 Task: Look for space in 'Amrān, Yemen from 6th September, 2023 to 12th September, 2023 for 4 adults in price range Rs.10000 to Rs.14000. Place can be private room with 4 bedrooms having 4 beds and 4 bathrooms. Property type can be house, flat, guest house. Amenities needed are: wifi, TV, free parkinig on premises, gym, breakfast. Booking option can be shelf check-in. Required host language is English.
Action: Mouse moved to (503, 102)
Screenshot: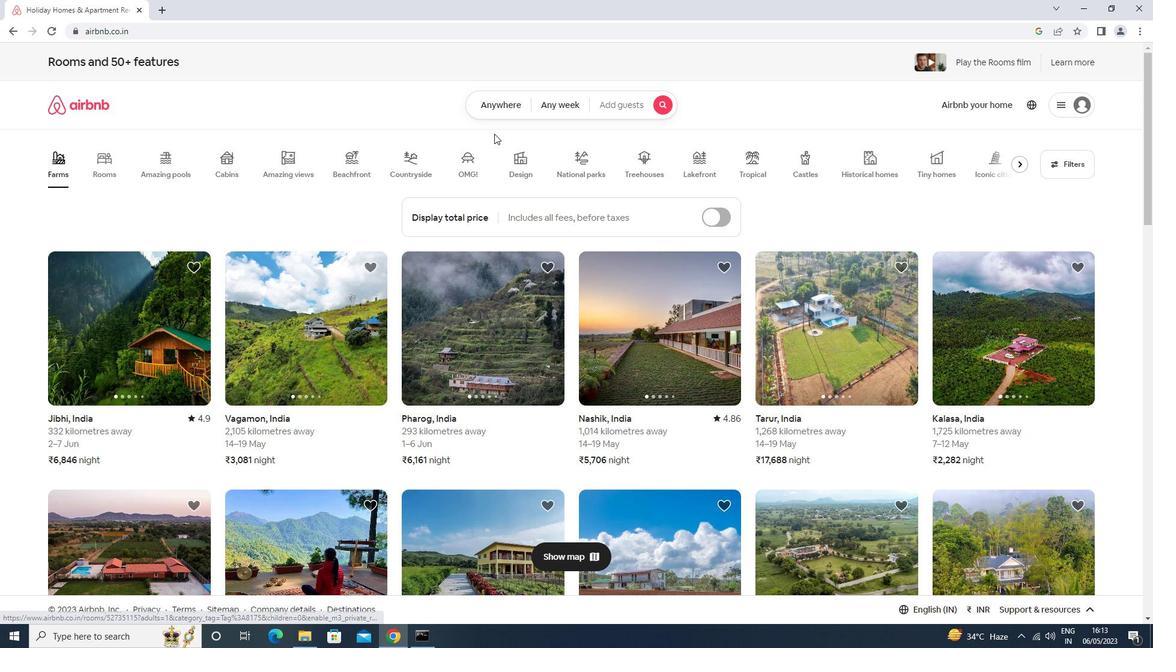 
Action: Mouse pressed left at (503, 102)
Screenshot: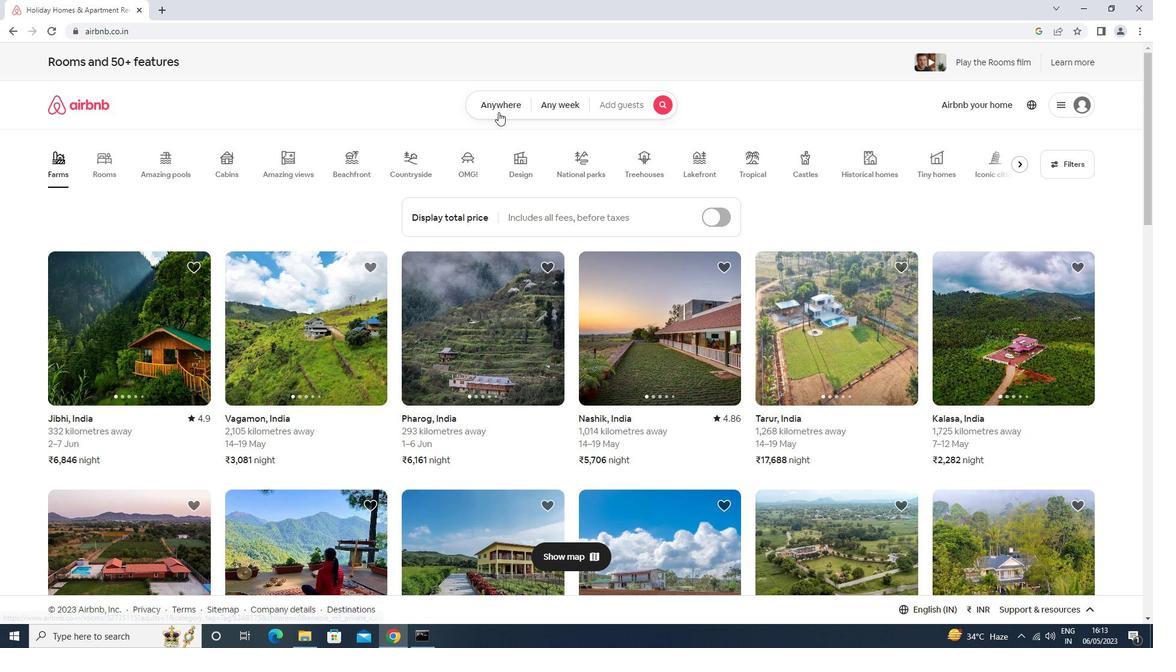 
Action: Mouse moved to (454, 150)
Screenshot: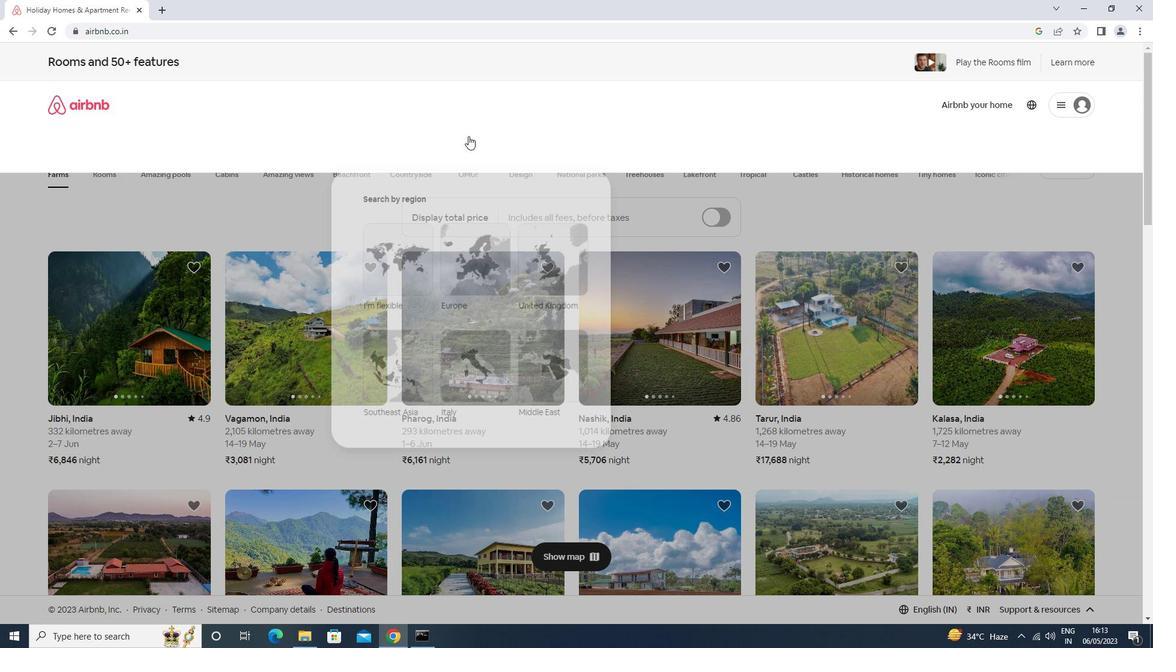 
Action: Mouse pressed left at (454, 150)
Screenshot: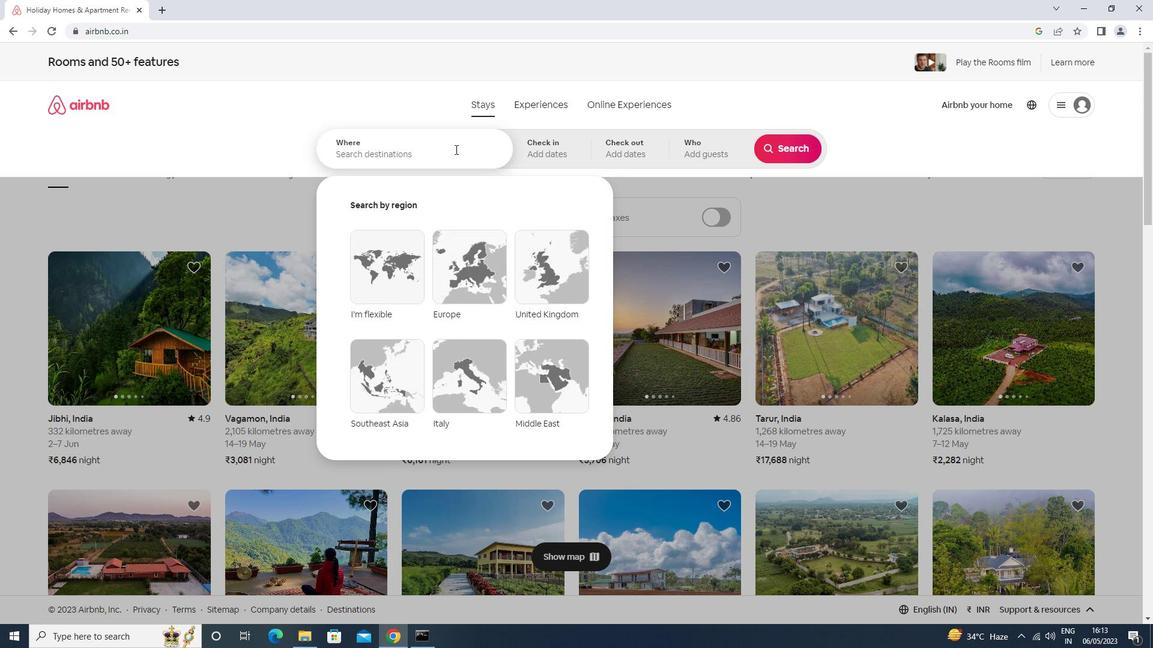 
Action: Mouse moved to (446, 156)
Screenshot: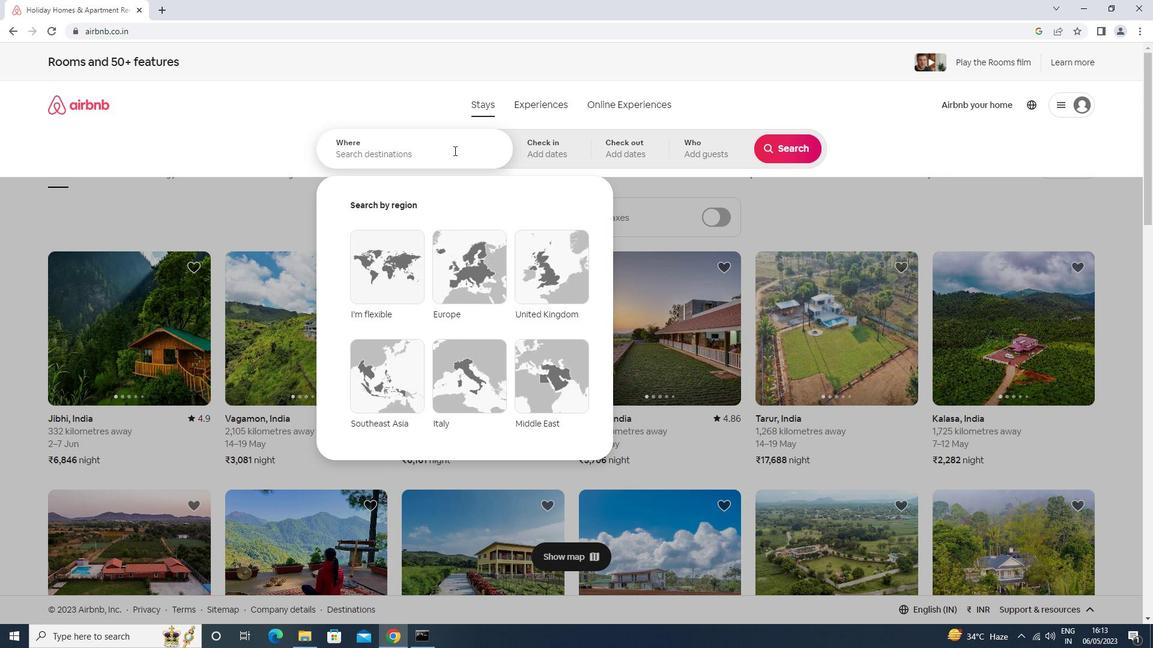 
Action: Key pressed <Key.shift>ARMAN,<Key.space><Key.shift>YEMEN<Key.down><Key.enter>
Screenshot: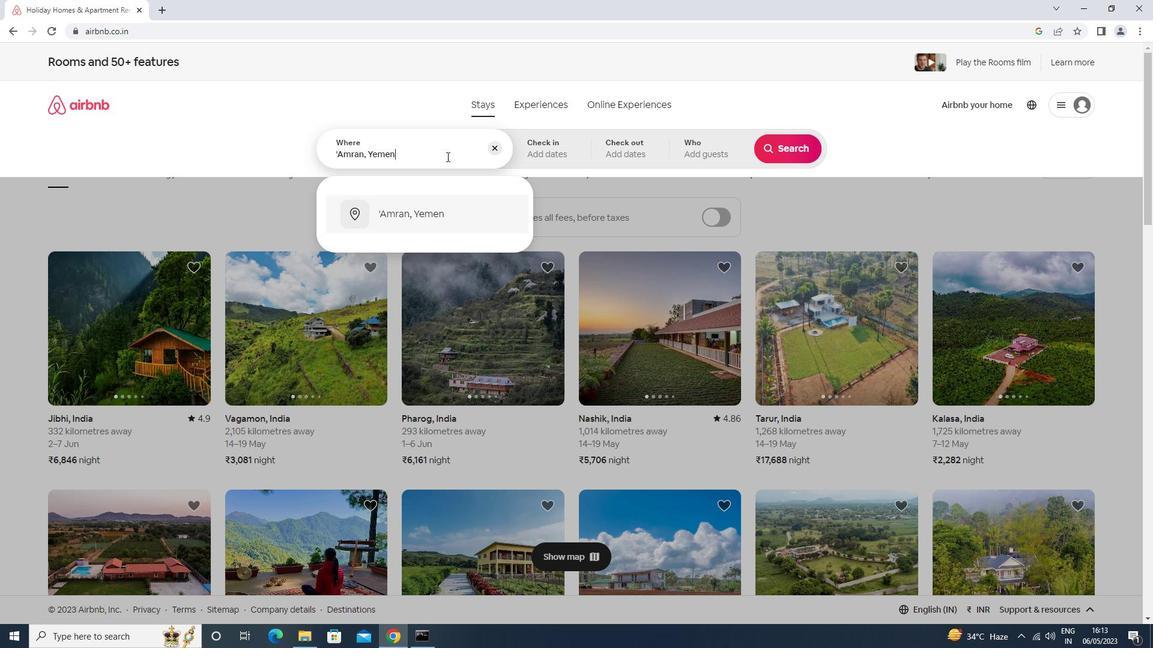 
Action: Mouse moved to (783, 244)
Screenshot: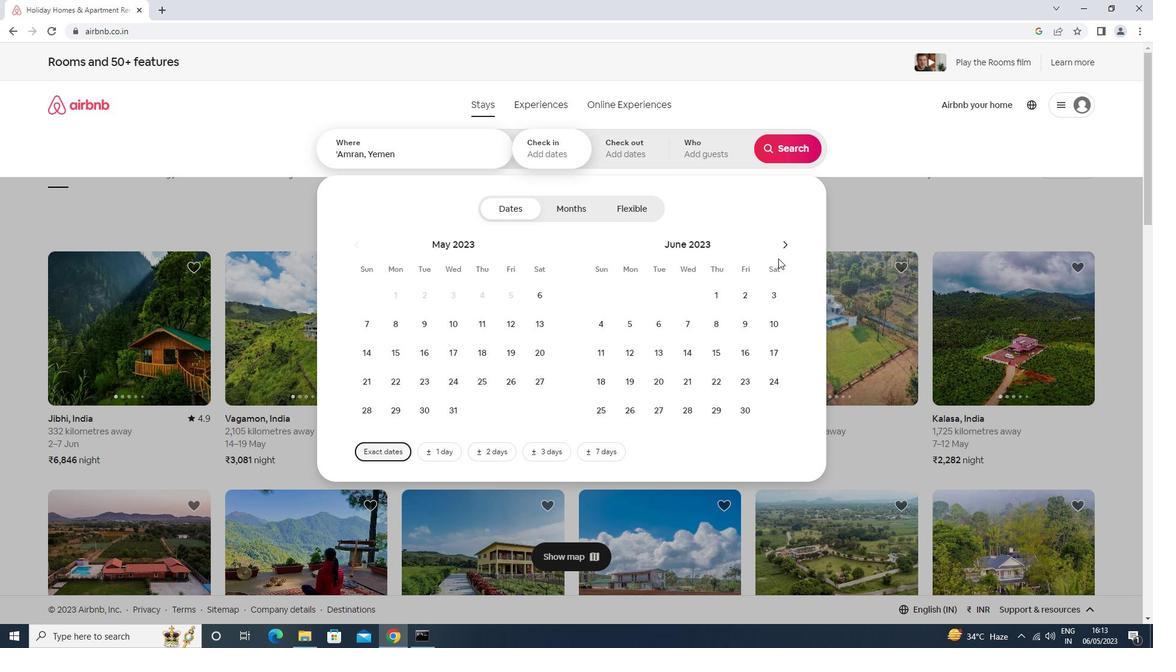 
Action: Mouse pressed left at (783, 244)
Screenshot: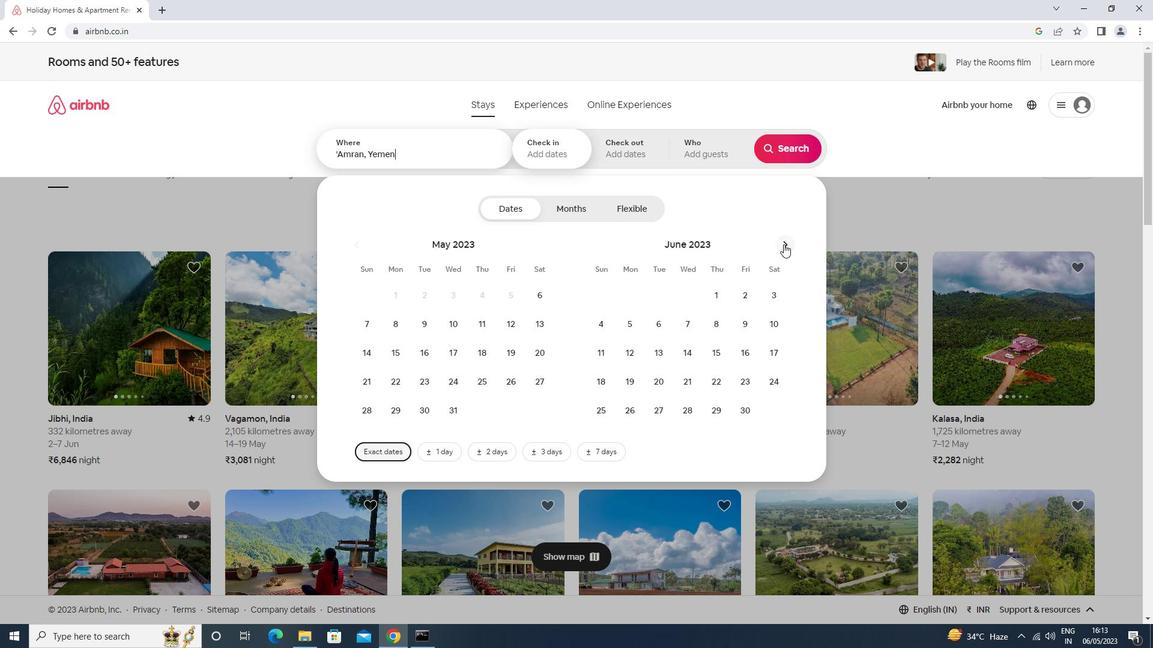 
Action: Mouse moved to (783, 244)
Screenshot: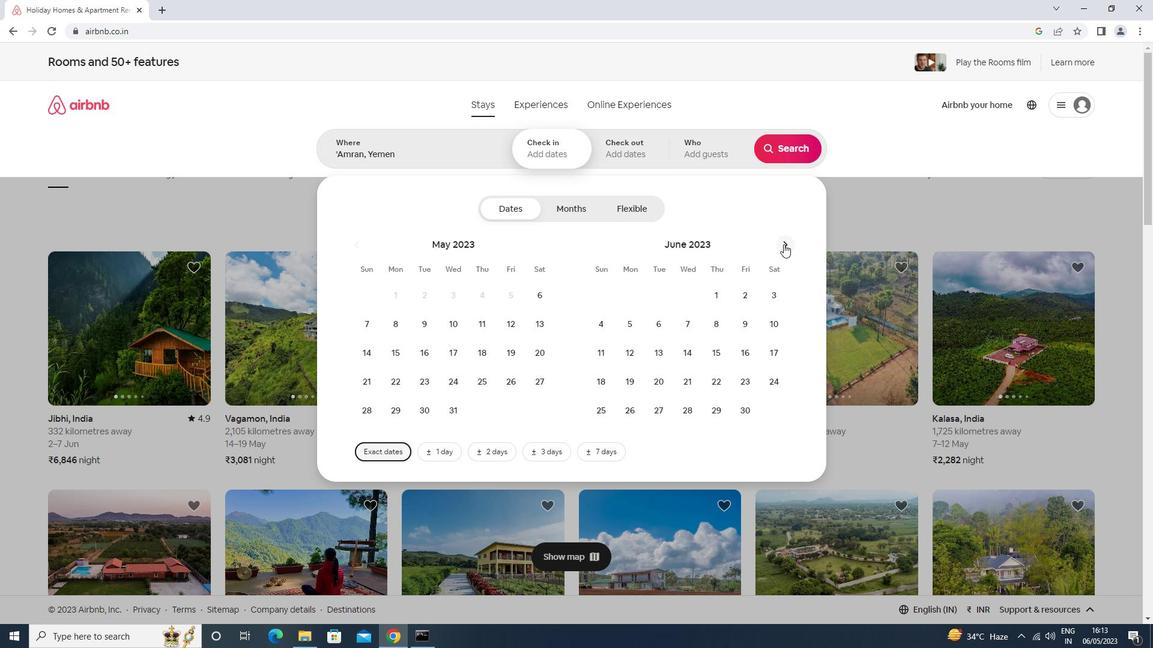 
Action: Mouse pressed left at (783, 244)
Screenshot: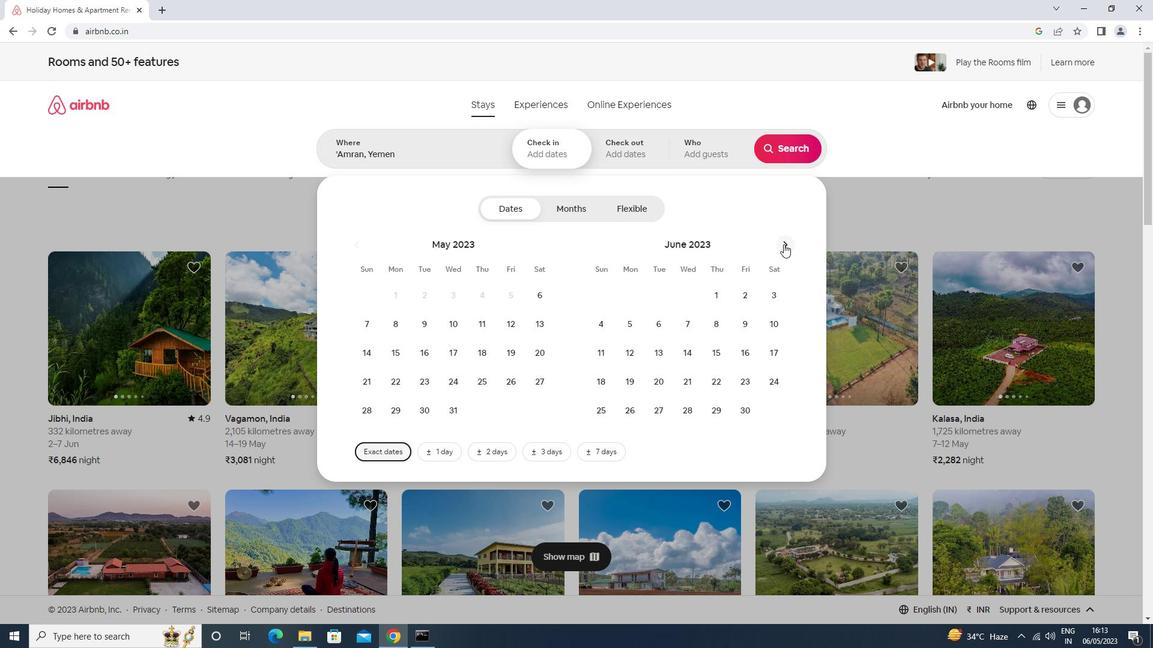
Action: Mouse pressed left at (783, 244)
Screenshot: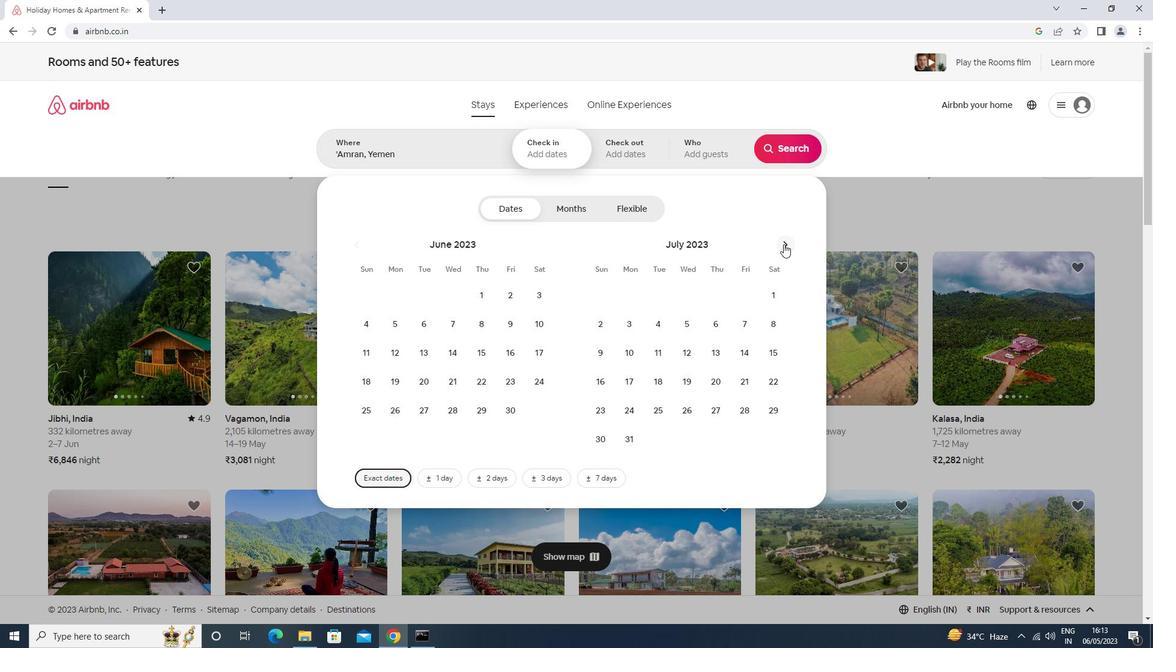 
Action: Mouse moved to (696, 314)
Screenshot: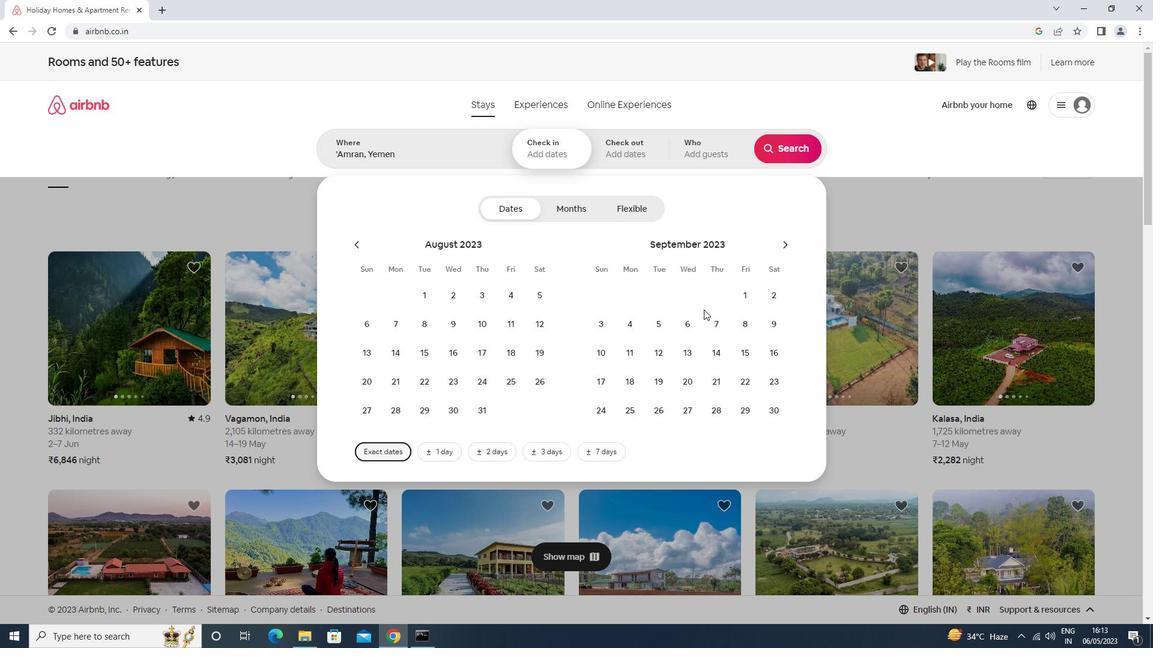 
Action: Mouse pressed left at (696, 314)
Screenshot: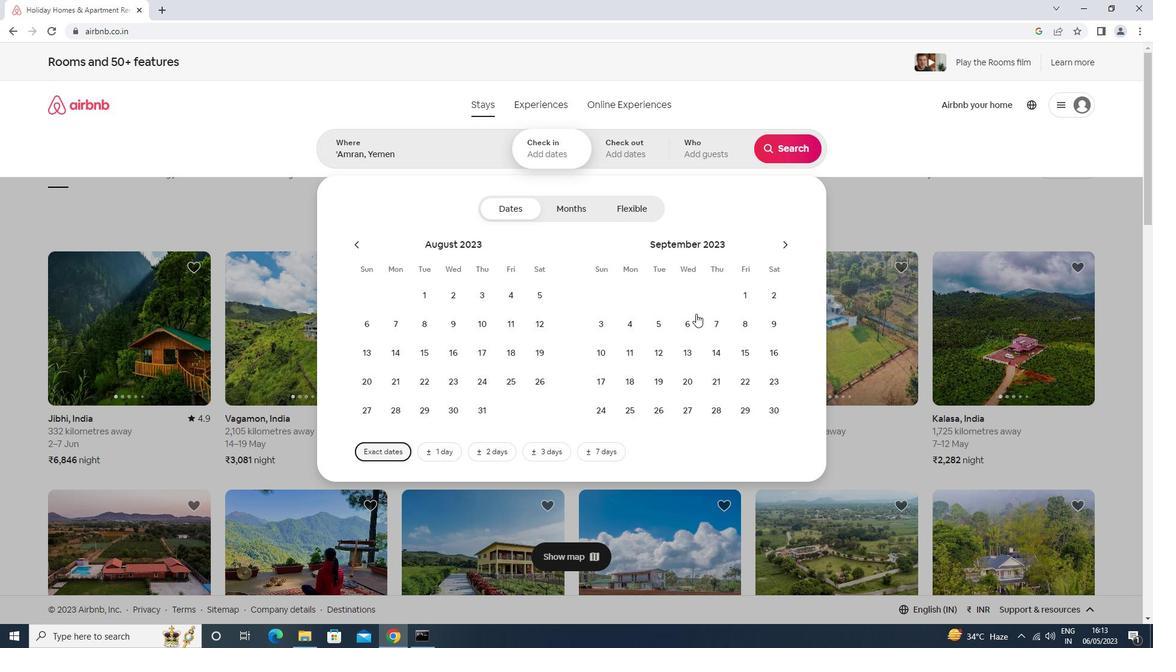 
Action: Mouse moved to (652, 357)
Screenshot: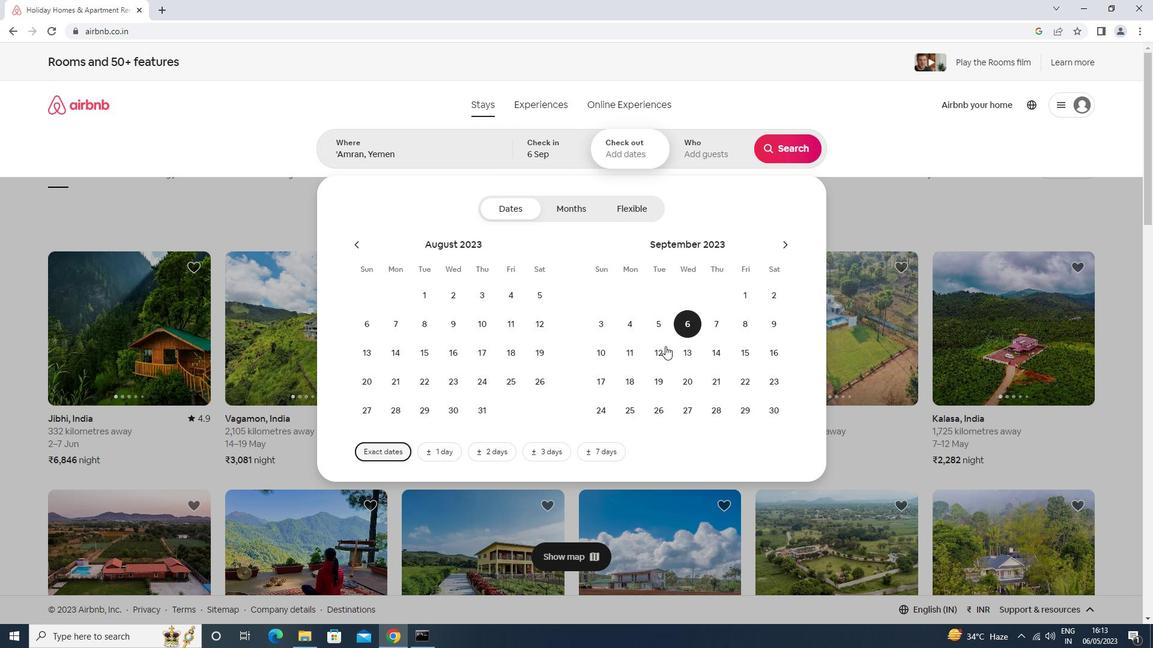 
Action: Mouse pressed left at (652, 357)
Screenshot: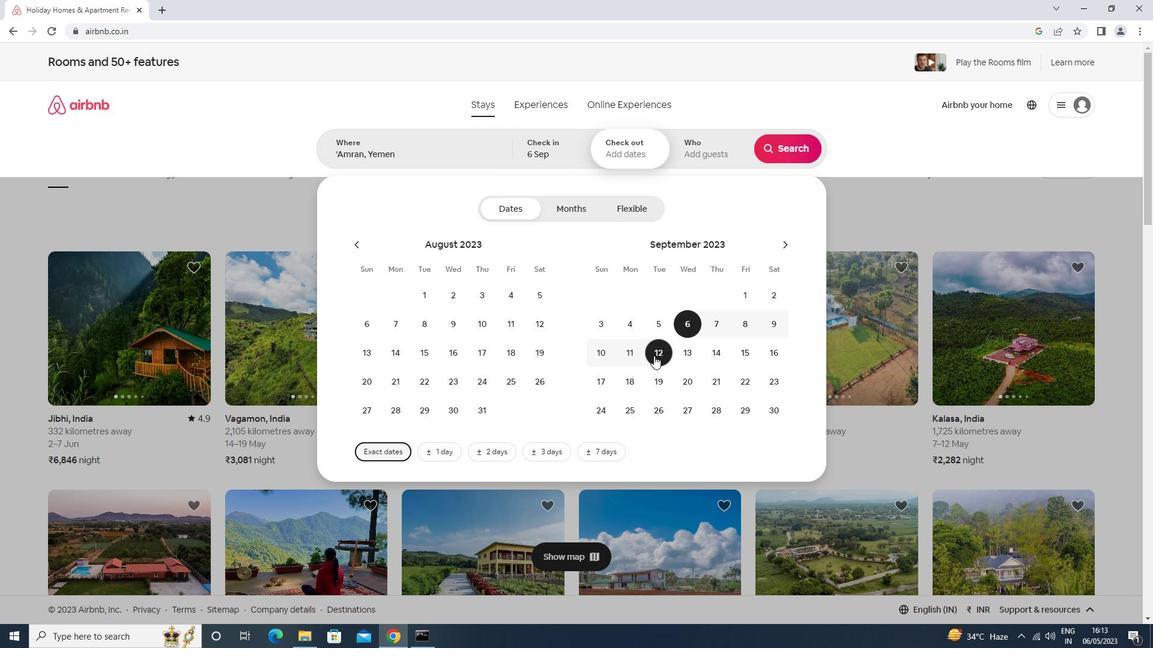 
Action: Mouse moved to (689, 154)
Screenshot: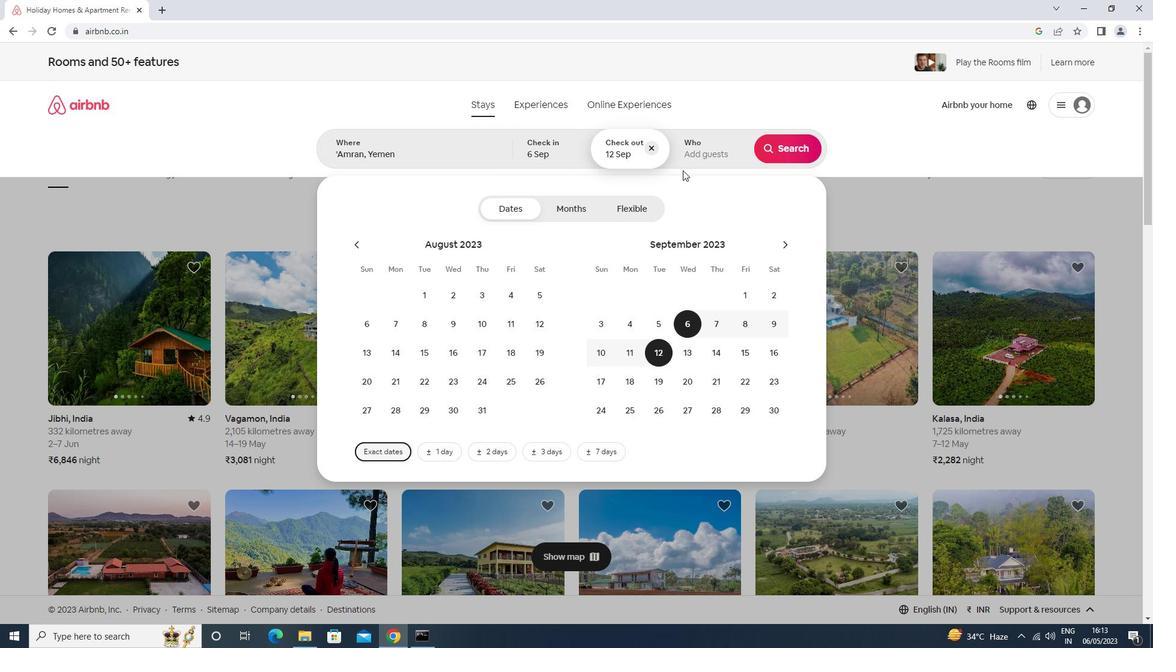 
Action: Mouse pressed left at (689, 154)
Screenshot: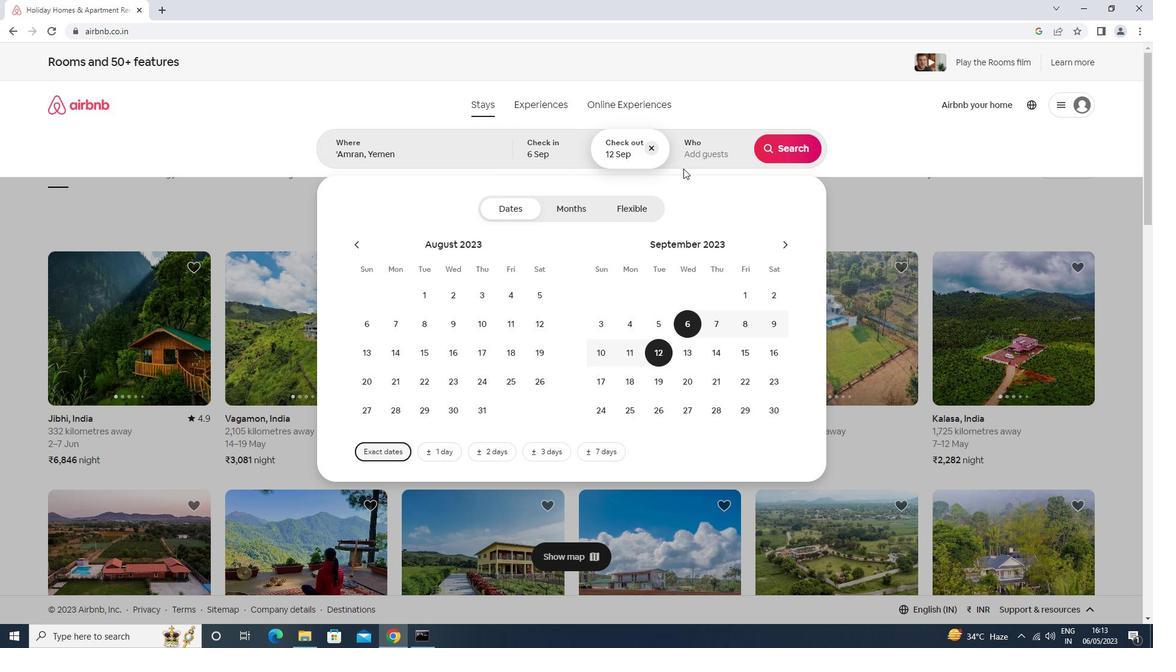 
Action: Mouse moved to (792, 207)
Screenshot: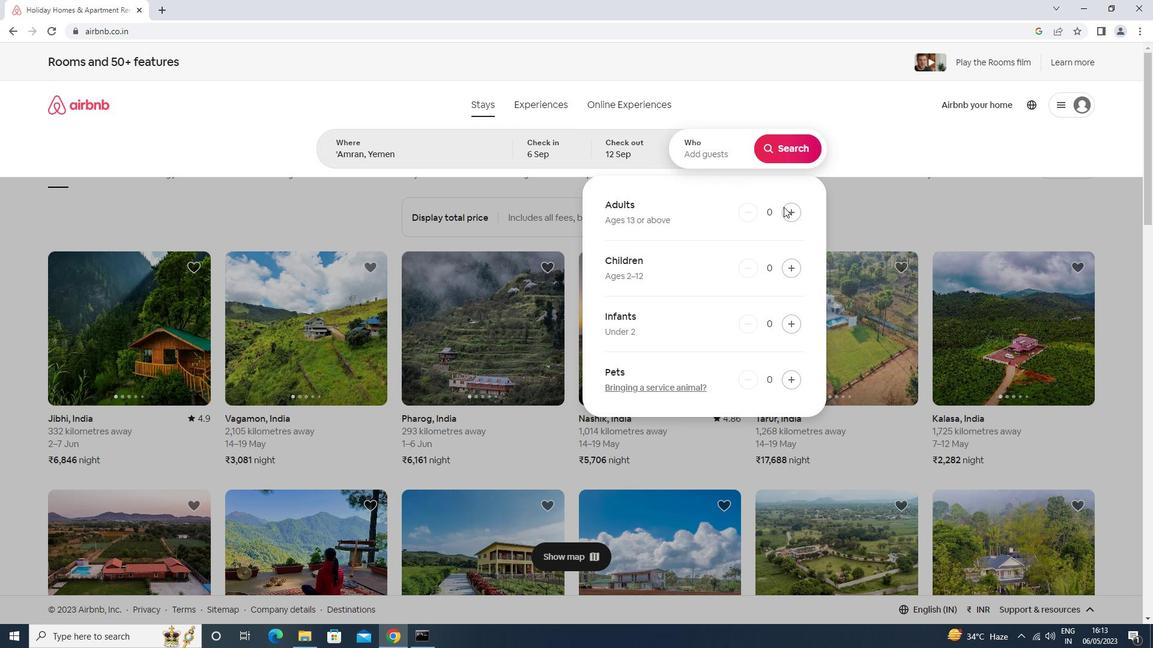 
Action: Mouse pressed left at (792, 207)
Screenshot: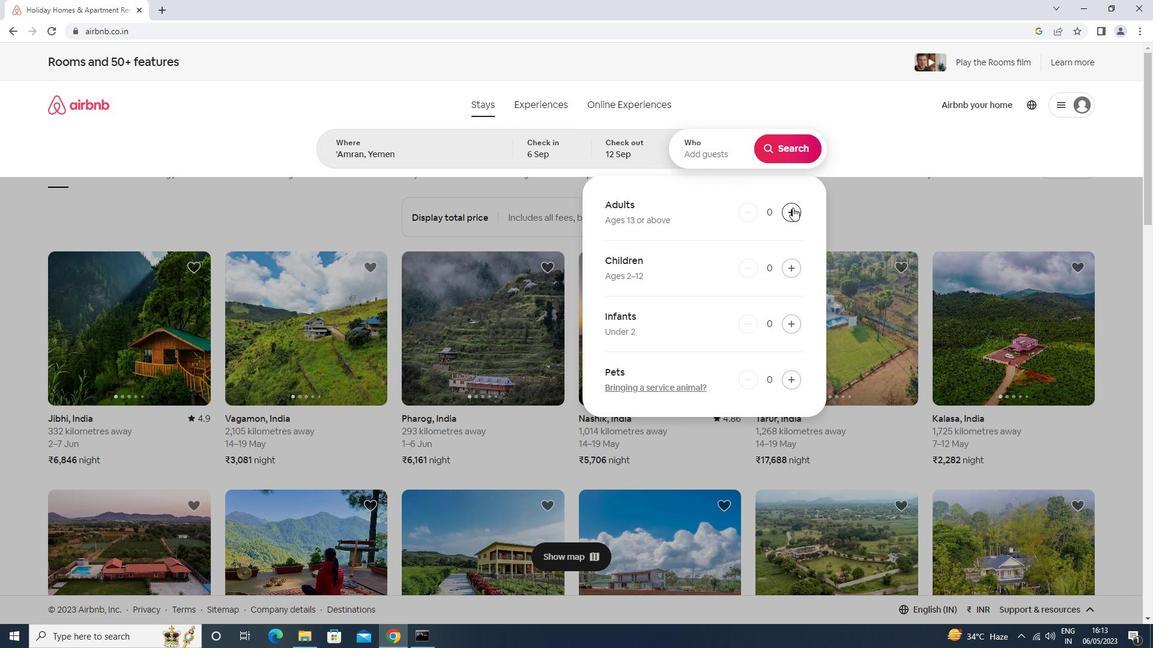 
Action: Mouse pressed left at (792, 207)
Screenshot: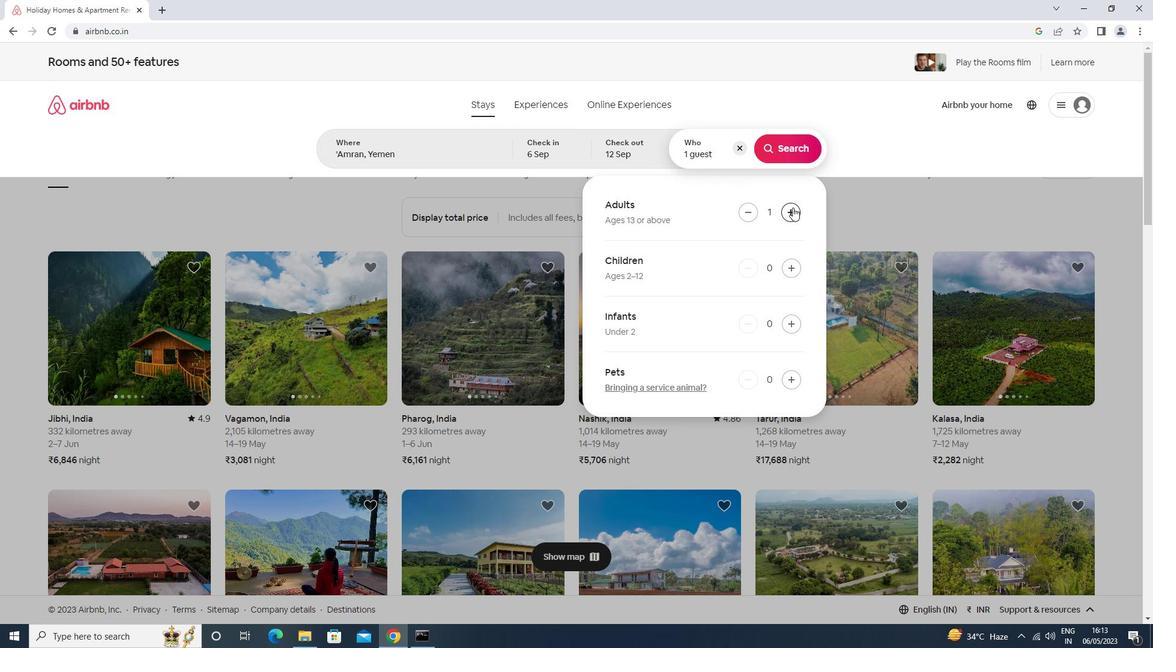 
Action: Mouse pressed left at (792, 207)
Screenshot: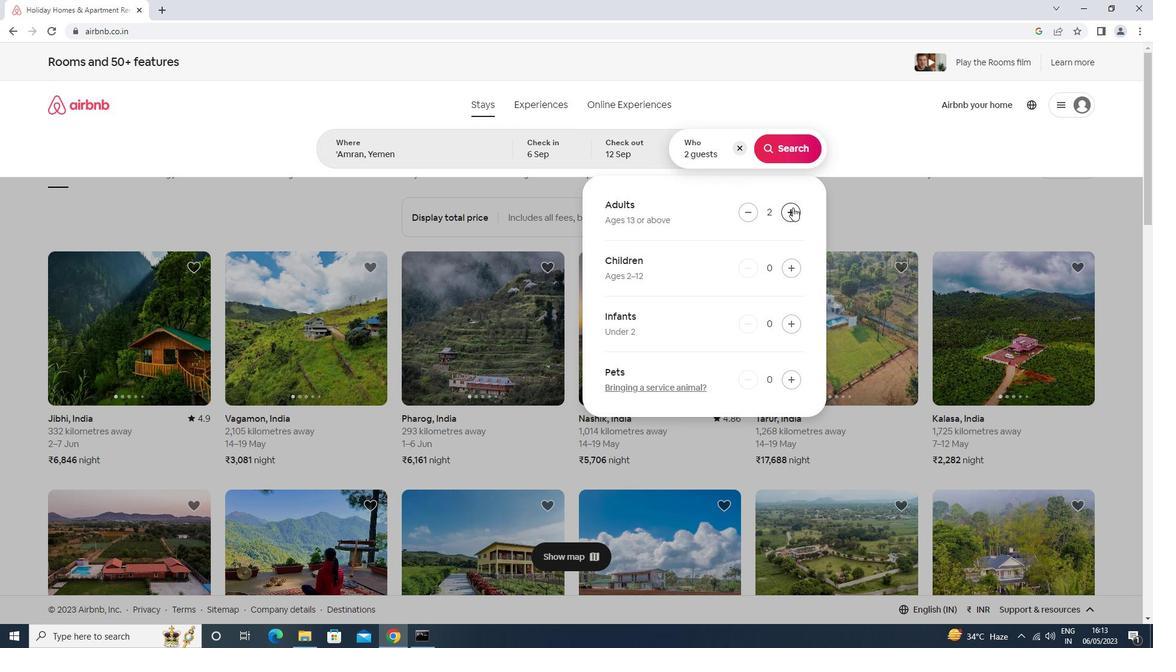 
Action: Mouse pressed left at (792, 207)
Screenshot: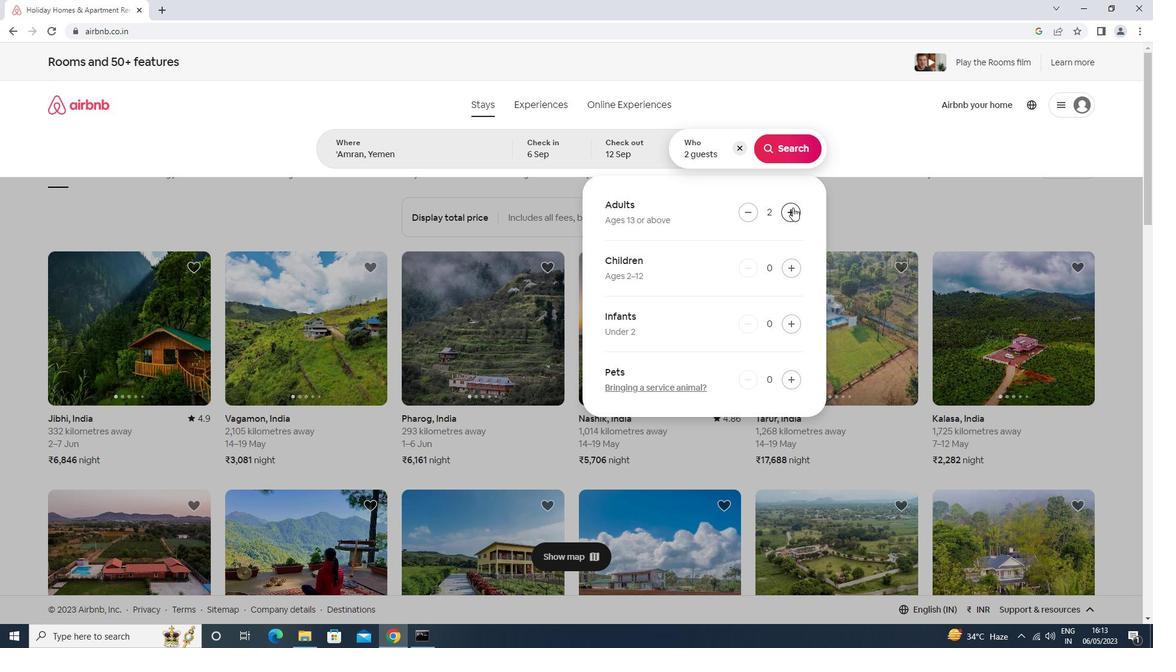 
Action: Mouse moved to (794, 133)
Screenshot: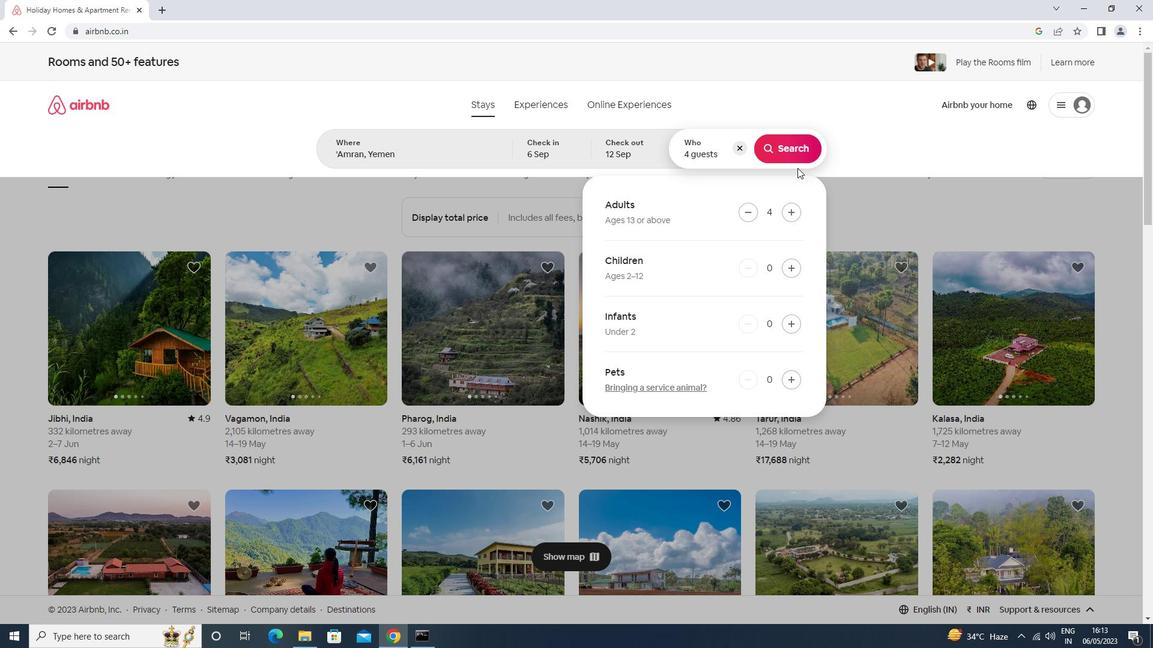 
Action: Mouse pressed left at (794, 133)
Screenshot: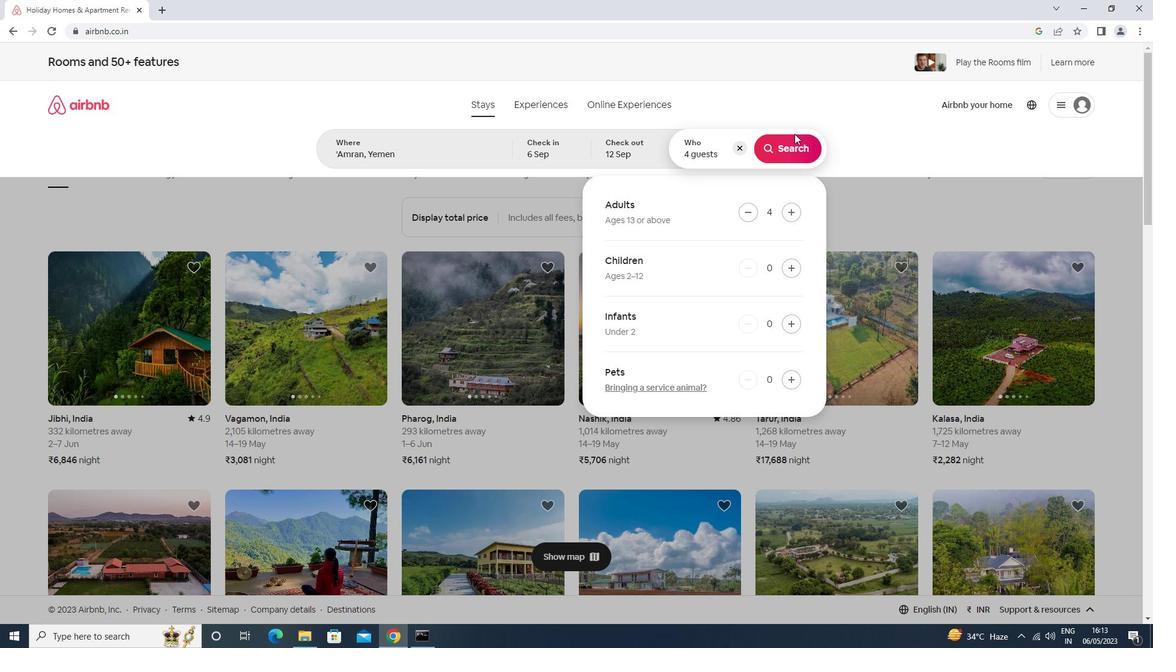 
Action: Mouse moved to (790, 141)
Screenshot: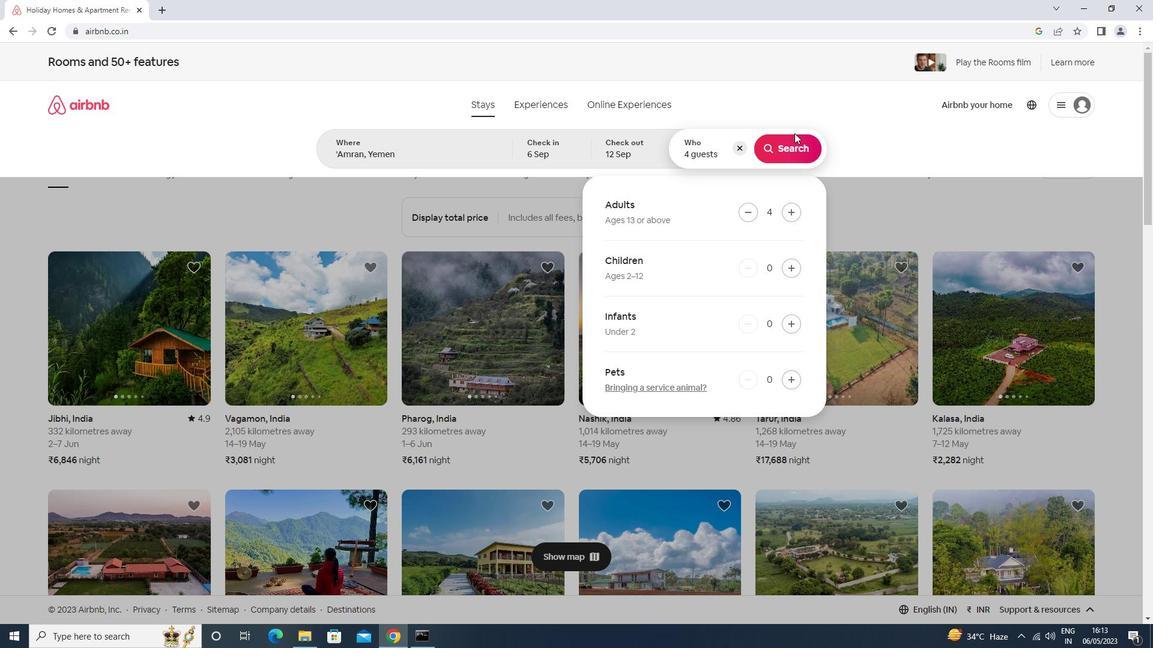 
Action: Mouse pressed left at (790, 141)
Screenshot: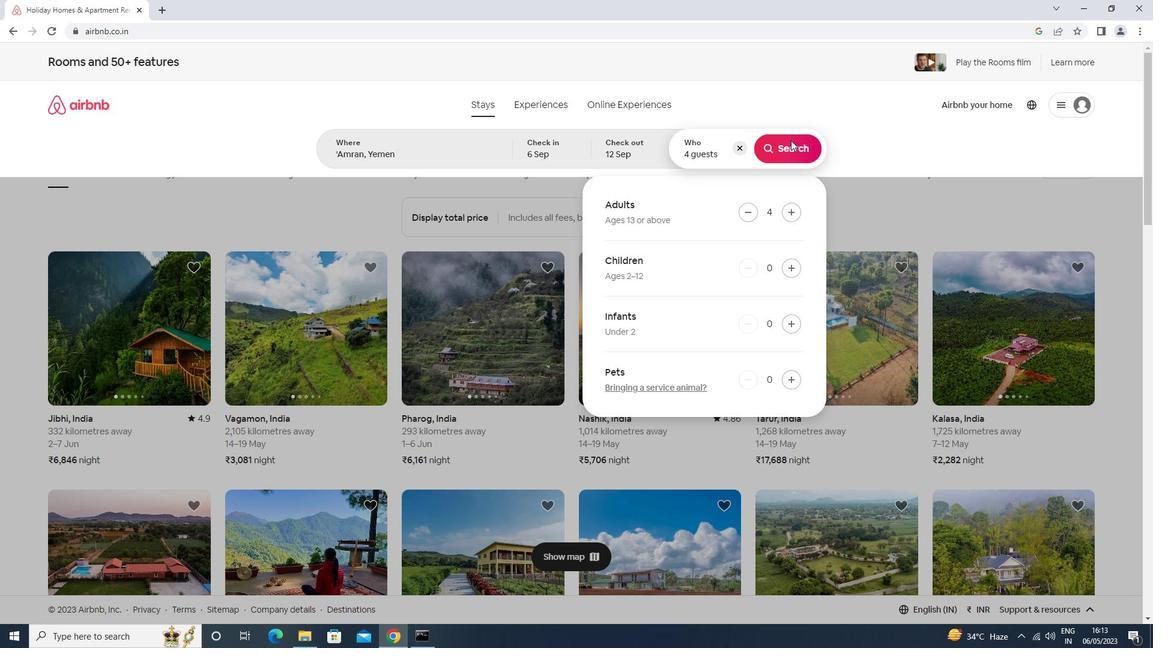 
Action: Mouse moved to (1101, 114)
Screenshot: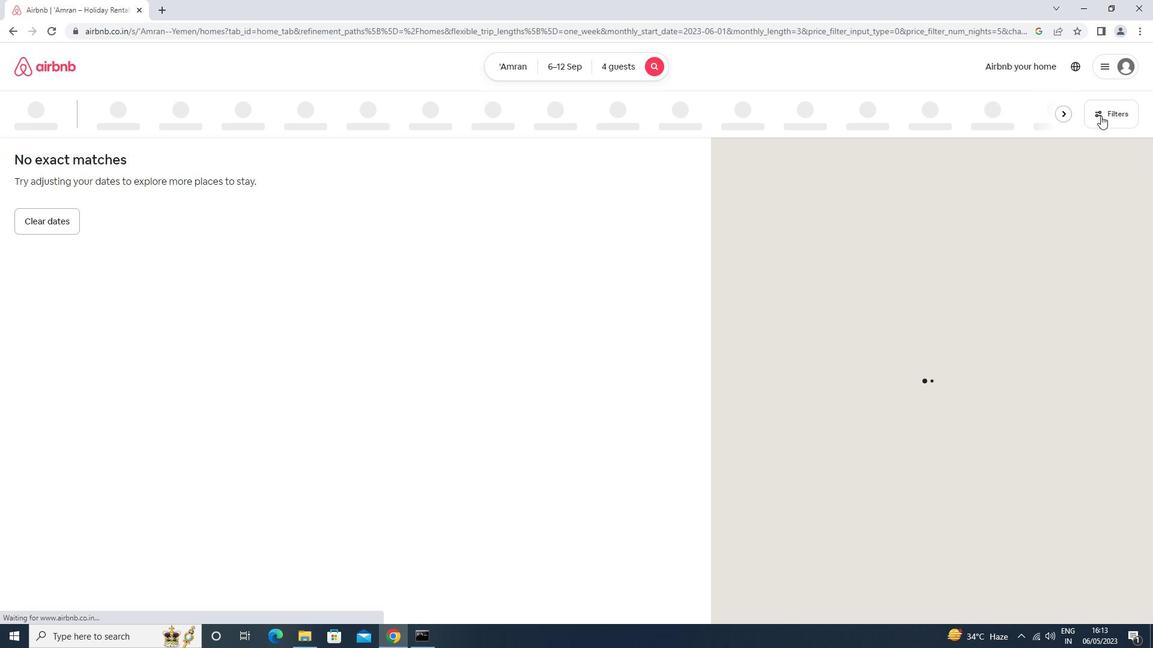 
Action: Mouse pressed left at (1101, 114)
Screenshot: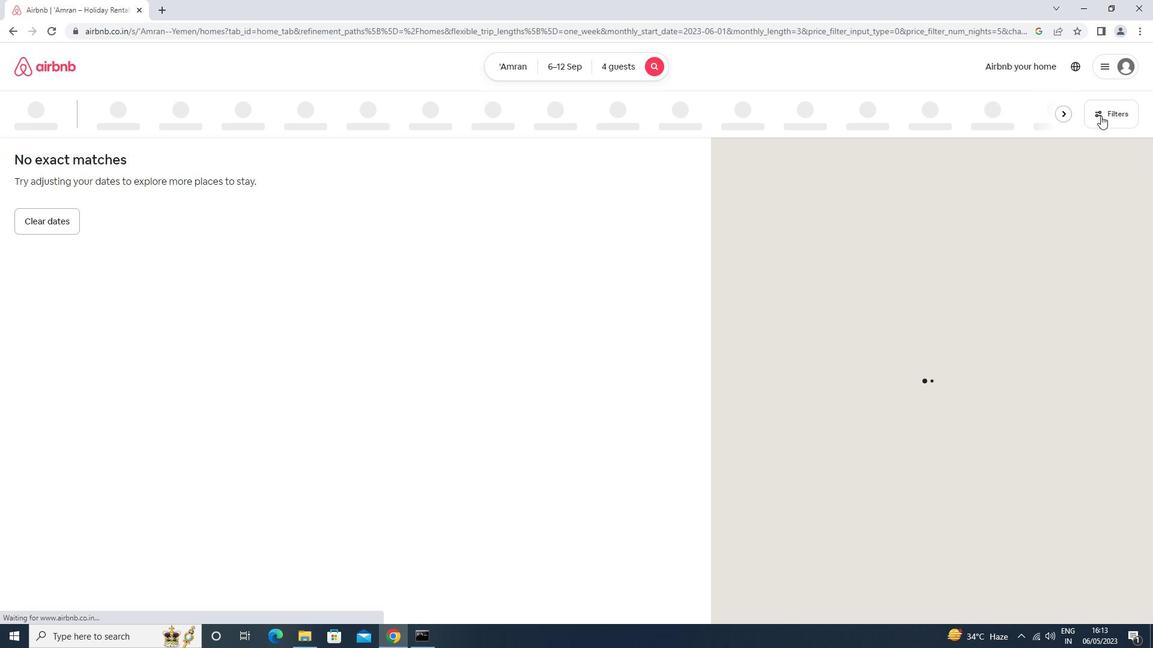 
Action: Mouse moved to (455, 405)
Screenshot: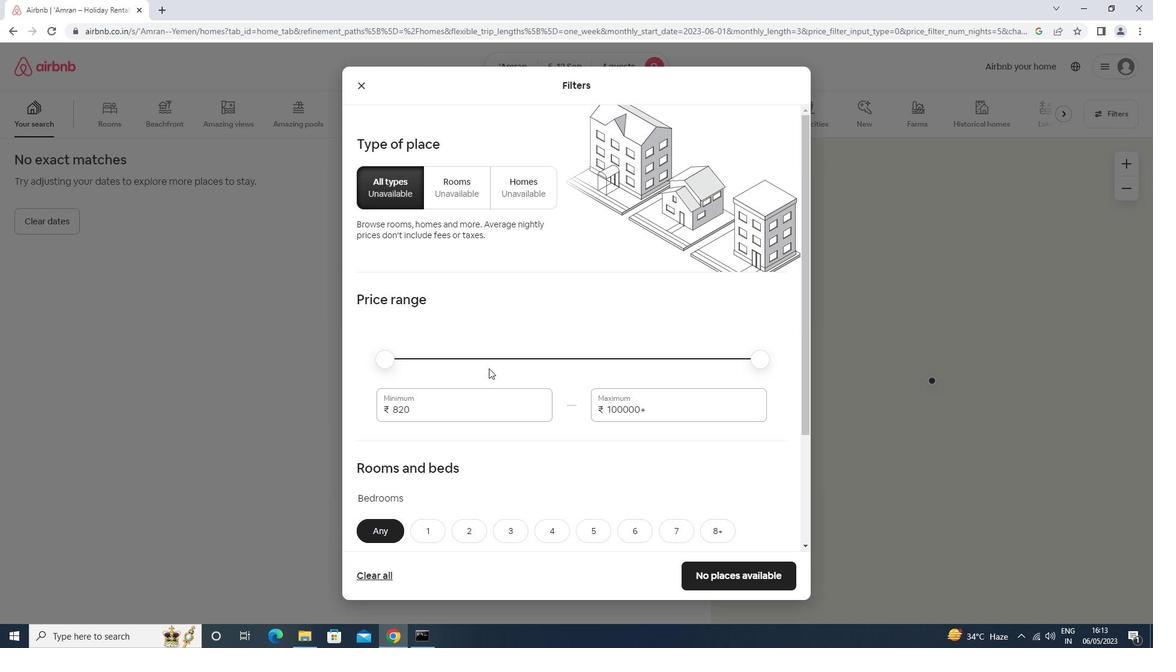 
Action: Mouse pressed left at (455, 405)
Screenshot: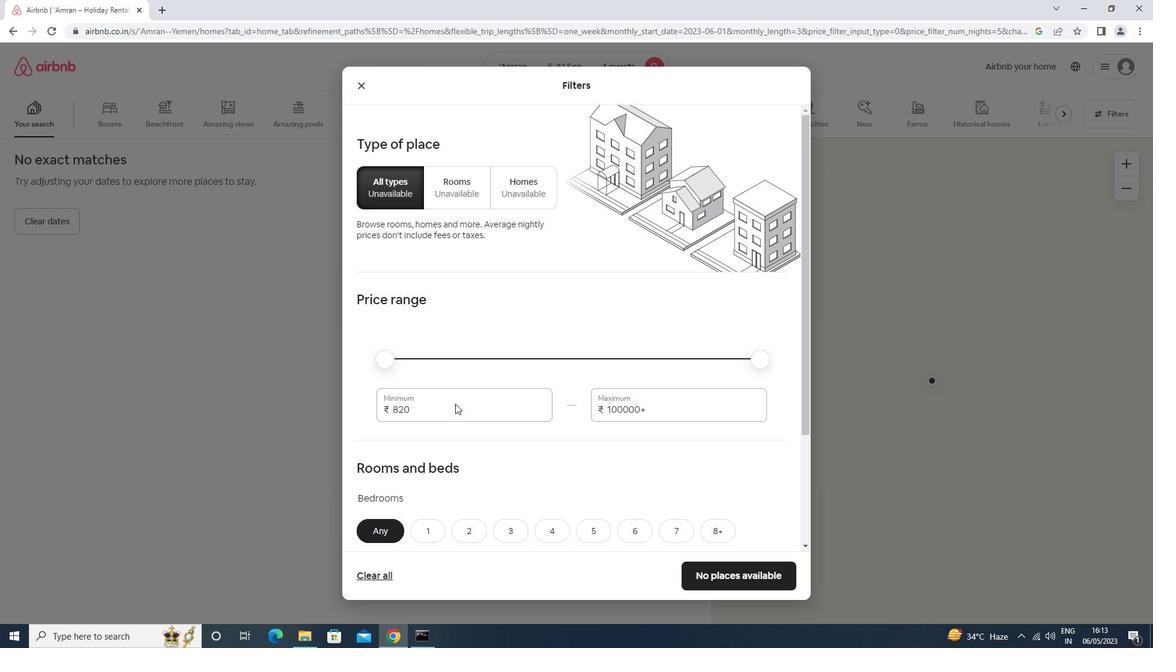
Action: Key pressed <Key.backspace><Key.backspace><Key.backspace>10000<Key.tab>14000
Screenshot: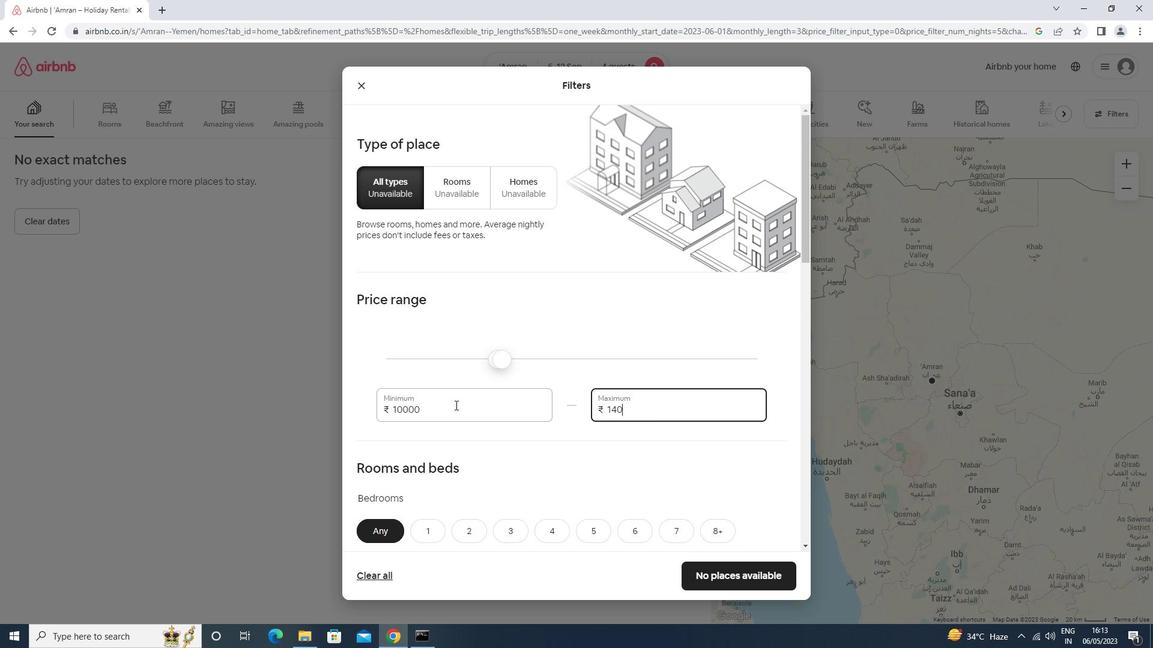 
Action: Mouse moved to (465, 295)
Screenshot: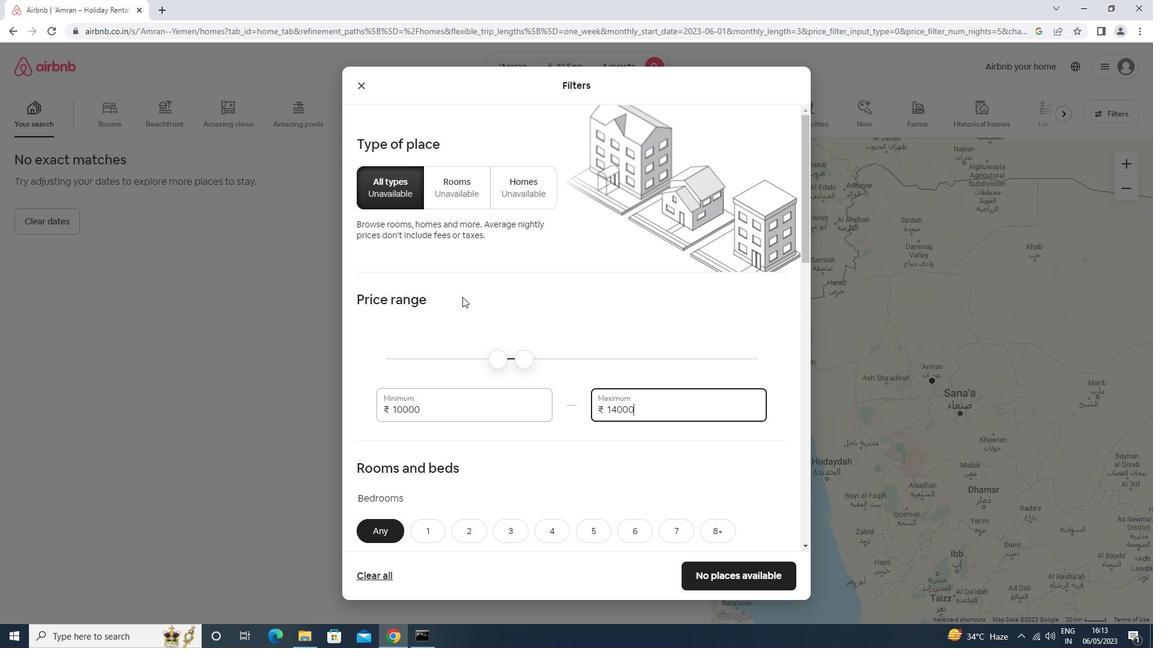 
Action: Mouse scrolled (465, 294) with delta (0, 0)
Screenshot: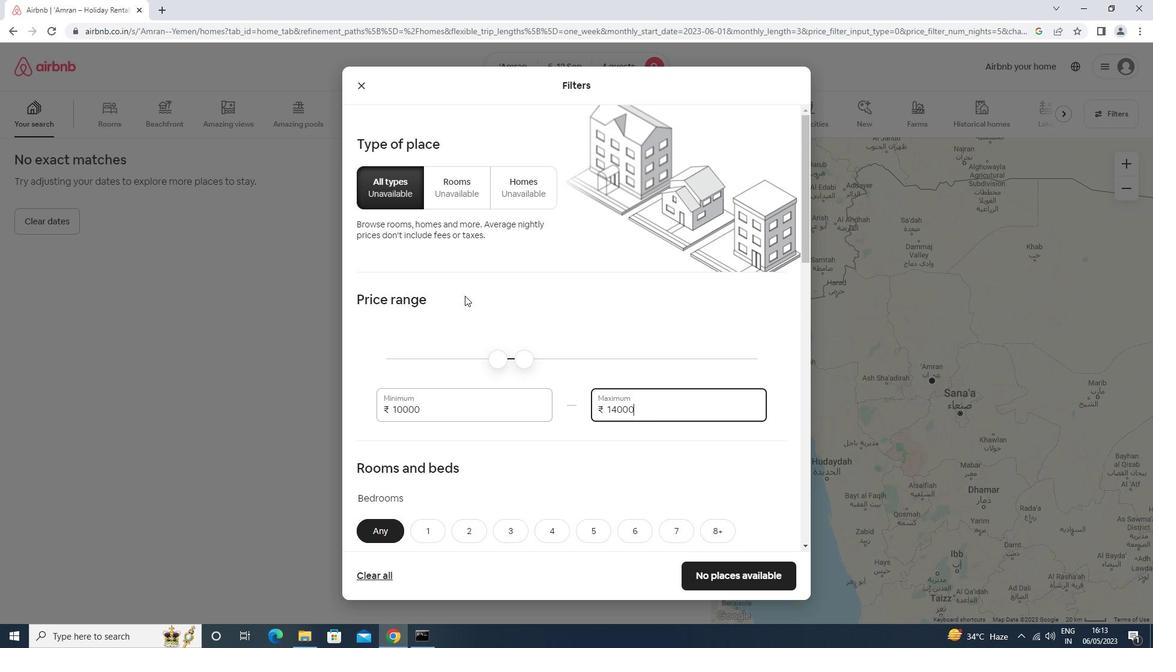 
Action: Mouse scrolled (465, 294) with delta (0, 0)
Screenshot: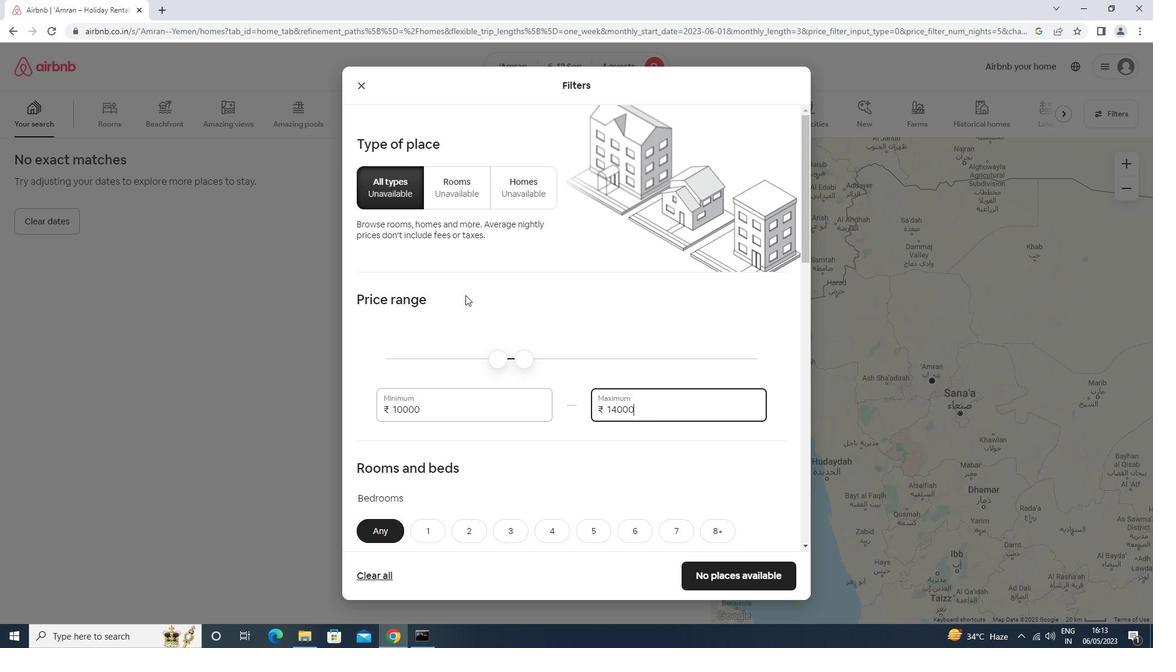 
Action: Mouse scrolled (465, 294) with delta (0, 0)
Screenshot: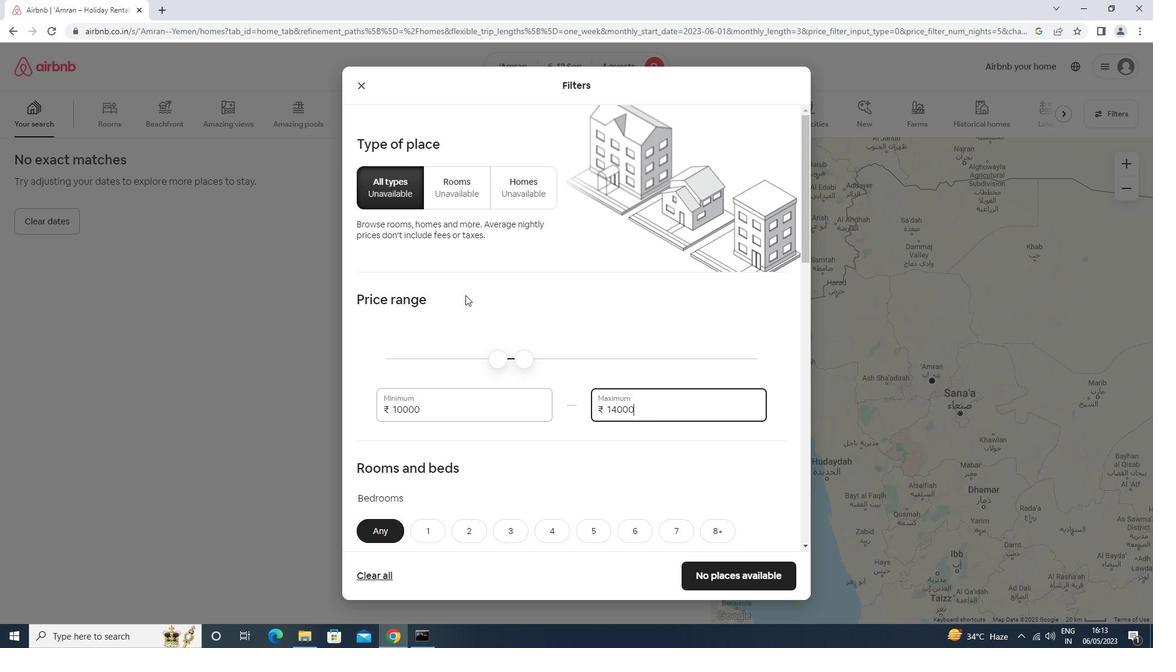 
Action: Mouse scrolled (465, 294) with delta (0, 0)
Screenshot: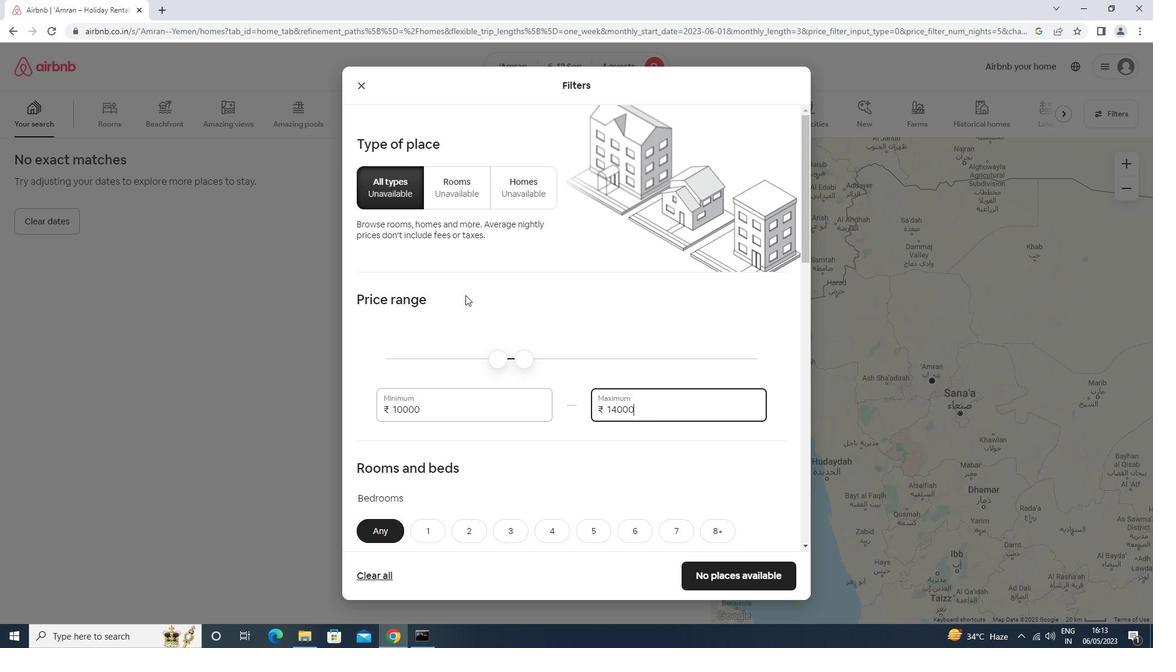 
Action: Mouse scrolled (465, 294) with delta (0, 0)
Screenshot: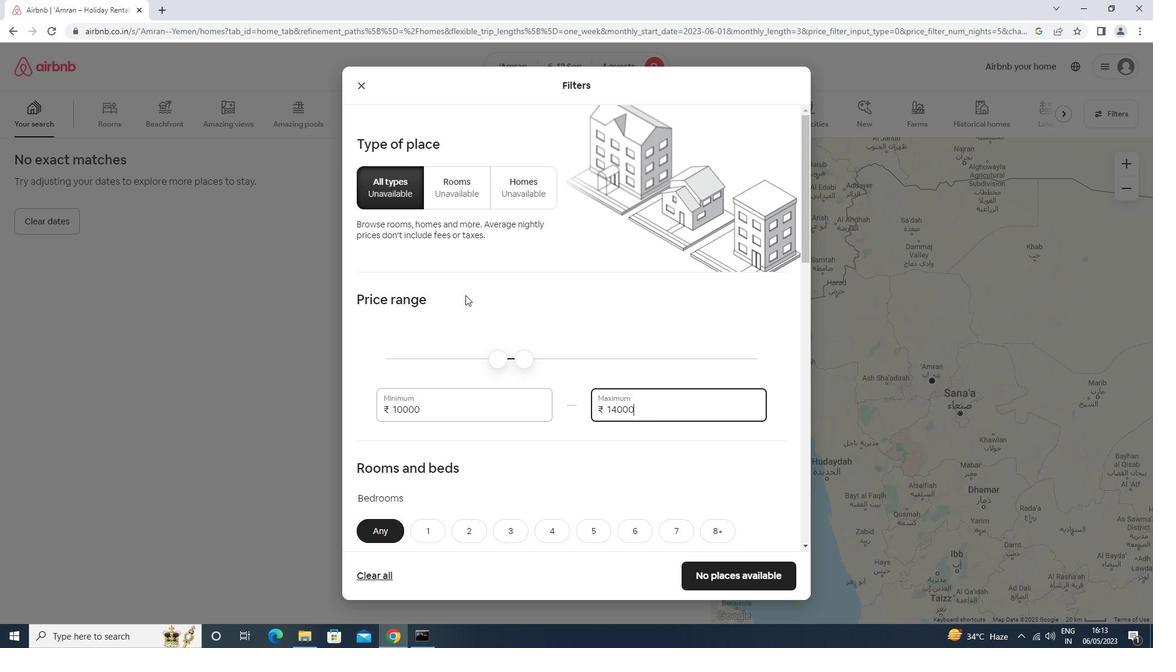 
Action: Mouse moved to (558, 227)
Screenshot: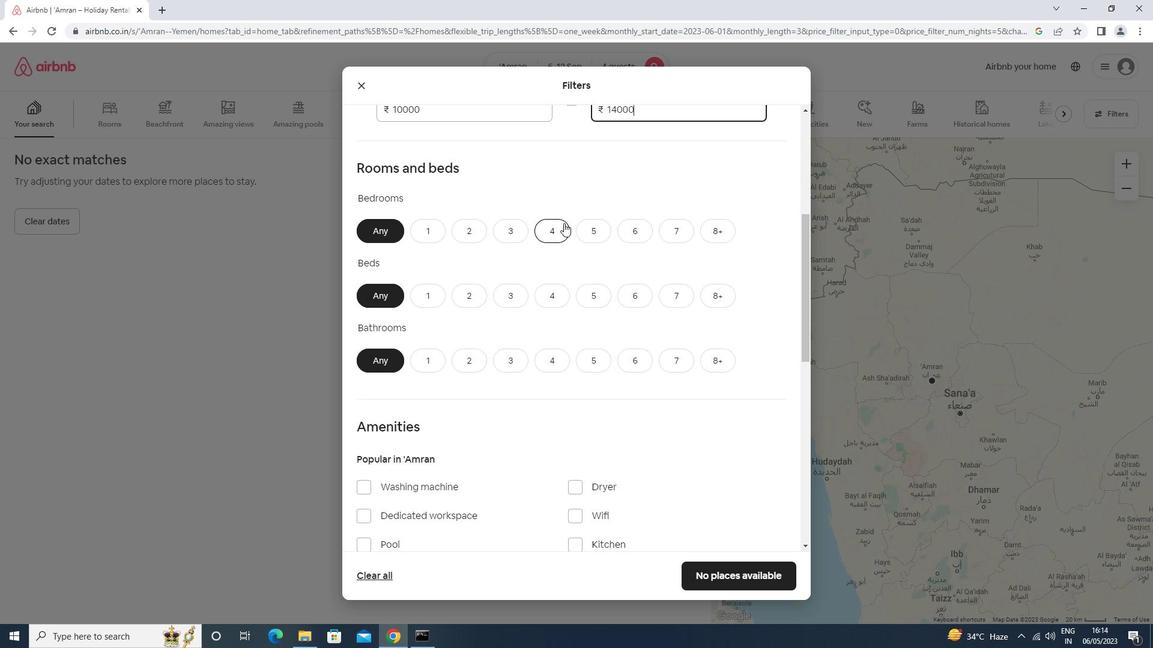 
Action: Mouse pressed left at (558, 227)
Screenshot: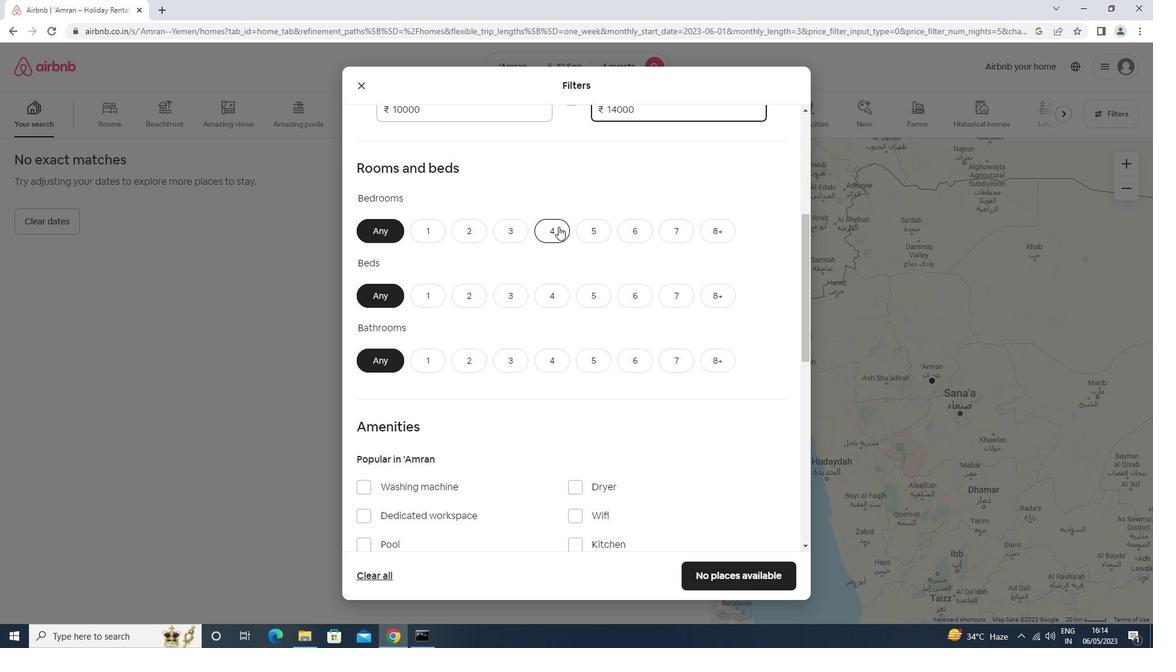 
Action: Mouse moved to (559, 291)
Screenshot: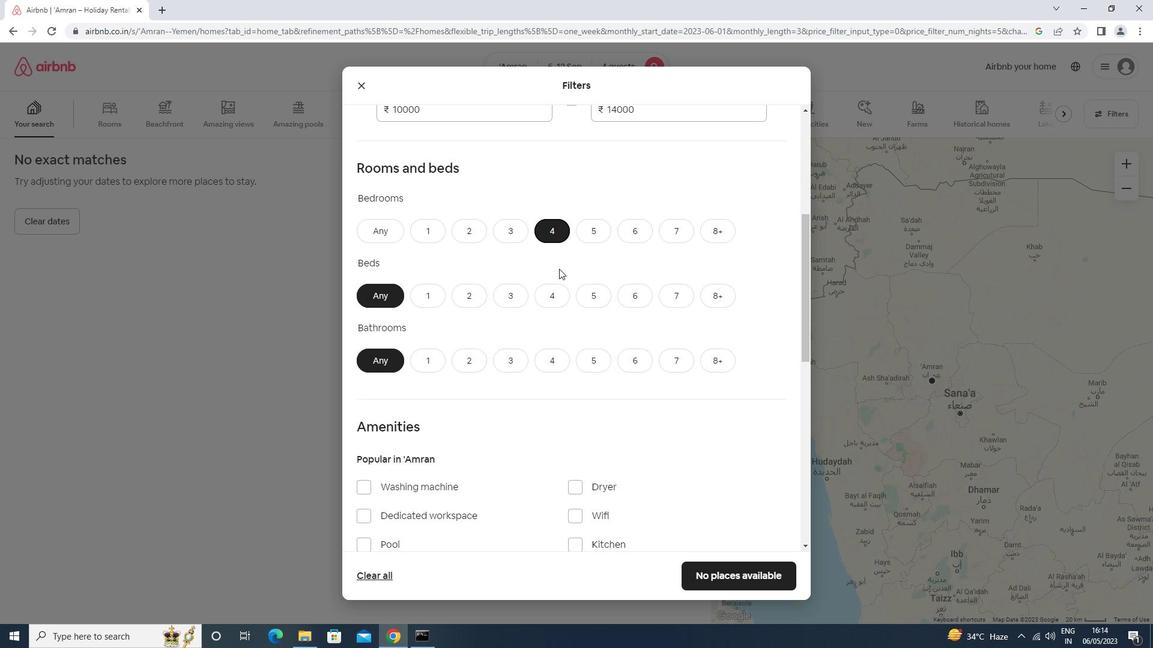 
Action: Mouse pressed left at (559, 291)
Screenshot: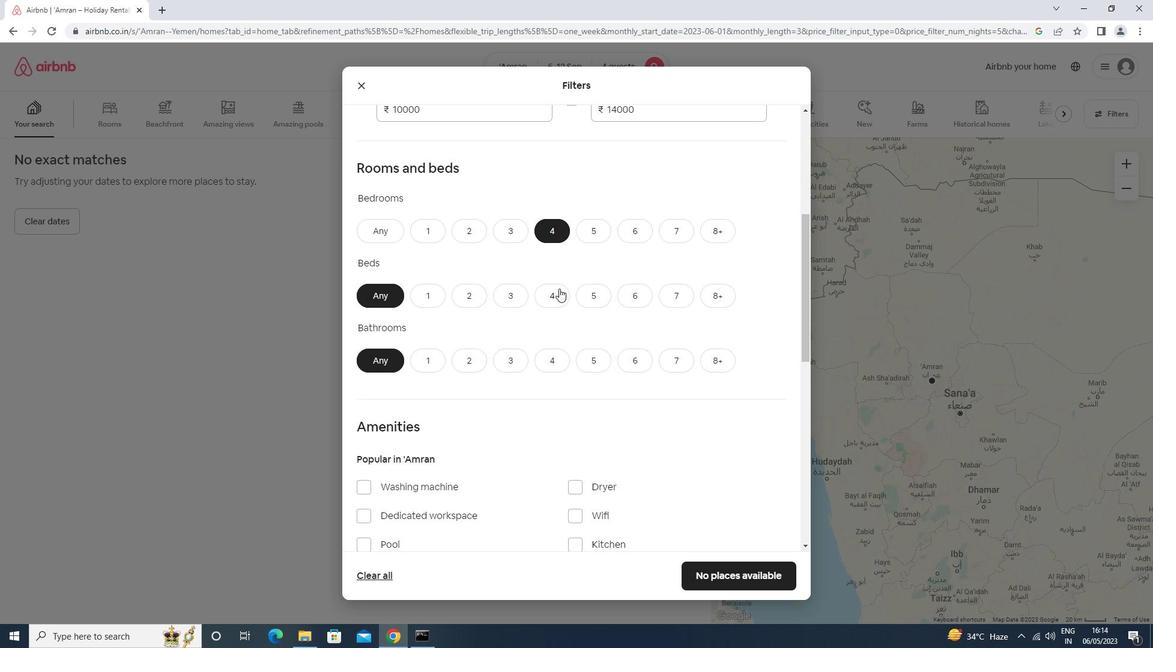 
Action: Mouse moved to (556, 356)
Screenshot: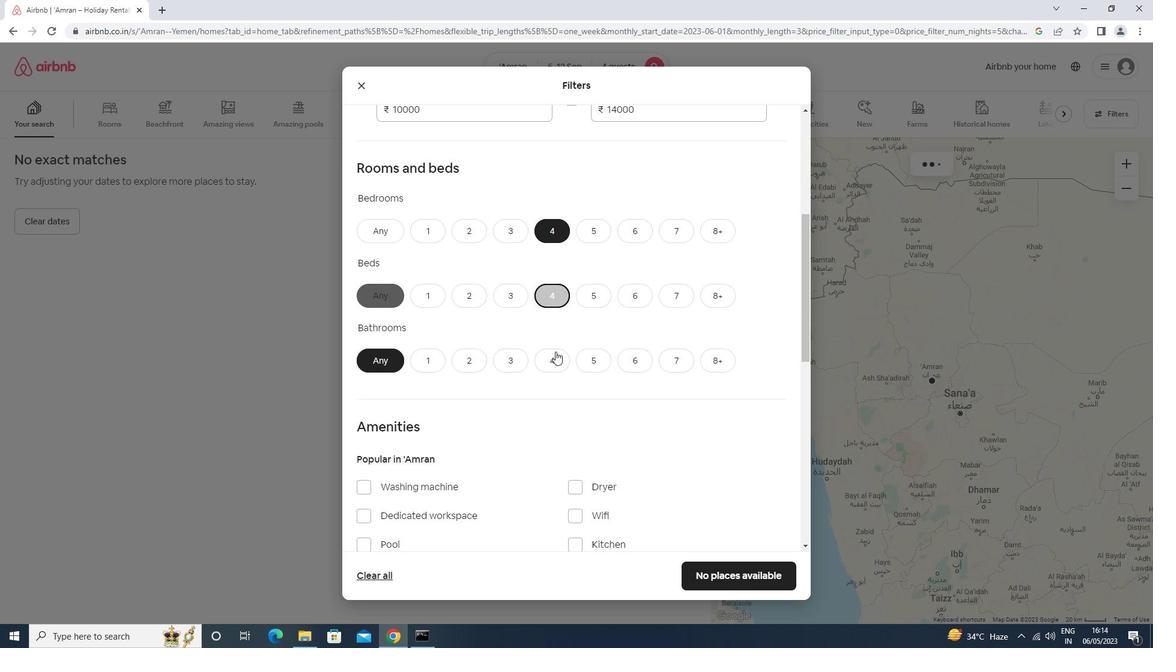 
Action: Mouse pressed left at (556, 356)
Screenshot: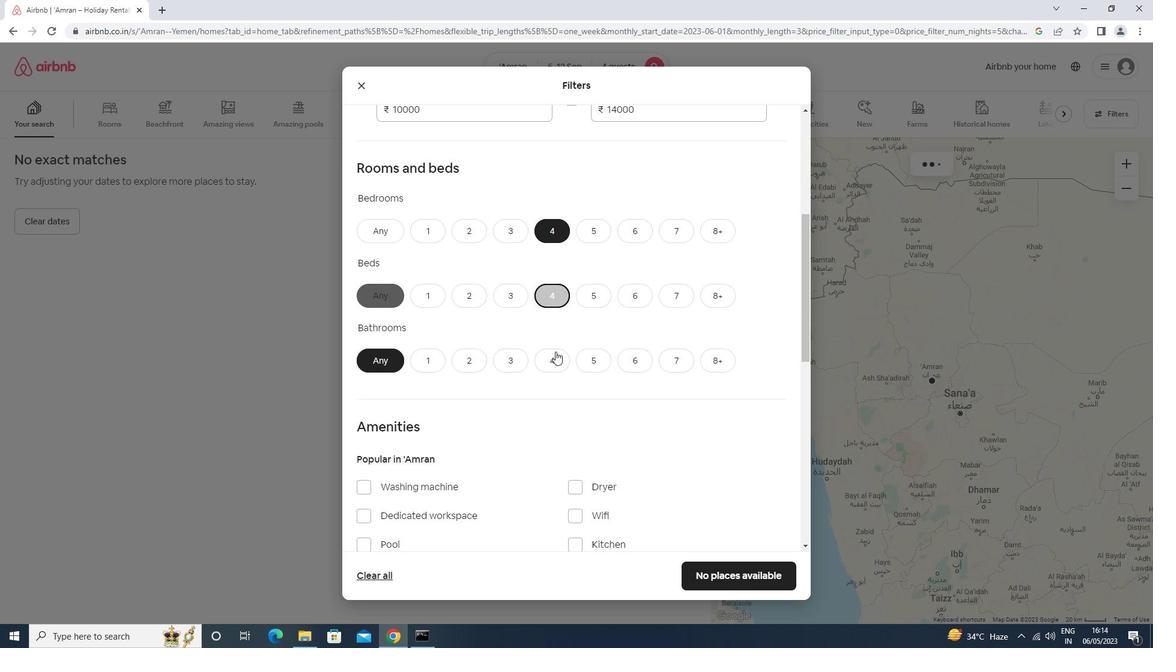 
Action: Mouse moved to (547, 329)
Screenshot: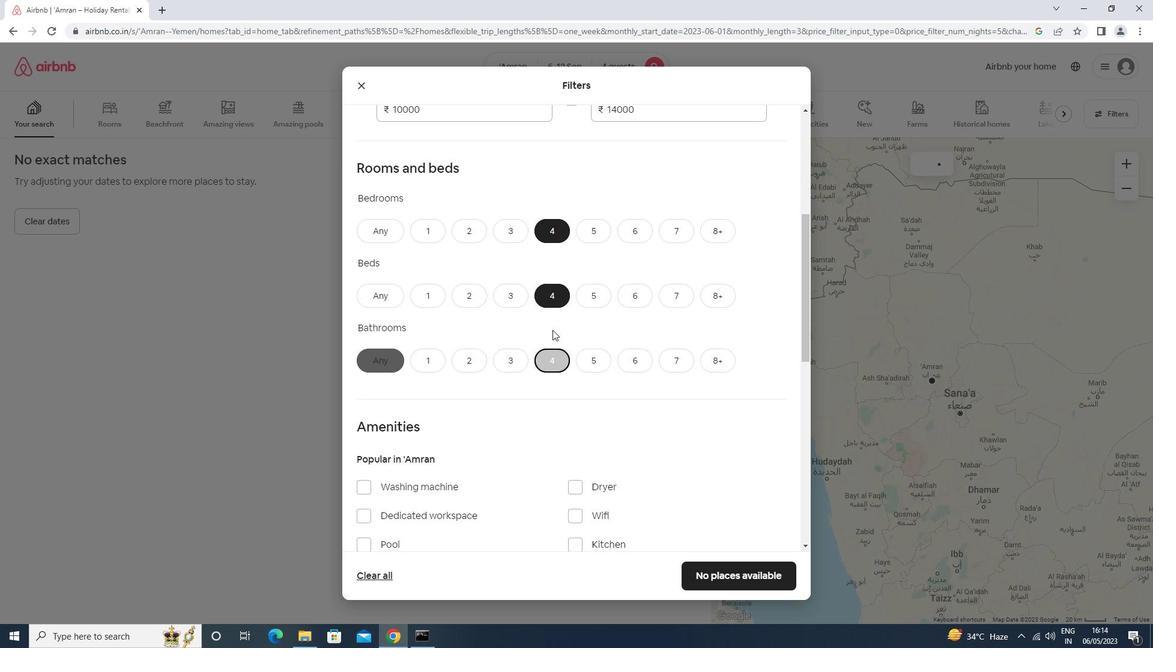 
Action: Mouse scrolled (547, 328) with delta (0, 0)
Screenshot: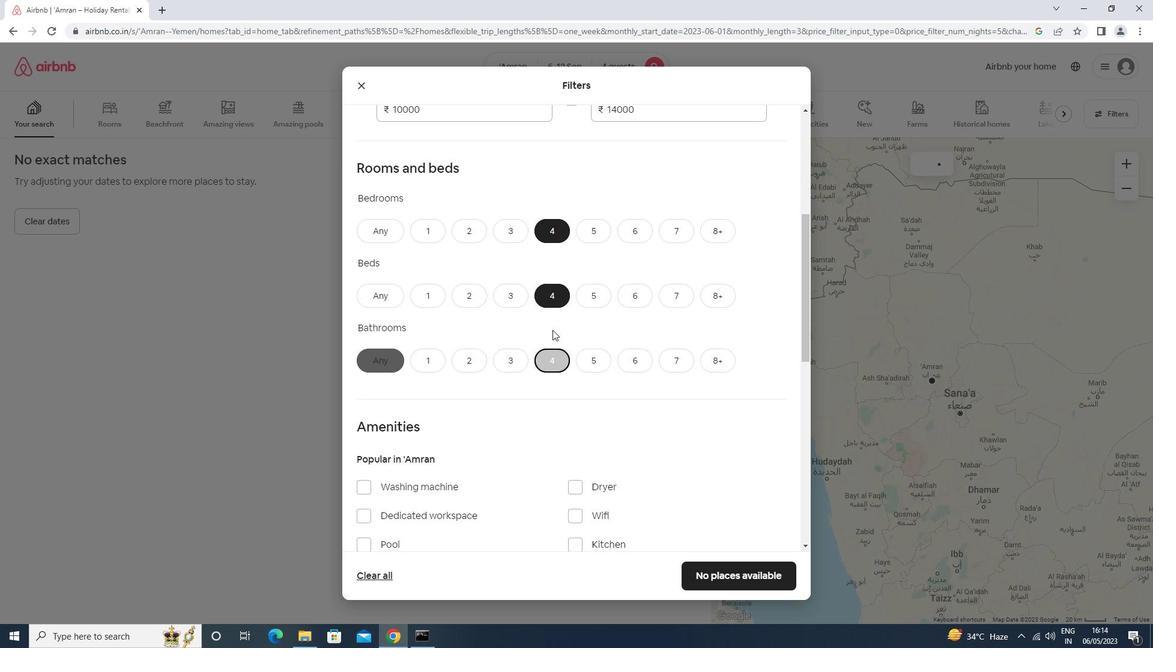 
Action: Mouse scrolled (547, 328) with delta (0, 0)
Screenshot: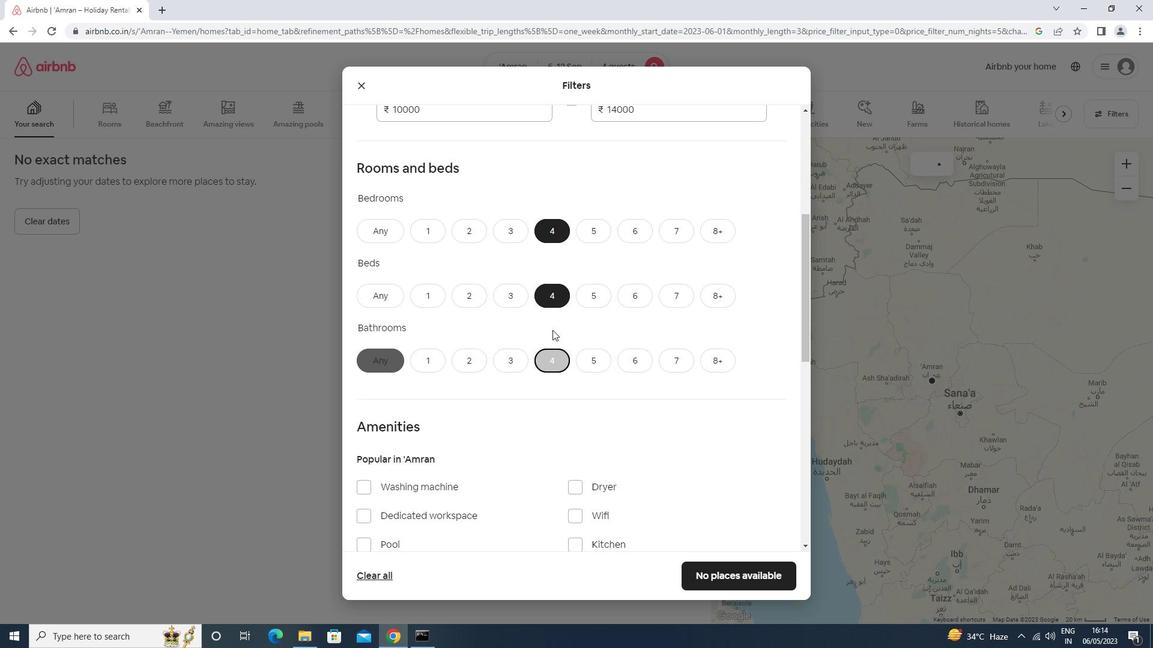 
Action: Mouse scrolled (547, 328) with delta (0, 0)
Screenshot: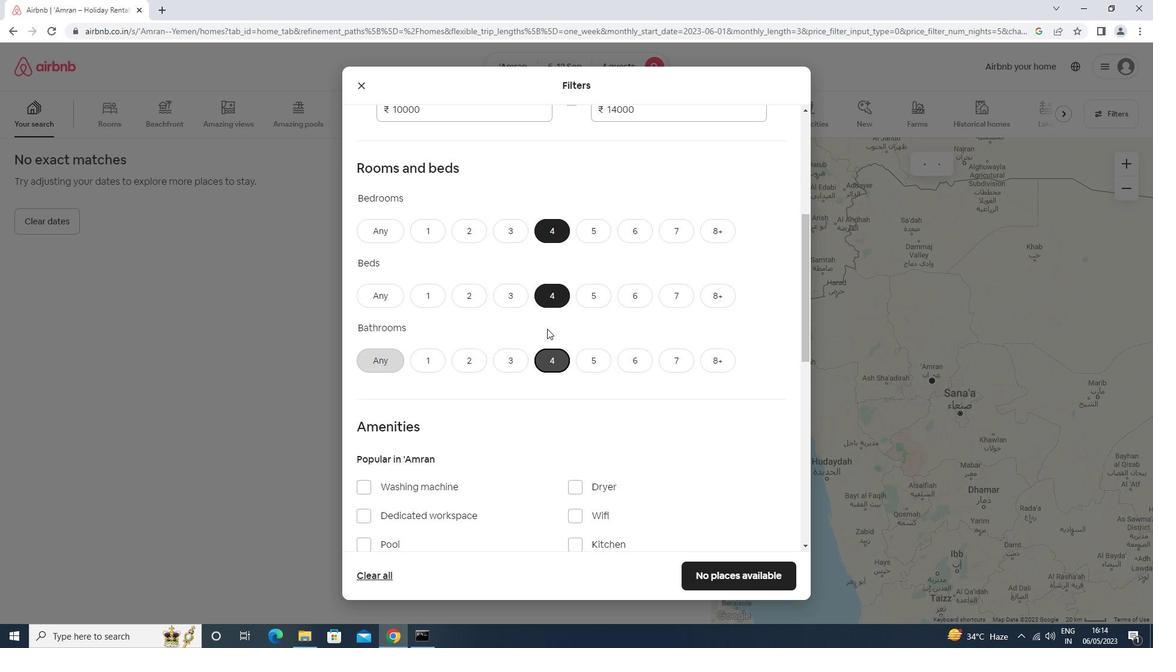
Action: Mouse scrolled (547, 328) with delta (0, 0)
Screenshot: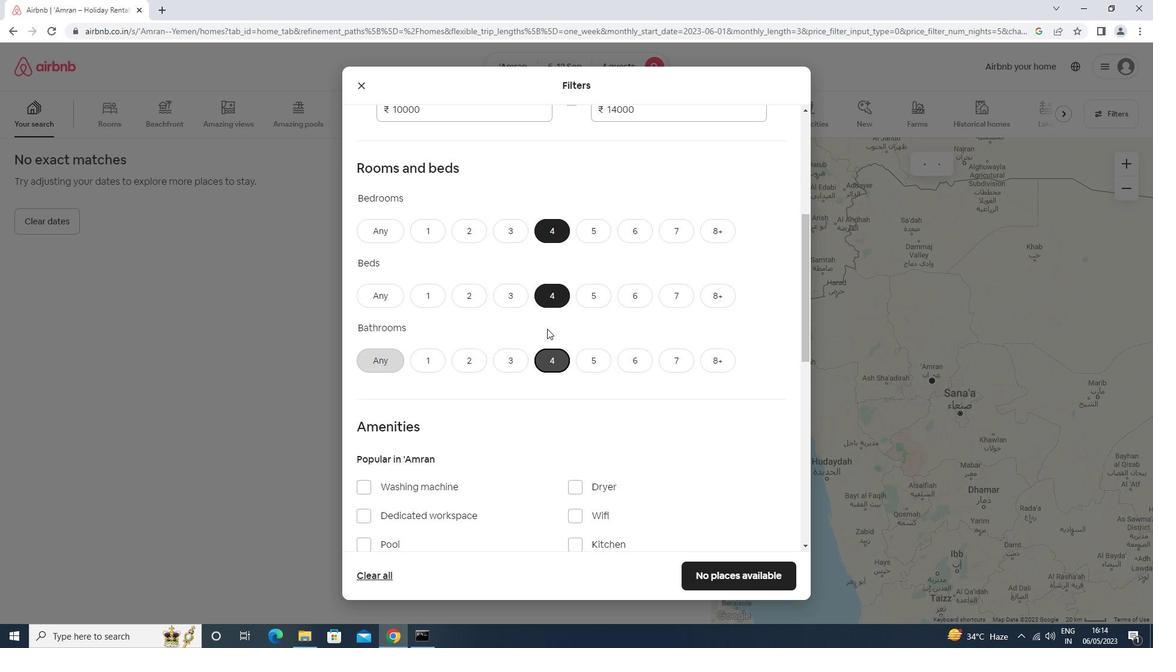 
Action: Mouse scrolled (547, 328) with delta (0, 0)
Screenshot: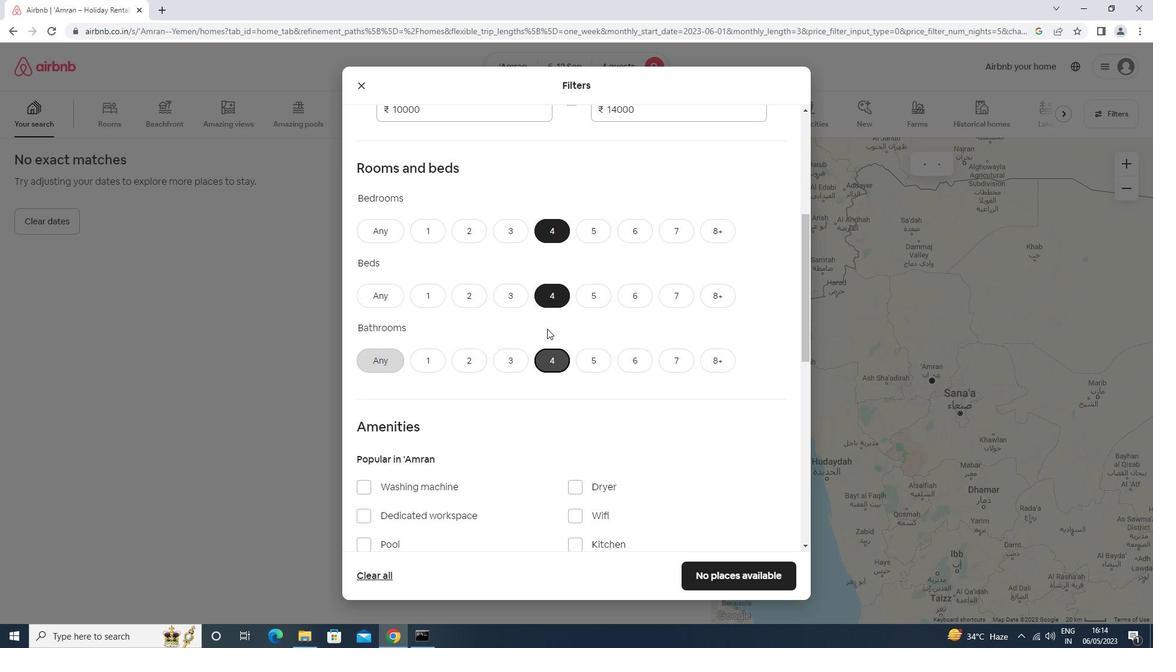 
Action: Mouse moved to (400, 267)
Screenshot: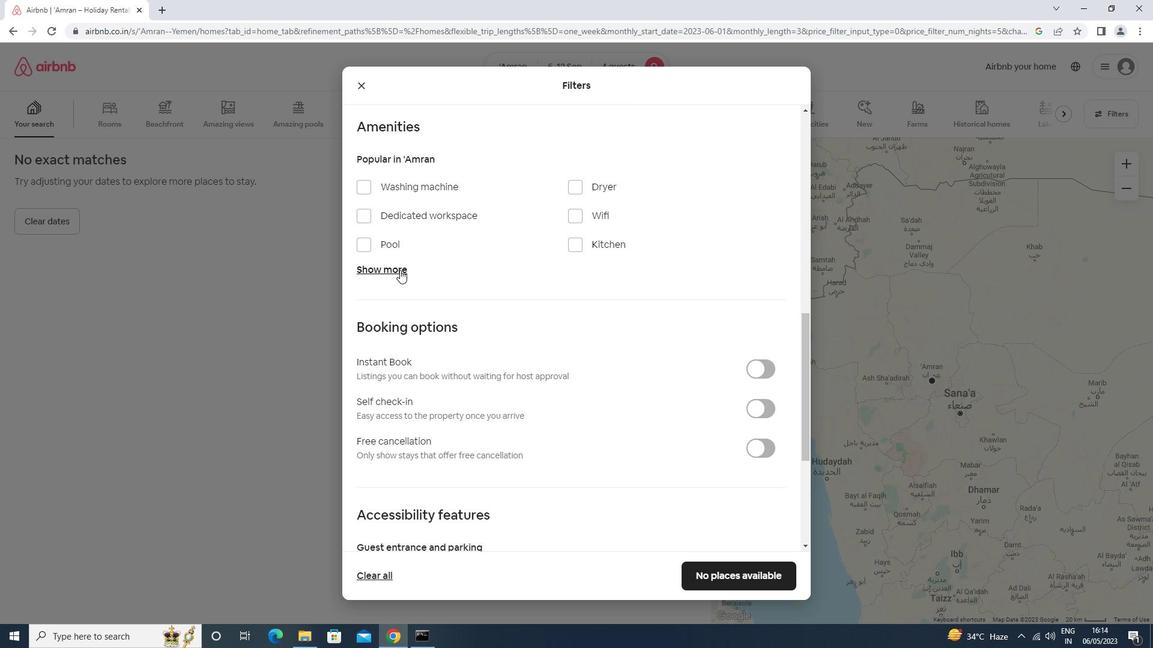 
Action: Mouse pressed left at (400, 267)
Screenshot: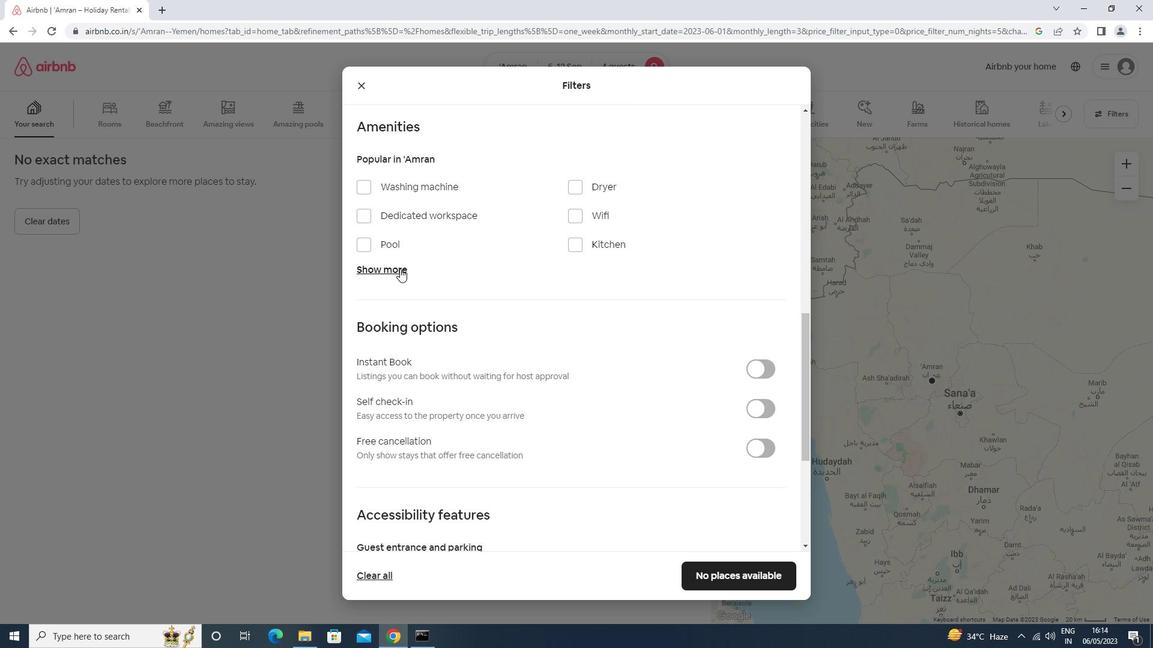 
Action: Mouse moved to (381, 497)
Screenshot: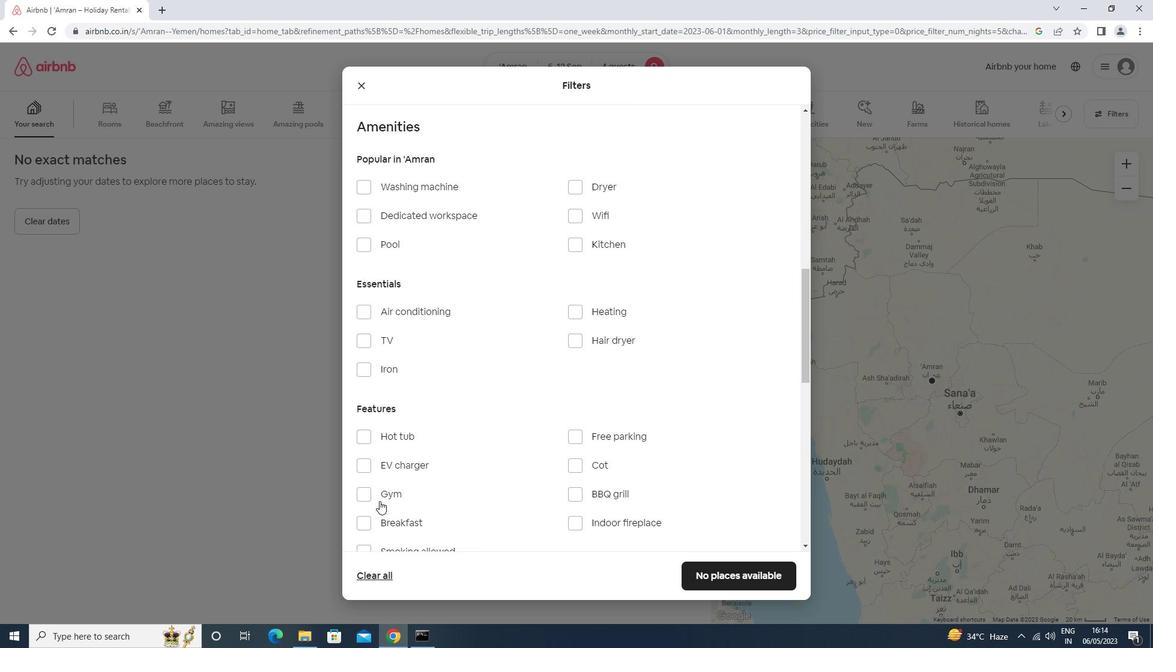 
Action: Mouse pressed left at (381, 497)
Screenshot: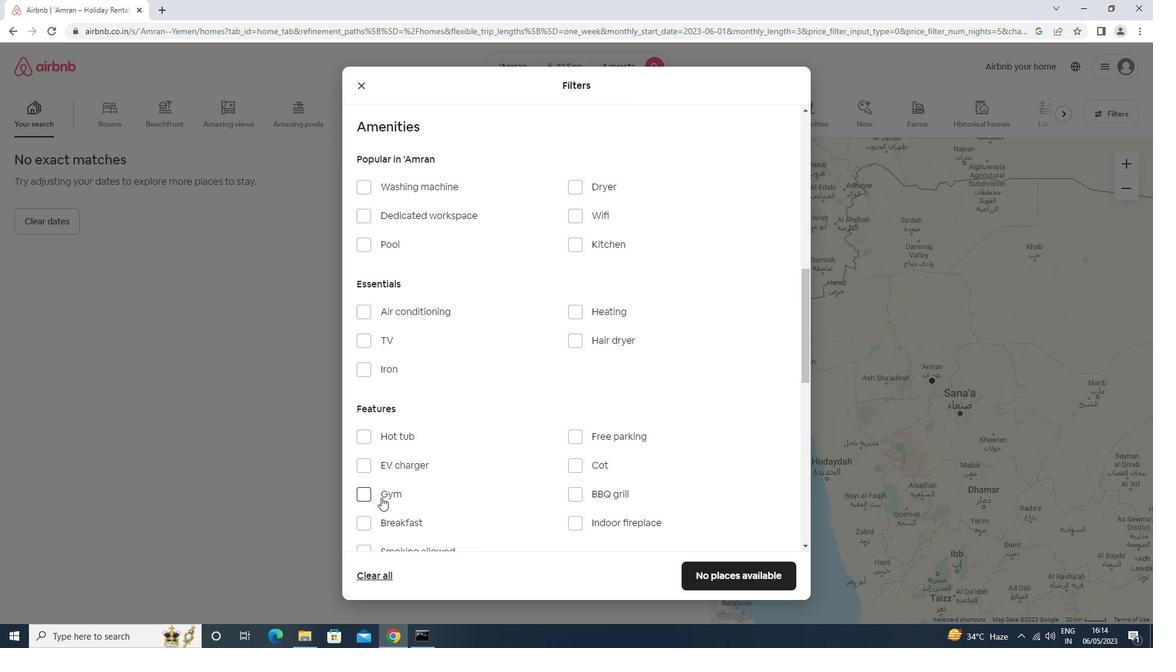 
Action: Mouse moved to (377, 518)
Screenshot: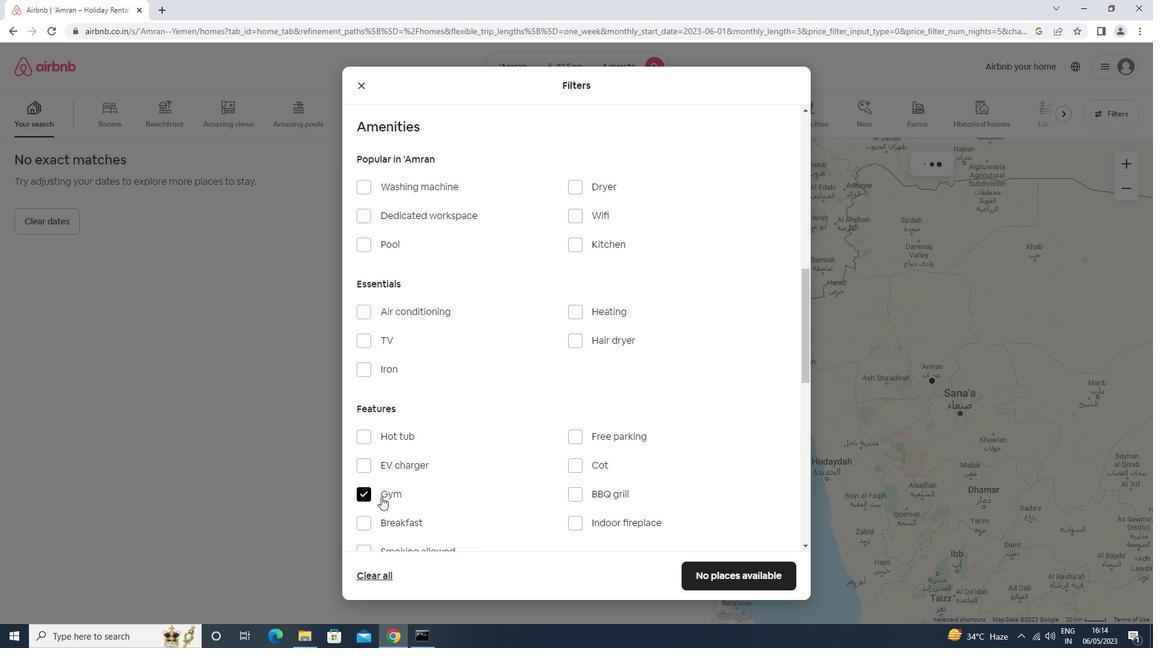 
Action: Mouse pressed left at (377, 518)
Screenshot: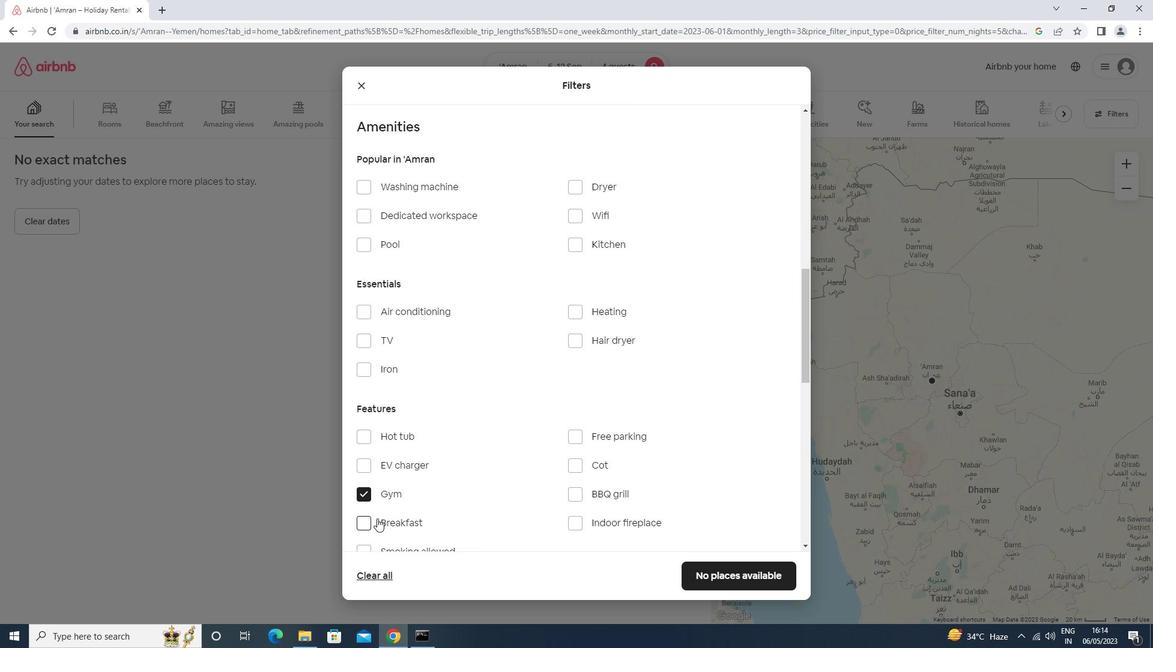 
Action: Mouse moved to (589, 209)
Screenshot: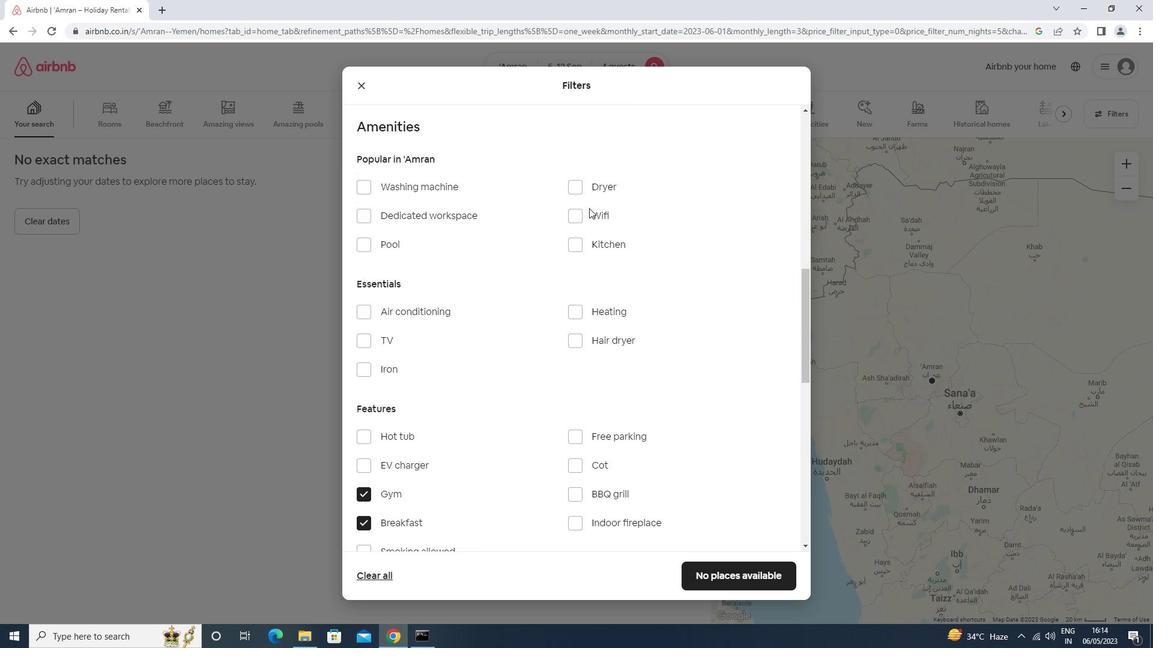 
Action: Mouse pressed left at (589, 209)
Screenshot: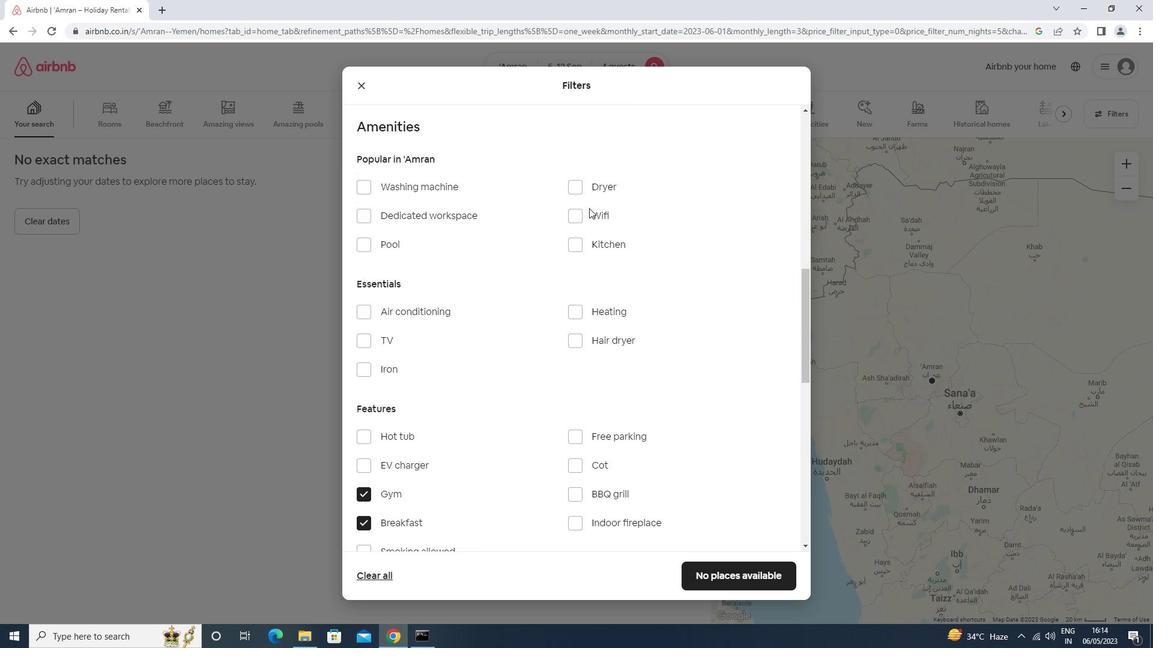 
Action: Mouse moved to (429, 336)
Screenshot: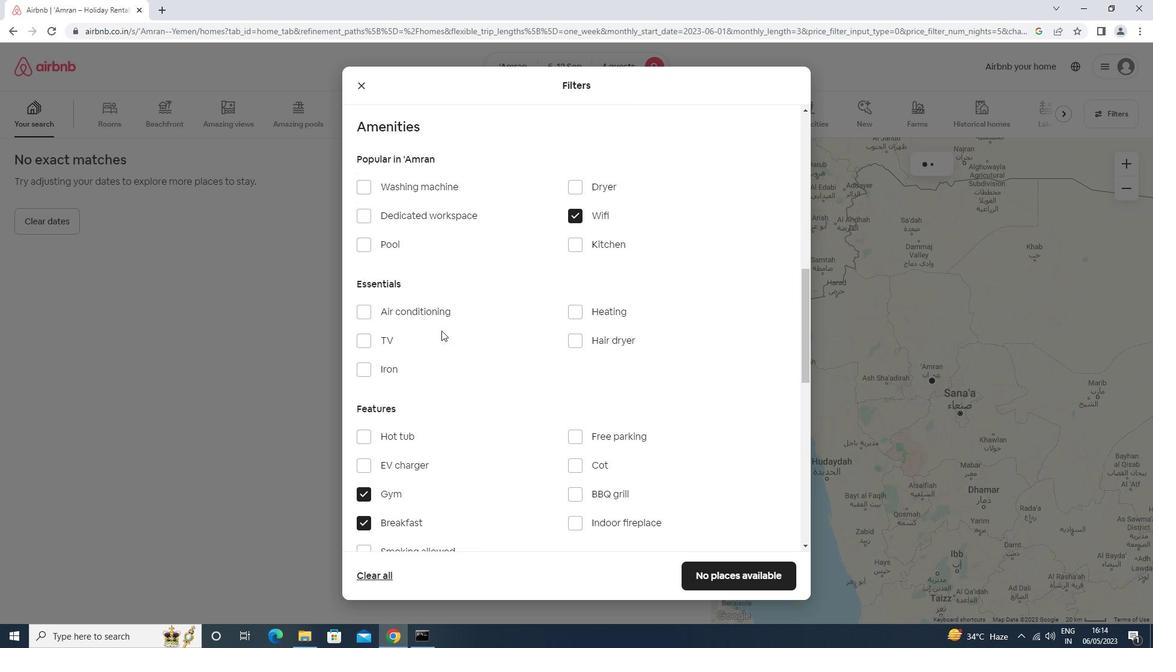
Action: Mouse pressed left at (429, 336)
Screenshot: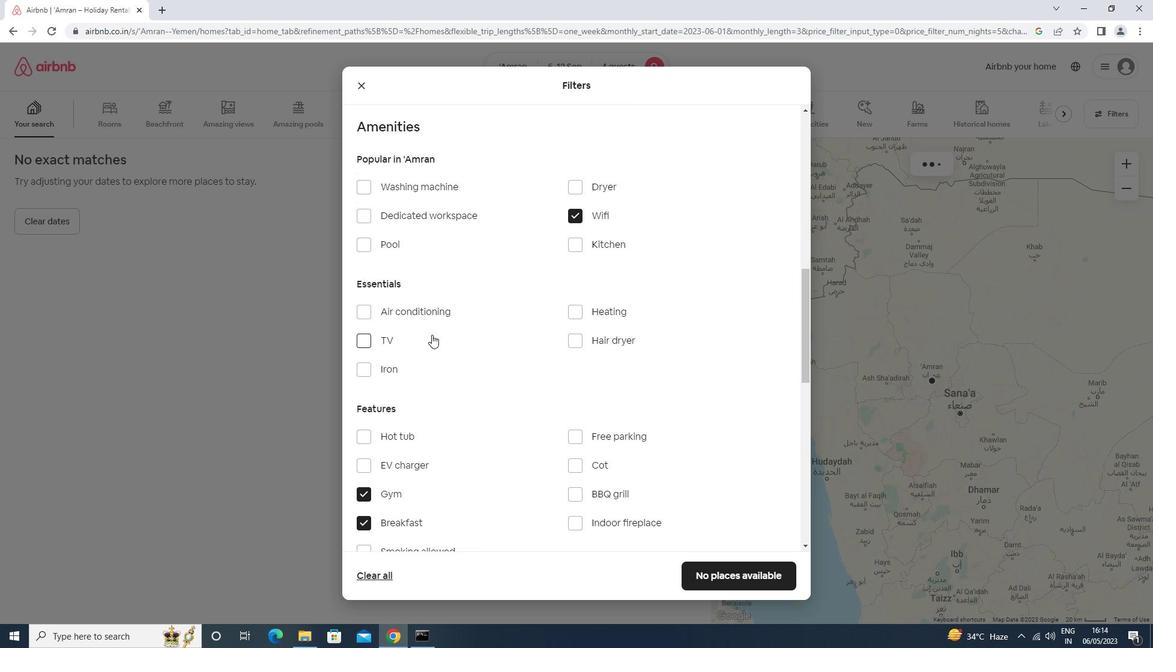 
Action: Mouse moved to (429, 334)
Screenshot: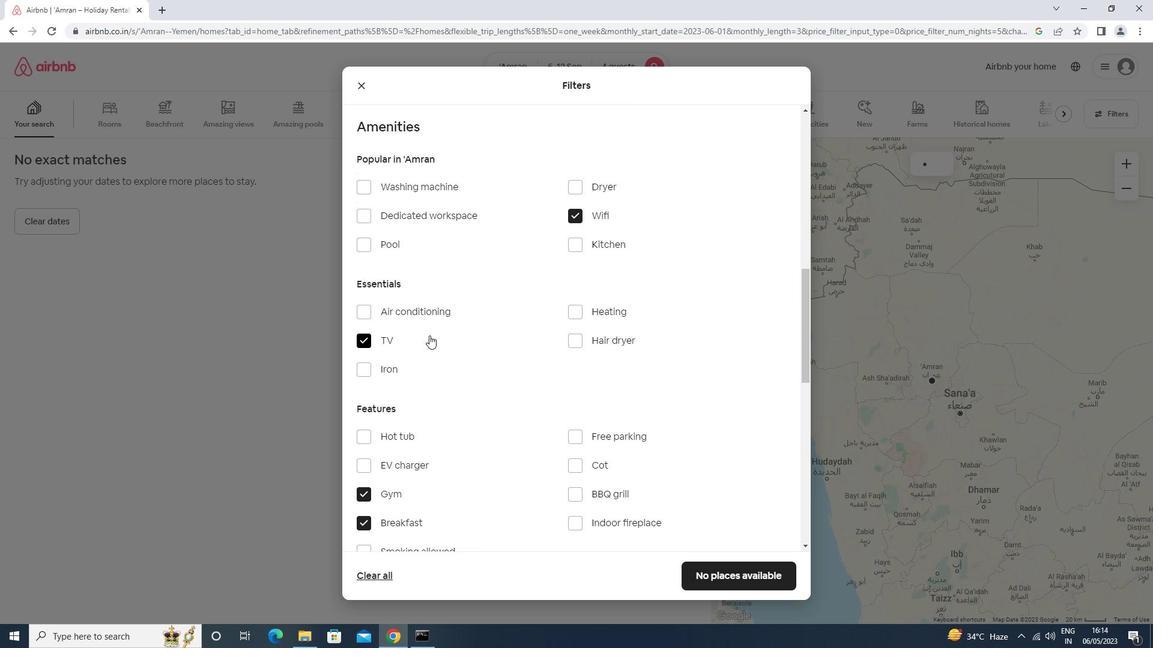 
Action: Mouse scrolled (429, 333) with delta (0, 0)
Screenshot: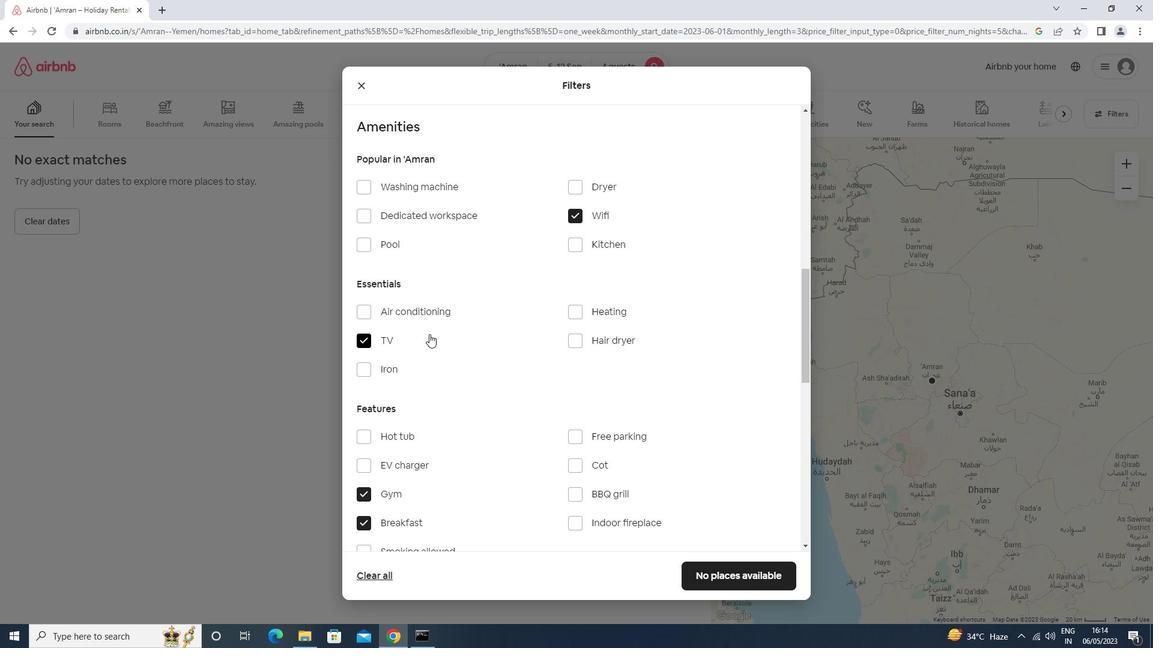 
Action: Mouse scrolled (429, 333) with delta (0, 0)
Screenshot: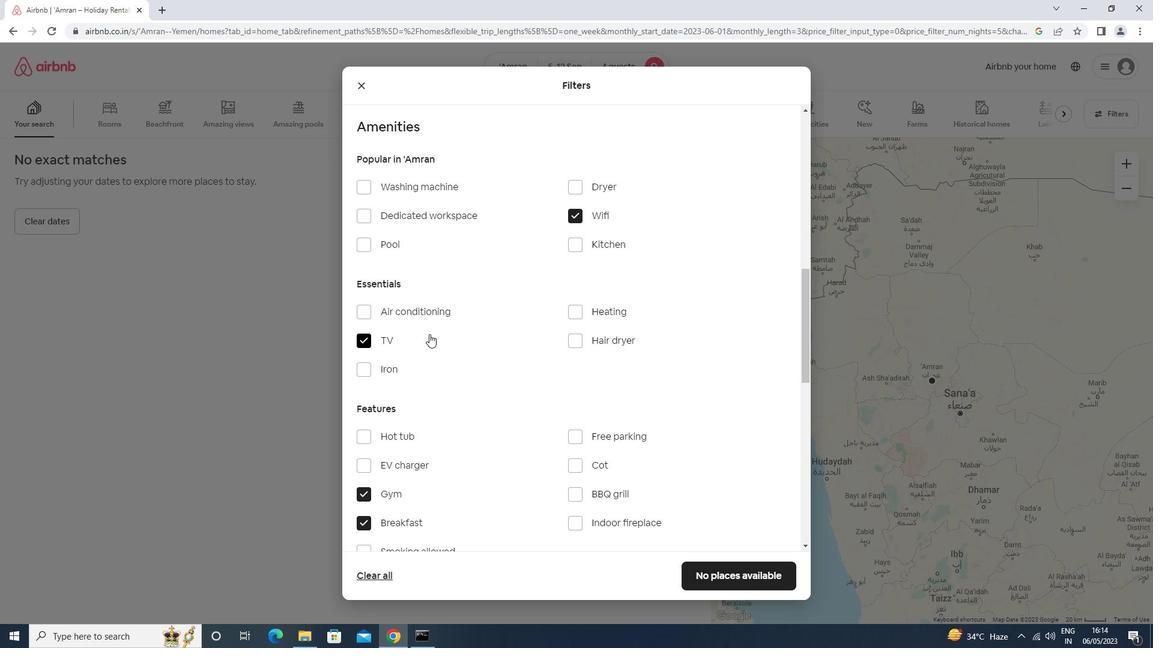 
Action: Mouse scrolled (429, 333) with delta (0, 0)
Screenshot: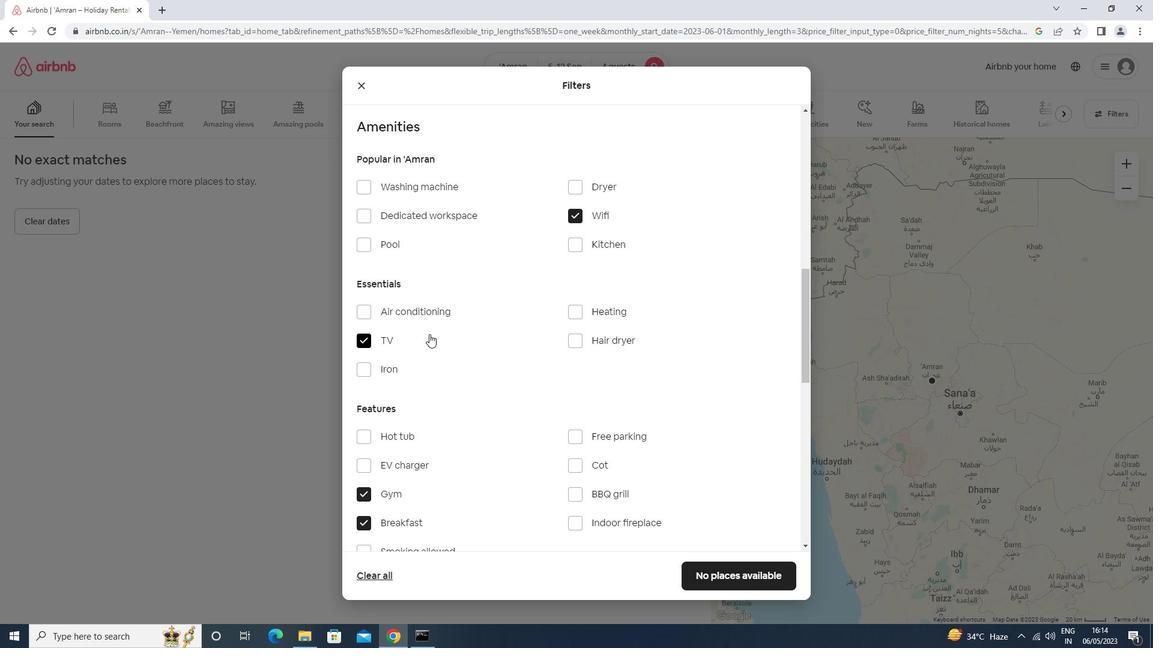 
Action: Mouse scrolled (429, 333) with delta (0, 0)
Screenshot: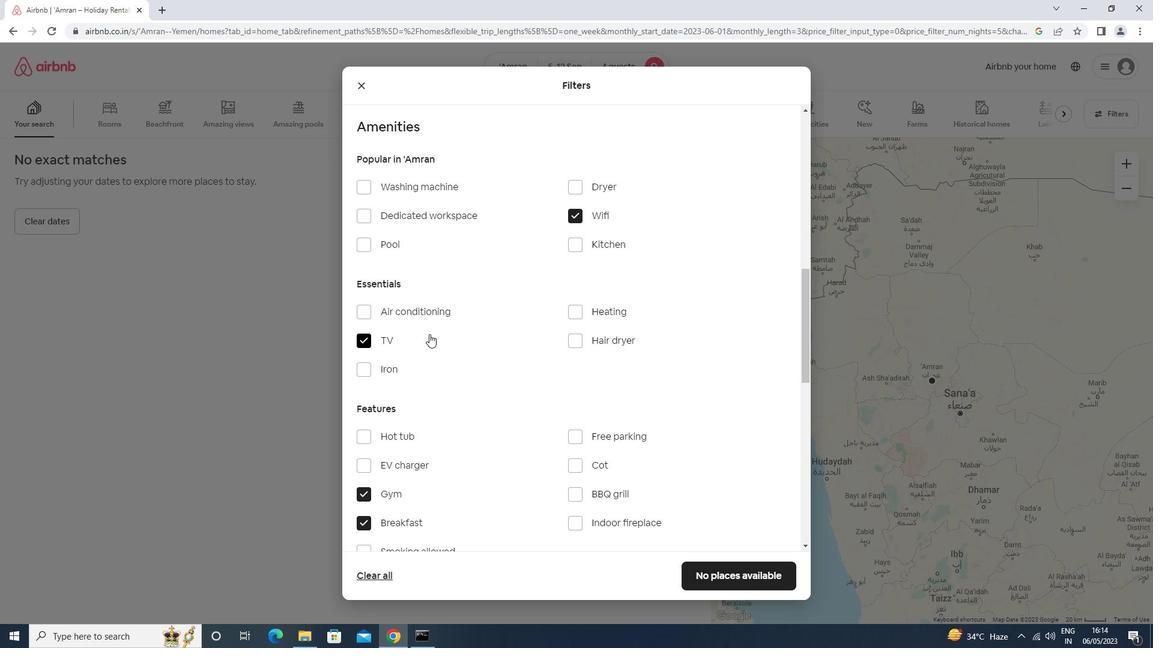 
Action: Mouse moved to (733, 464)
Screenshot: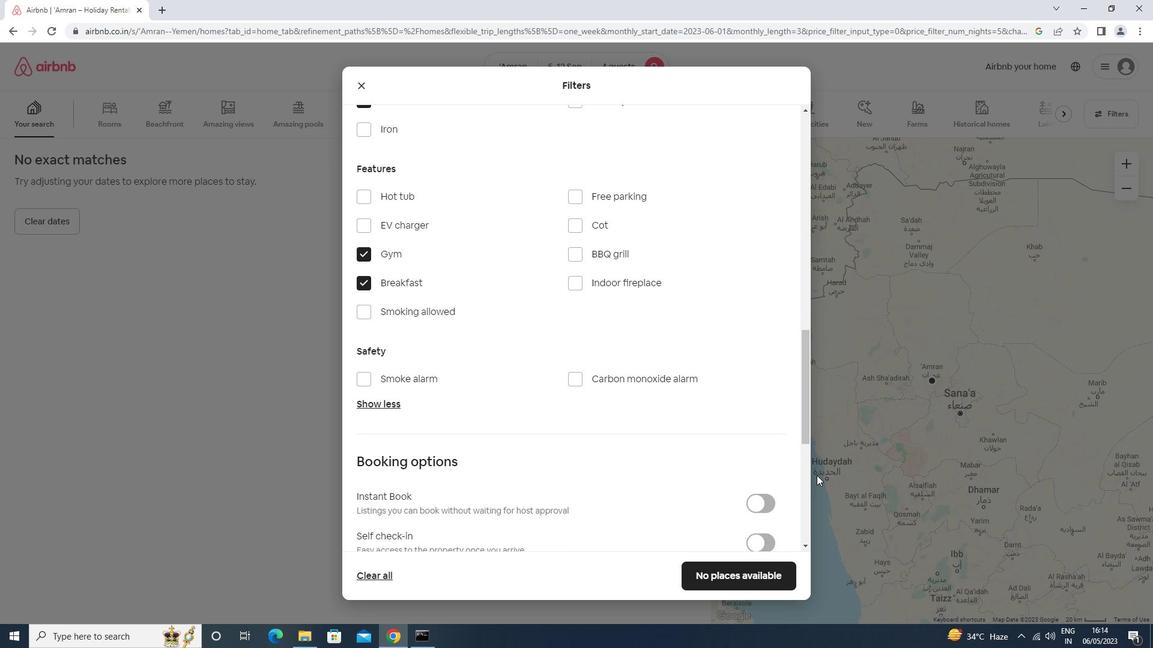 
Action: Mouse scrolled (733, 463) with delta (0, 0)
Screenshot: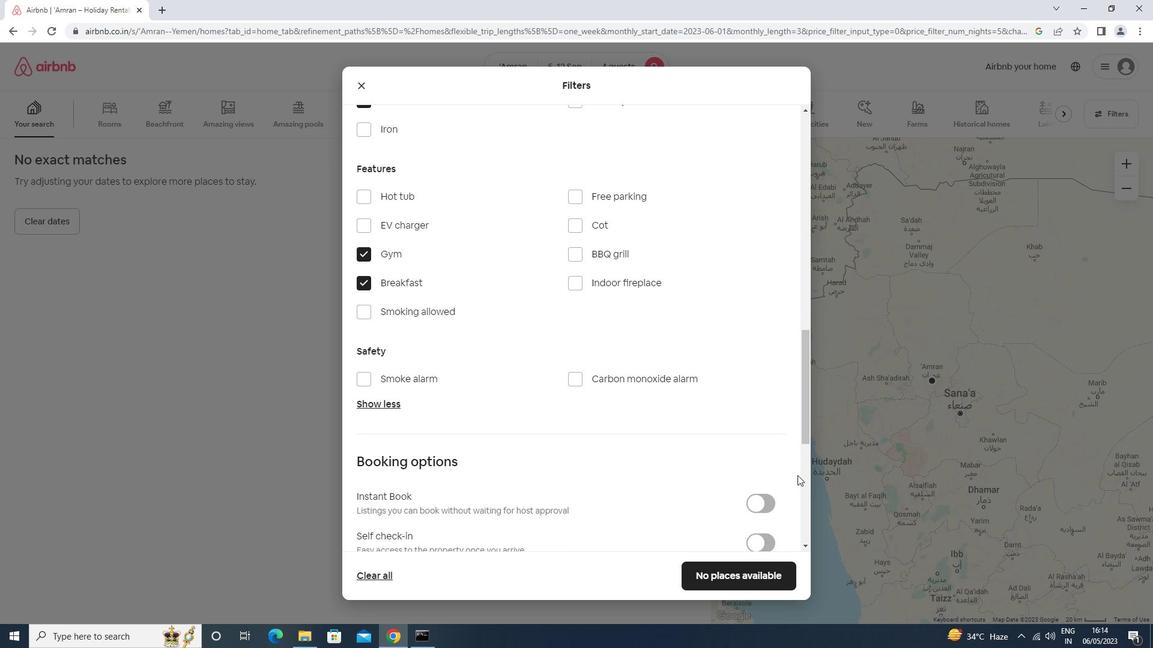 
Action: Mouse scrolled (733, 463) with delta (0, 0)
Screenshot: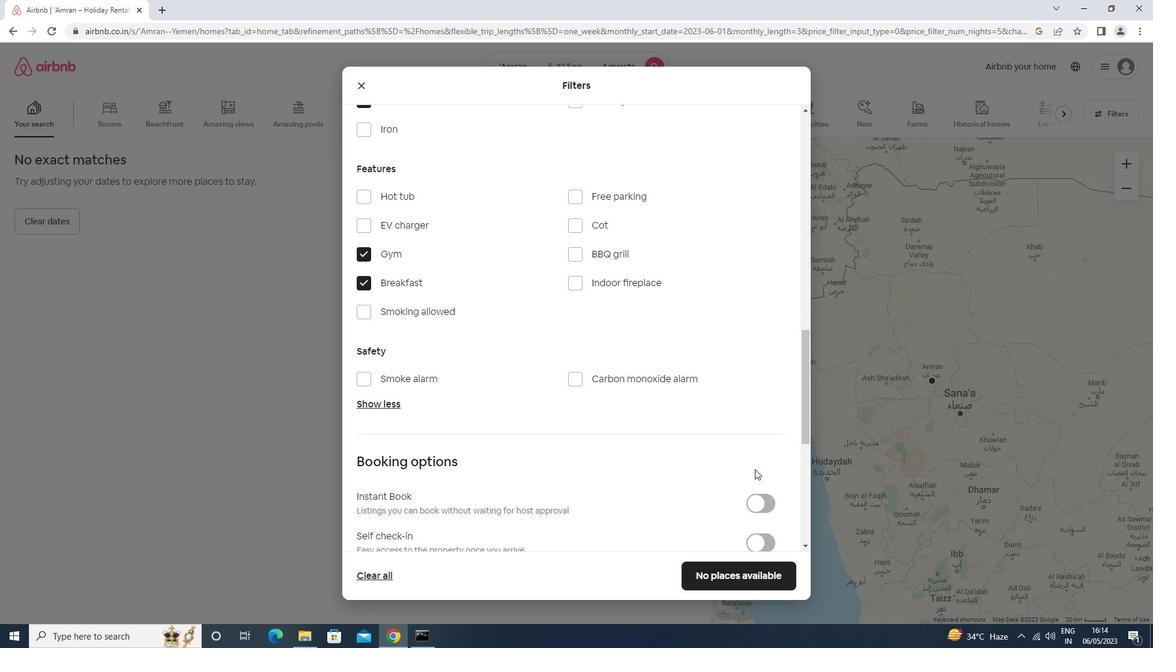 
Action: Mouse scrolled (733, 463) with delta (0, 0)
Screenshot: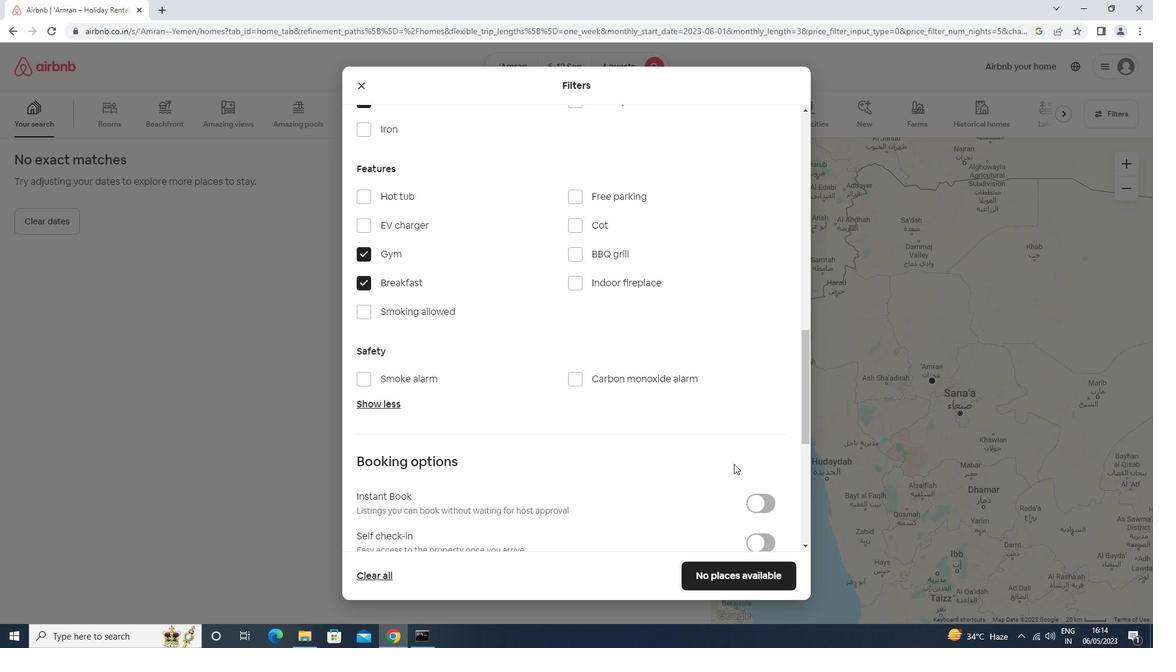 
Action: Mouse moved to (768, 369)
Screenshot: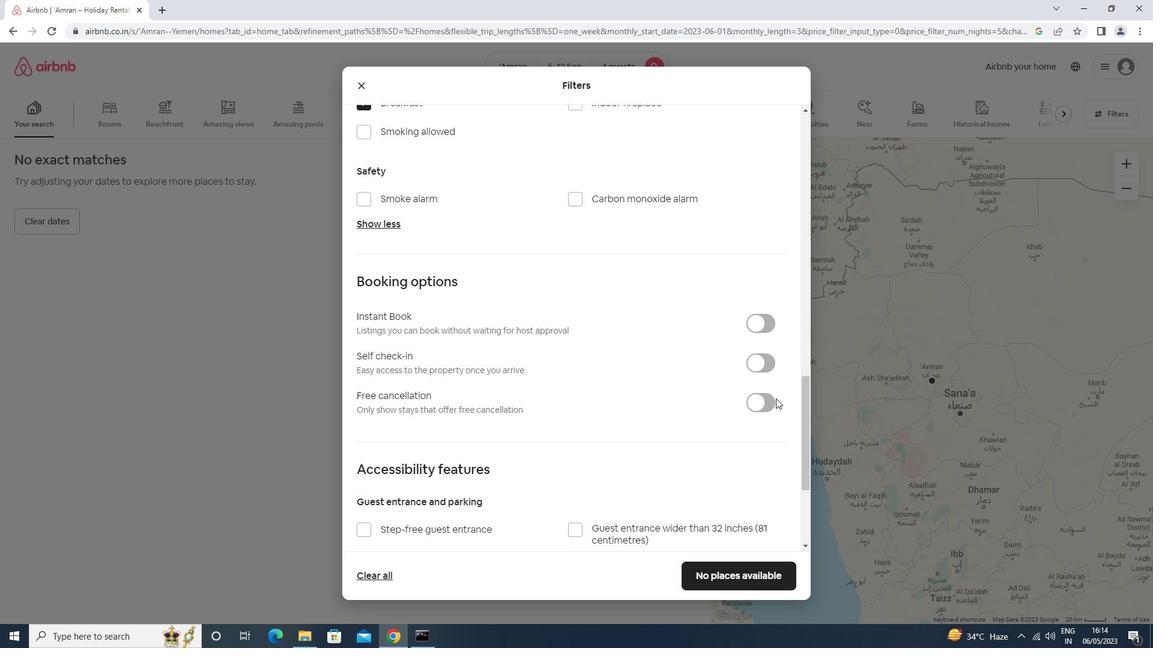 
Action: Mouse pressed left at (768, 369)
Screenshot: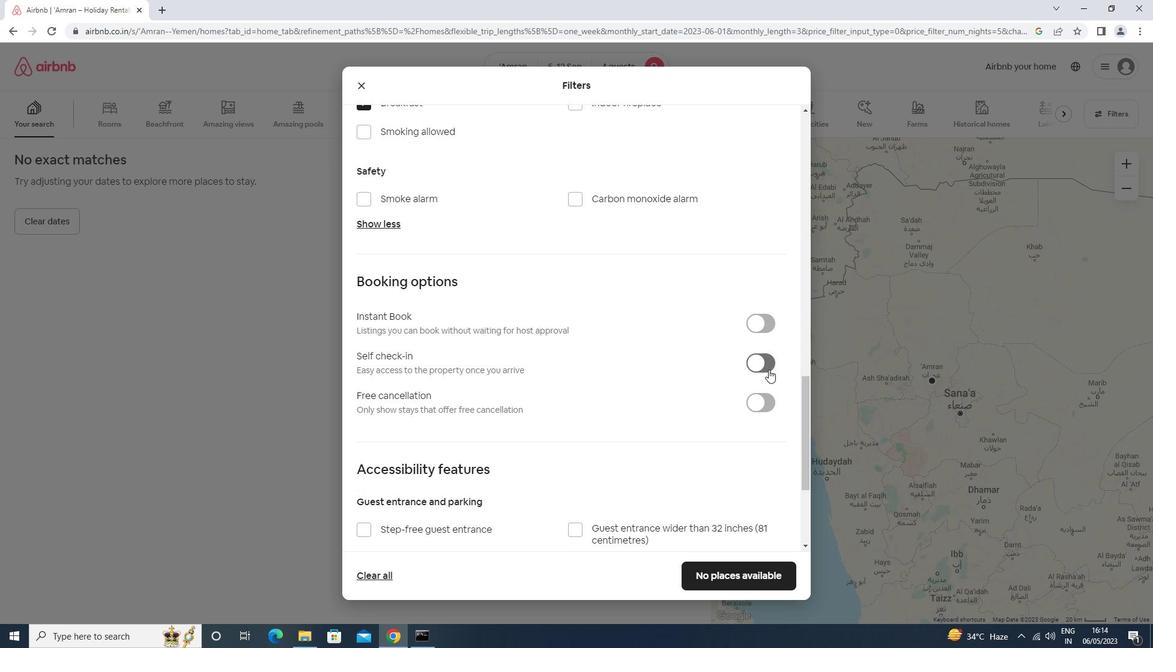 
Action: Mouse moved to (595, 387)
Screenshot: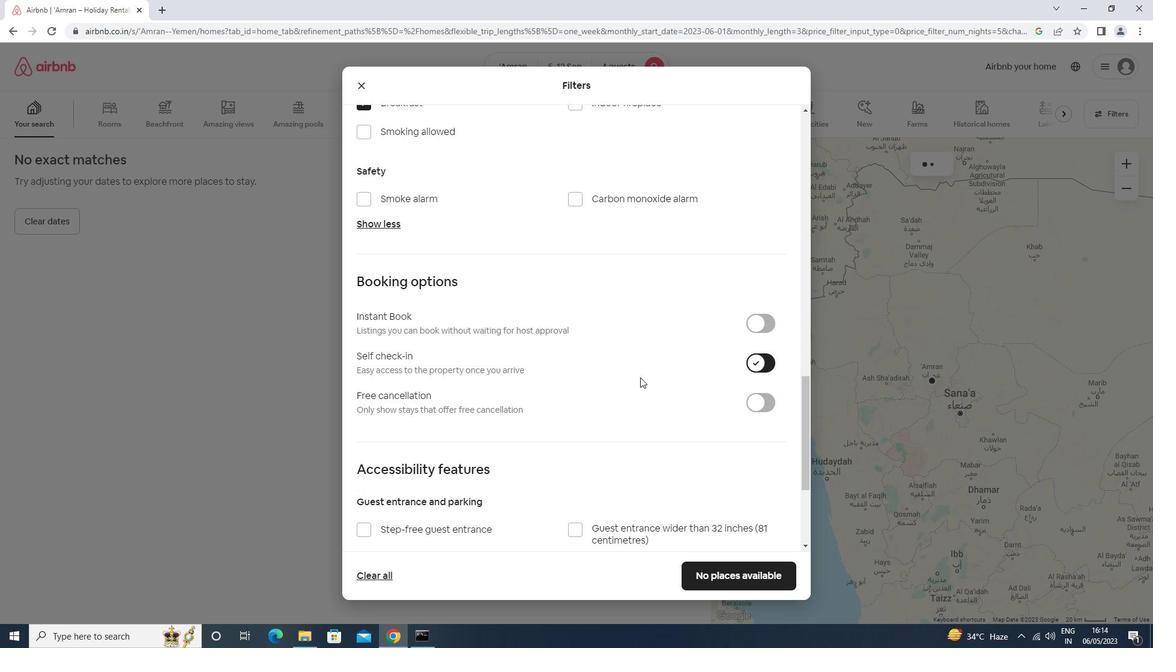 
Action: Mouse scrolled (595, 387) with delta (0, 0)
Screenshot: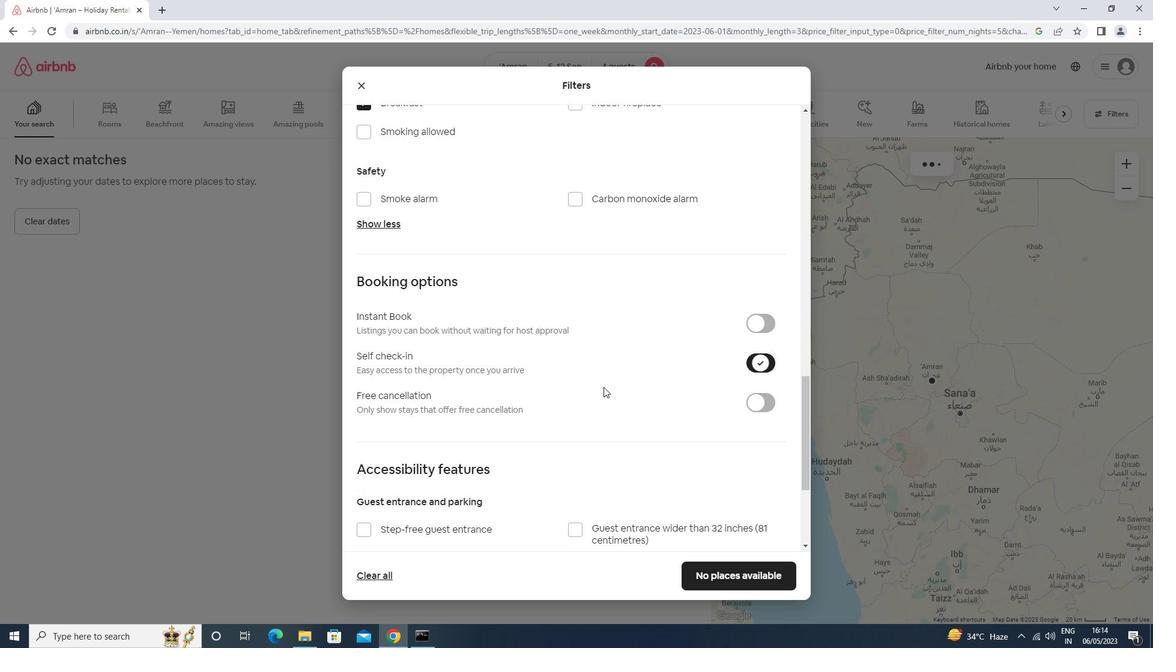 
Action: Mouse scrolled (595, 387) with delta (0, 0)
Screenshot: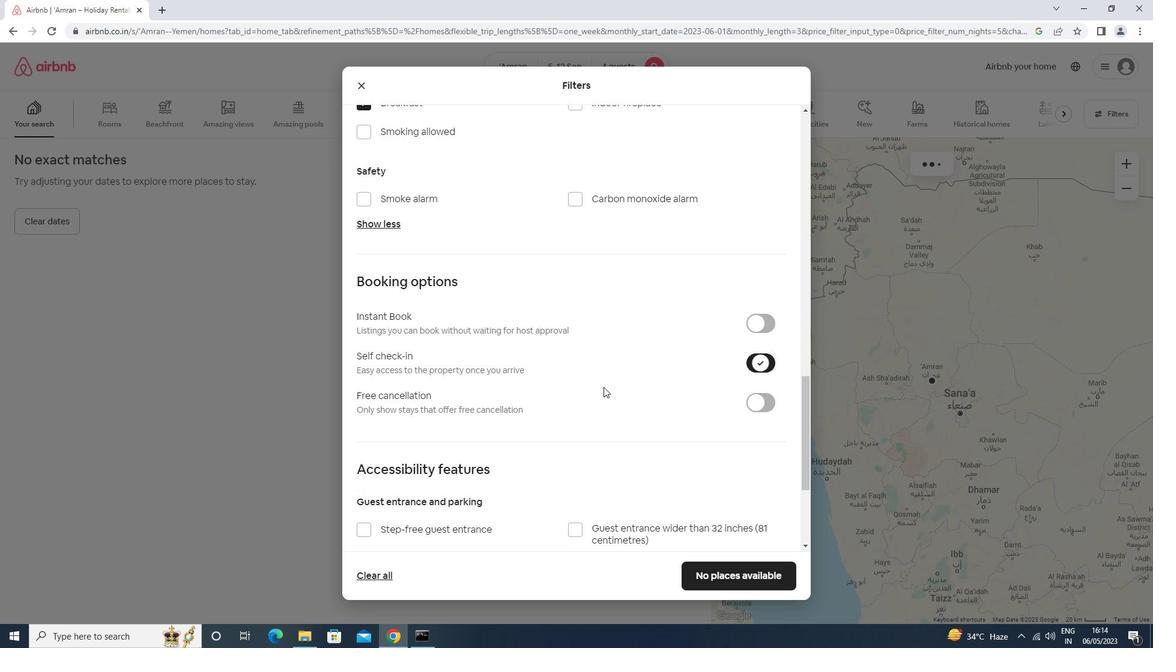 
Action: Mouse scrolled (595, 387) with delta (0, 0)
Screenshot: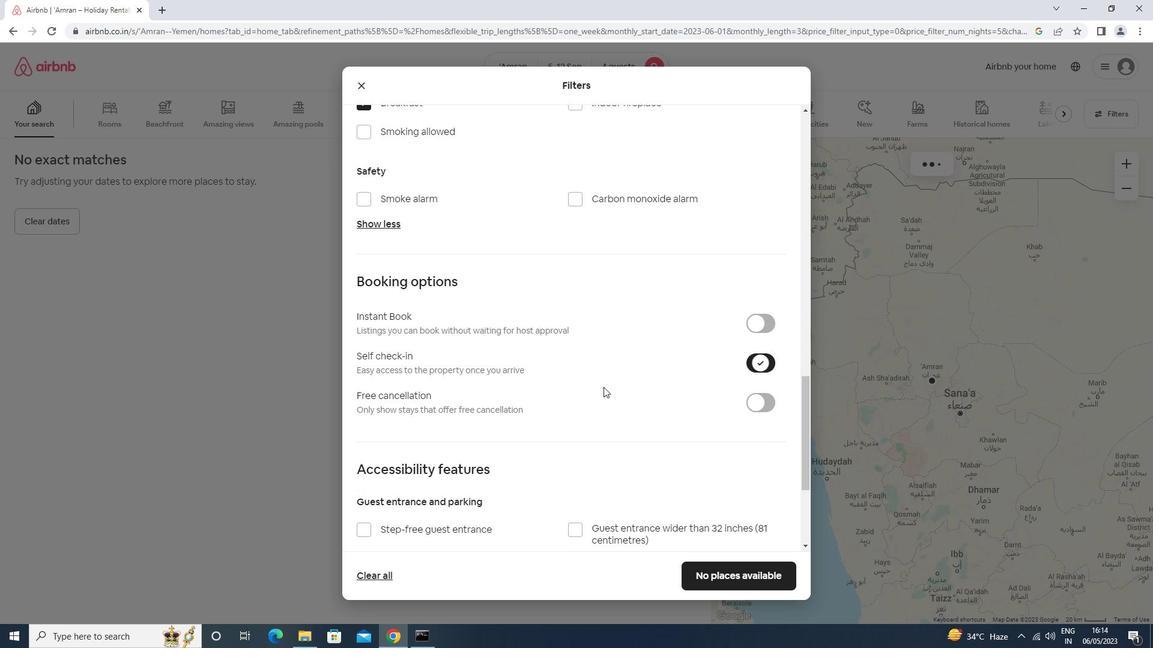 
Action: Mouse scrolled (595, 387) with delta (0, 0)
Screenshot: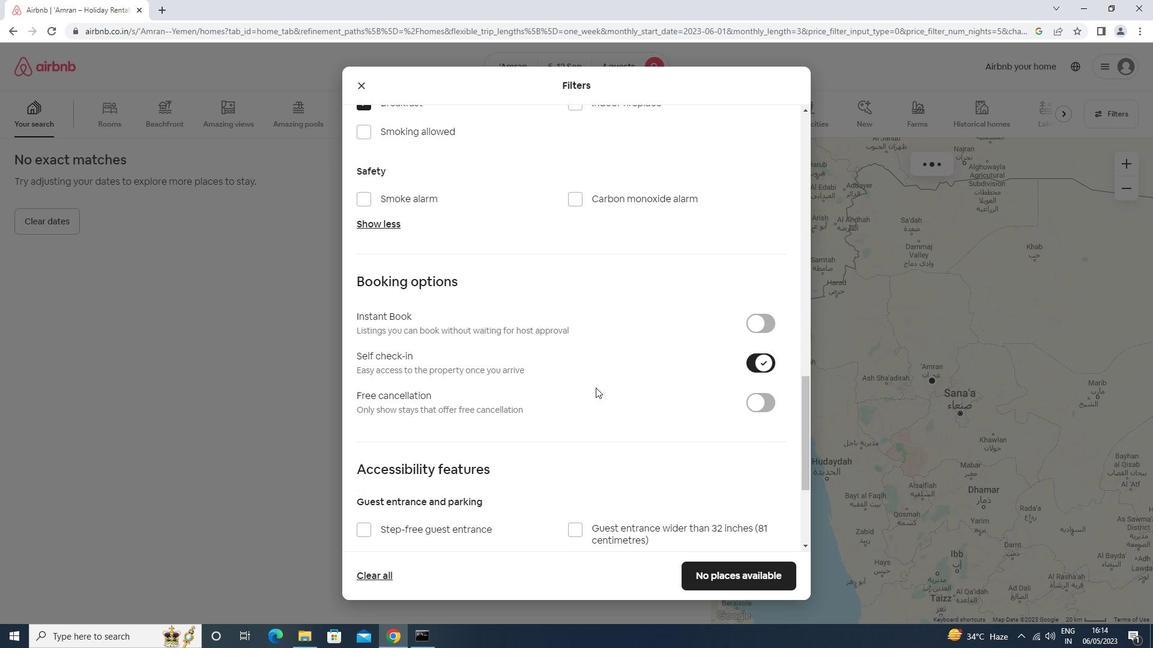 
Action: Mouse scrolled (595, 387) with delta (0, 0)
Screenshot: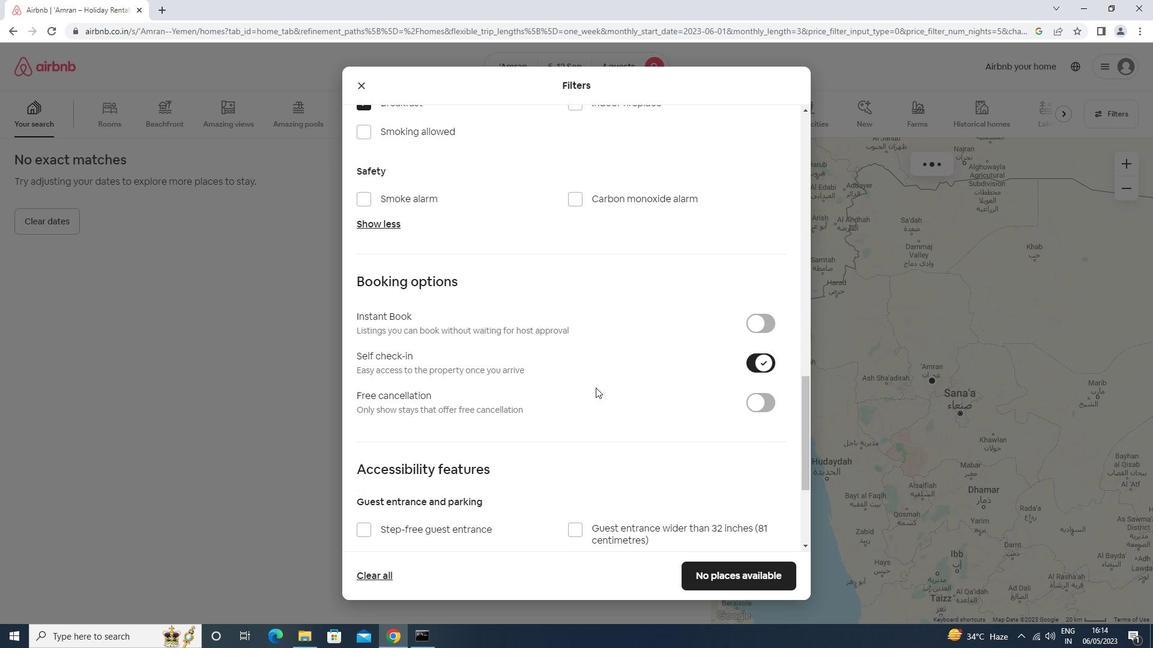 
Action: Mouse scrolled (595, 387) with delta (0, 0)
Screenshot: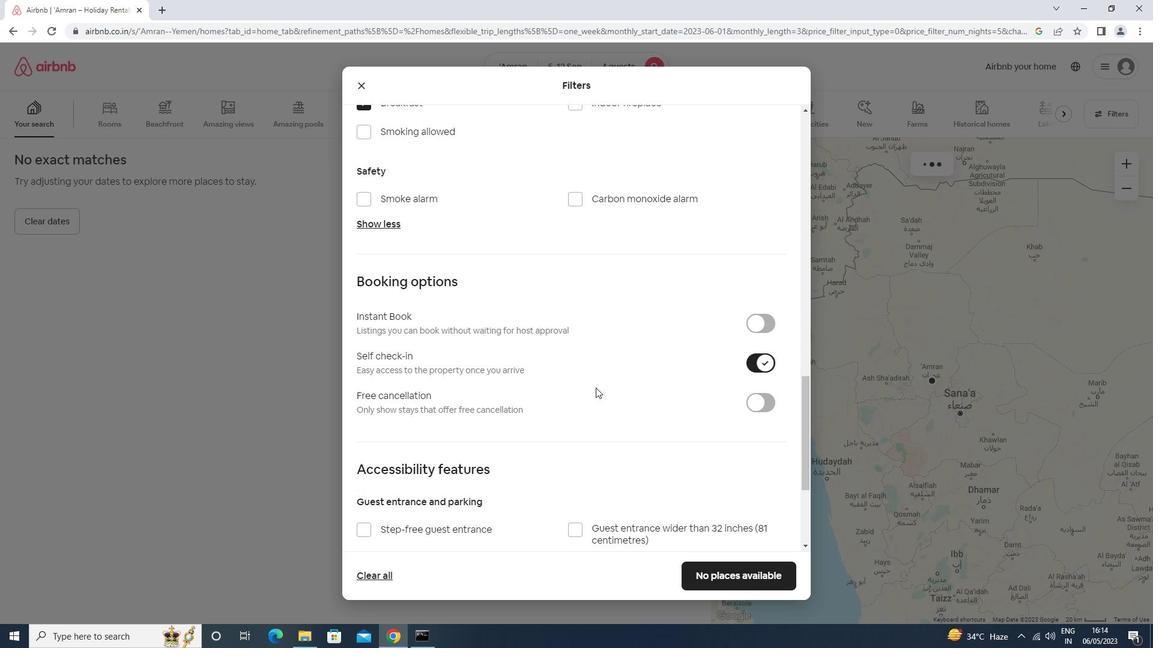 
Action: Mouse moved to (535, 429)
Screenshot: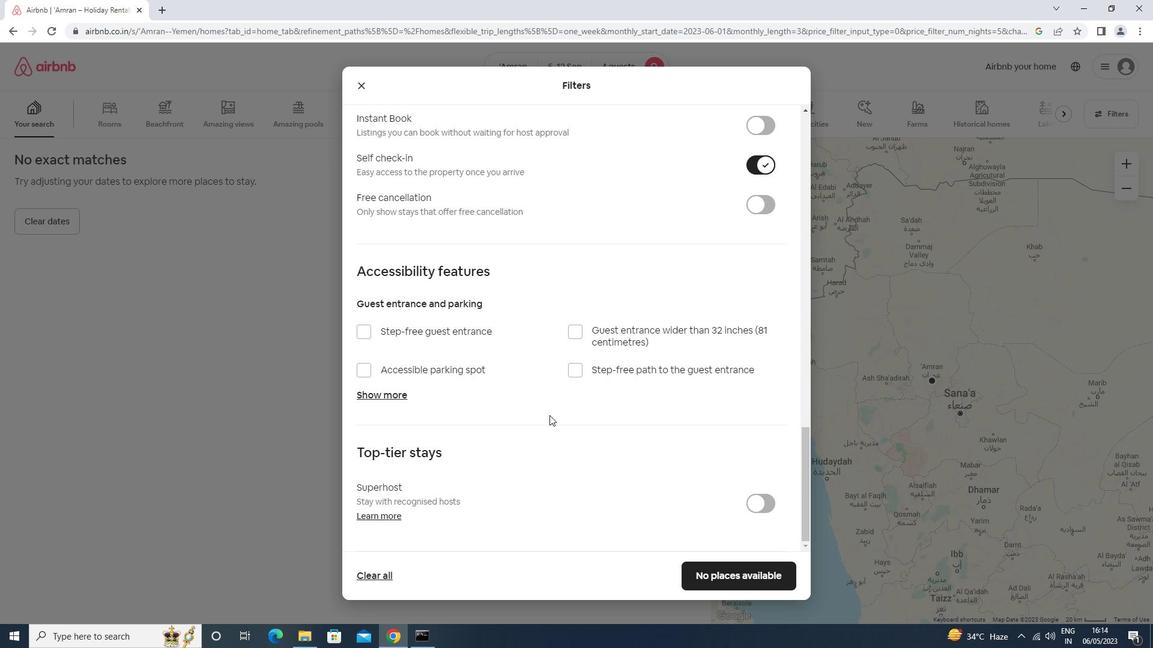 
Action: Mouse scrolled (535, 428) with delta (0, 0)
Screenshot: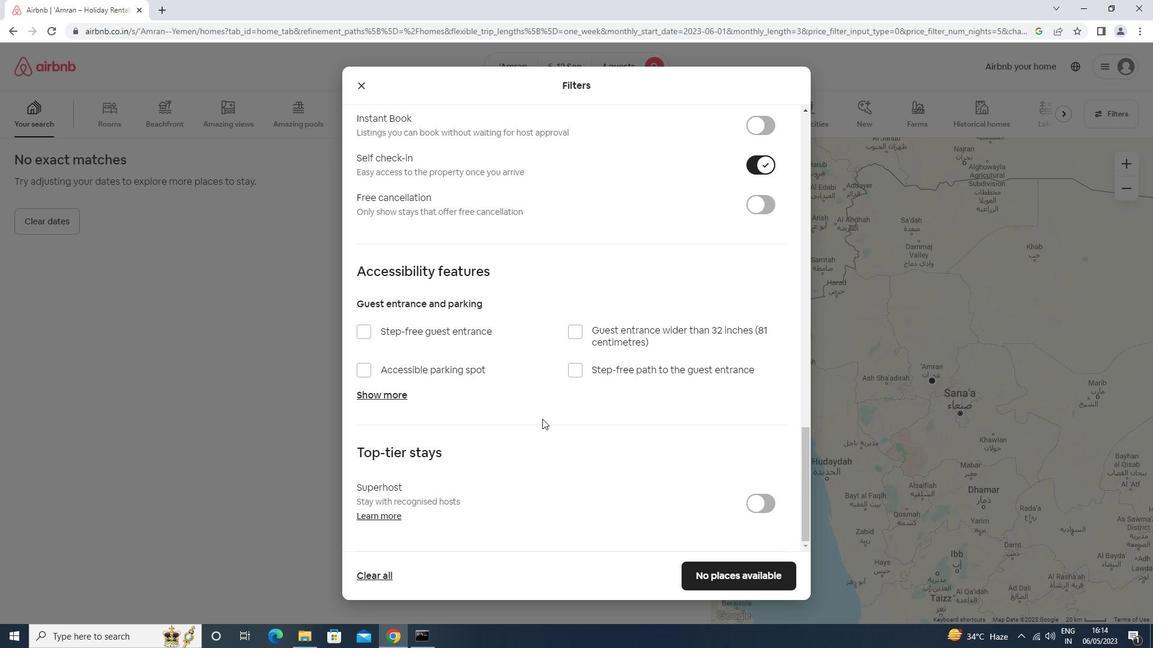 
Action: Mouse moved to (531, 435)
Screenshot: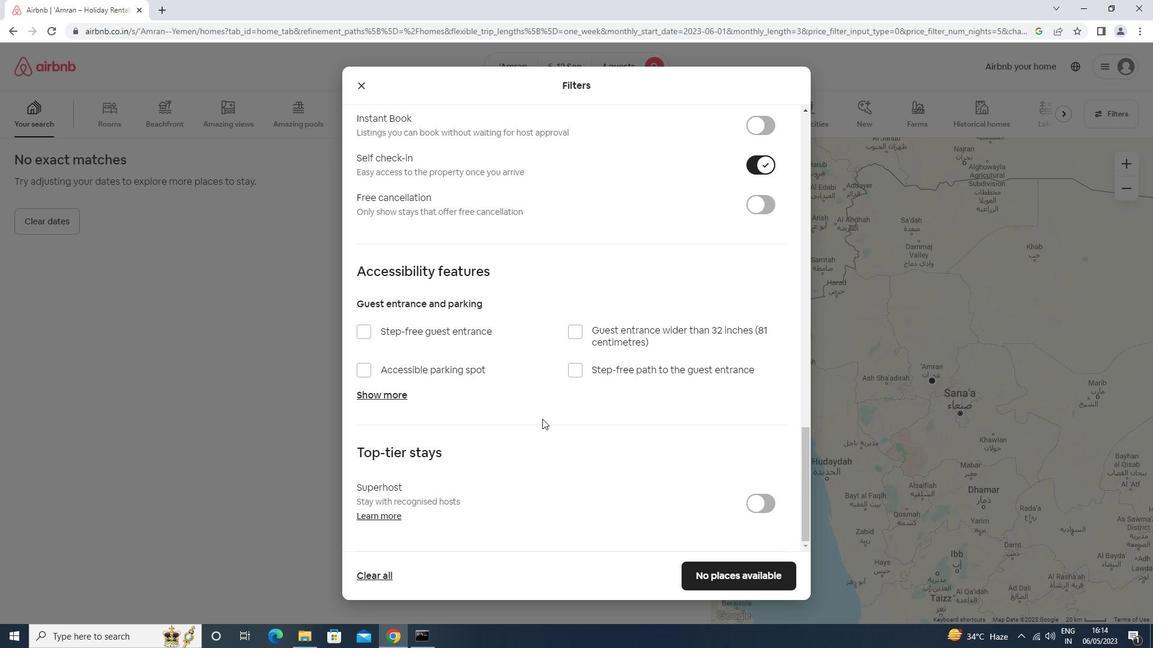 
Action: Mouse scrolled (531, 434) with delta (0, 0)
Screenshot: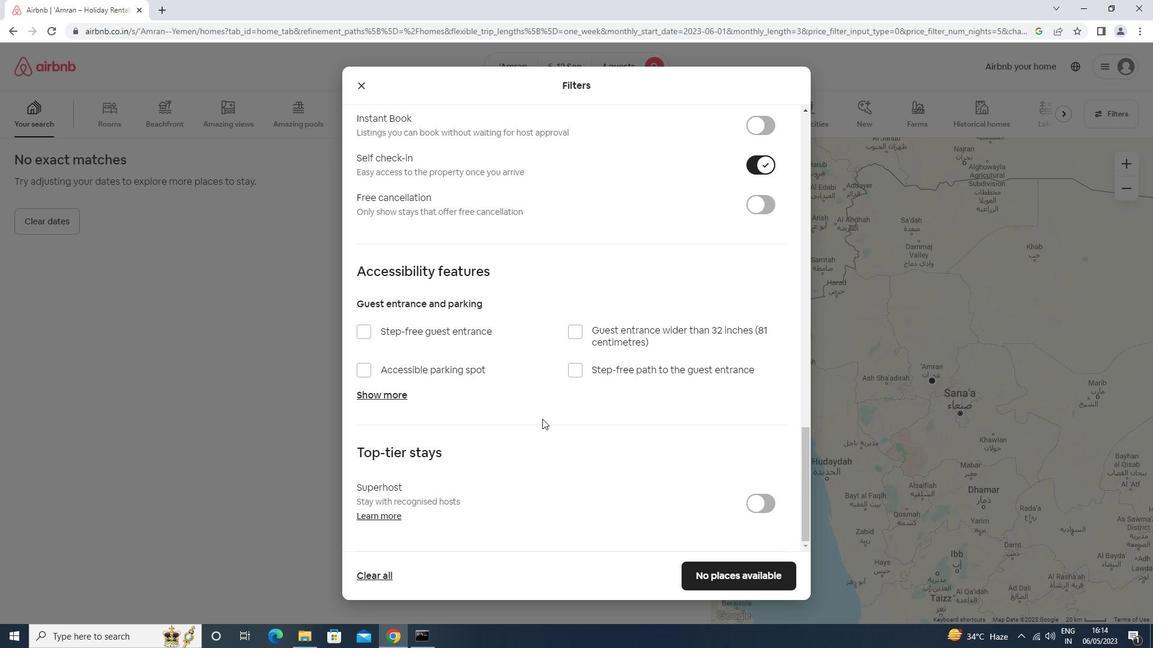 
Action: Mouse moved to (530, 435)
Screenshot: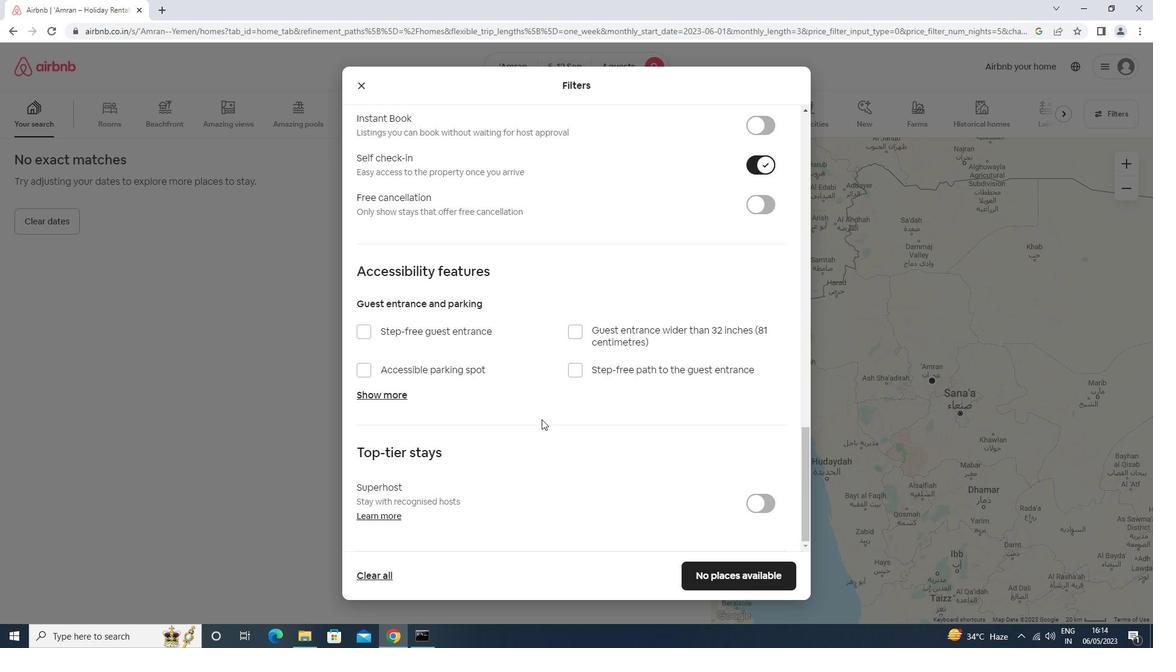 
Action: Mouse scrolled (530, 434) with delta (0, 0)
Screenshot: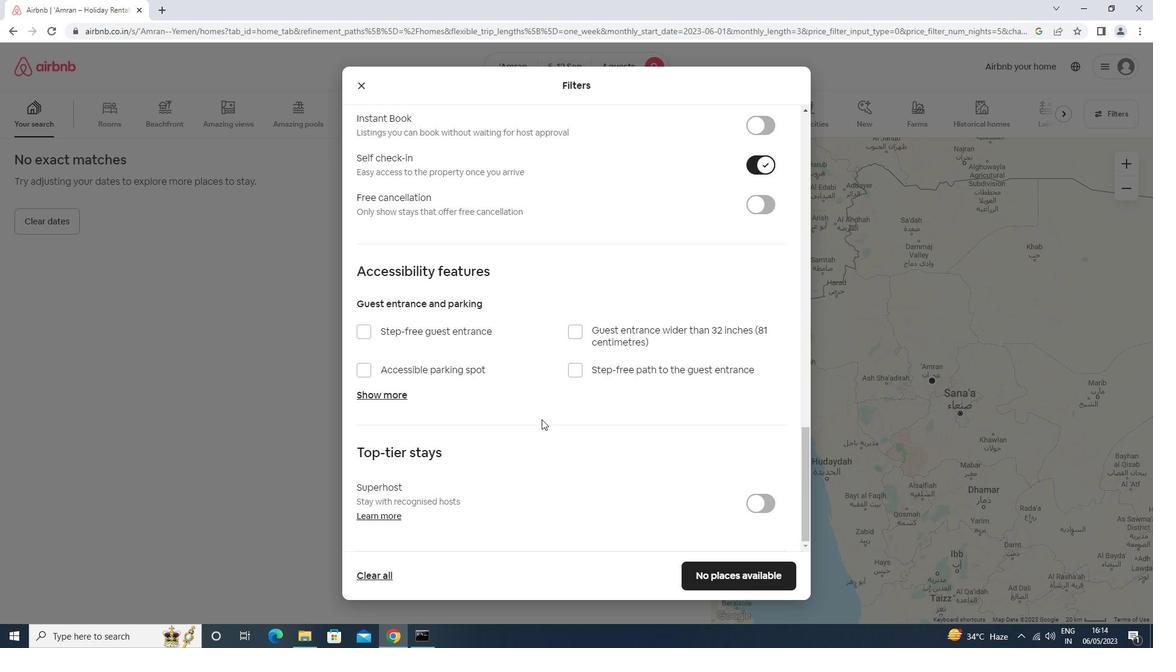 
Action: Mouse scrolled (530, 436) with delta (0, 0)
Screenshot: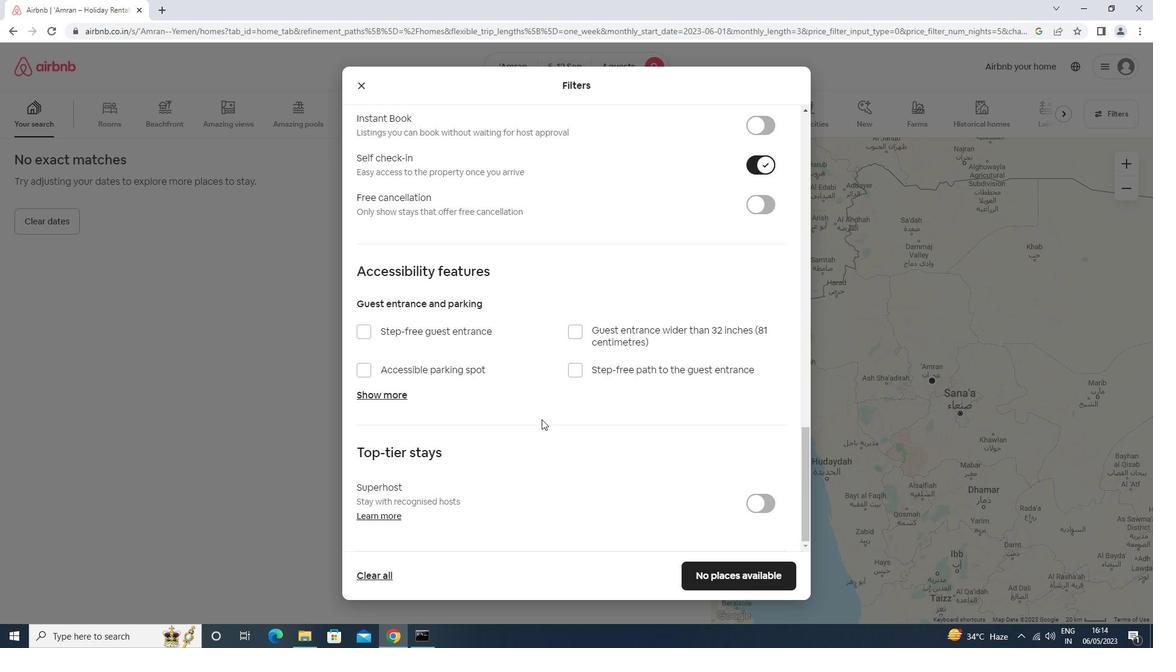 
Action: Mouse moved to (530, 436)
Screenshot: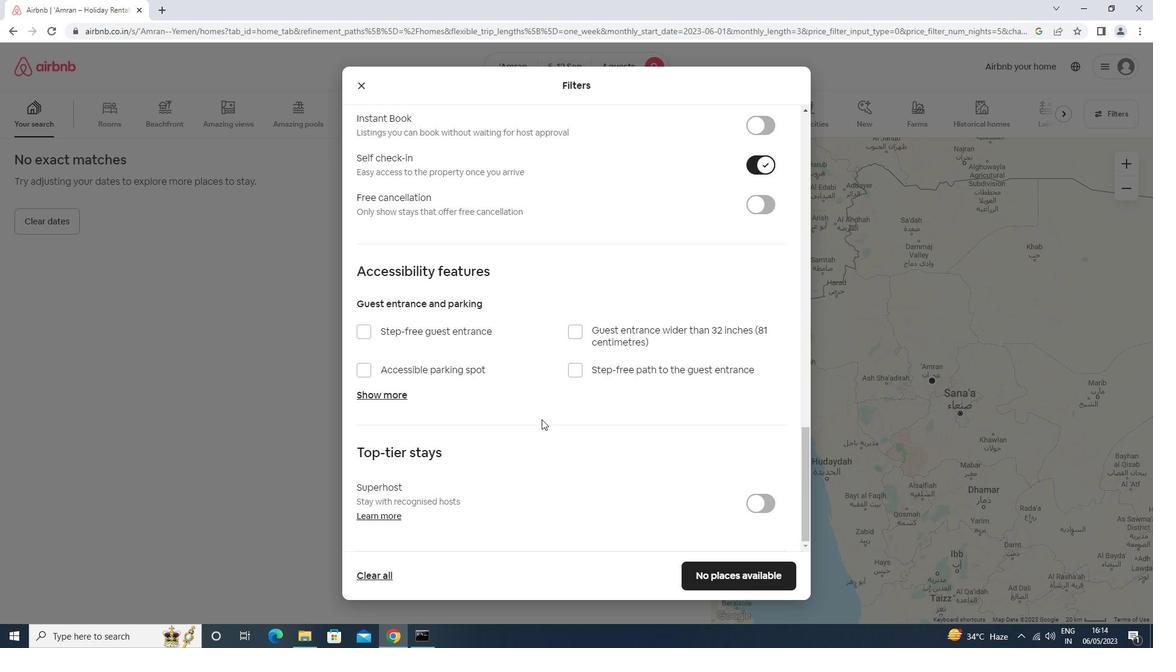 
Action: Mouse scrolled (530, 435) with delta (0, 0)
Screenshot: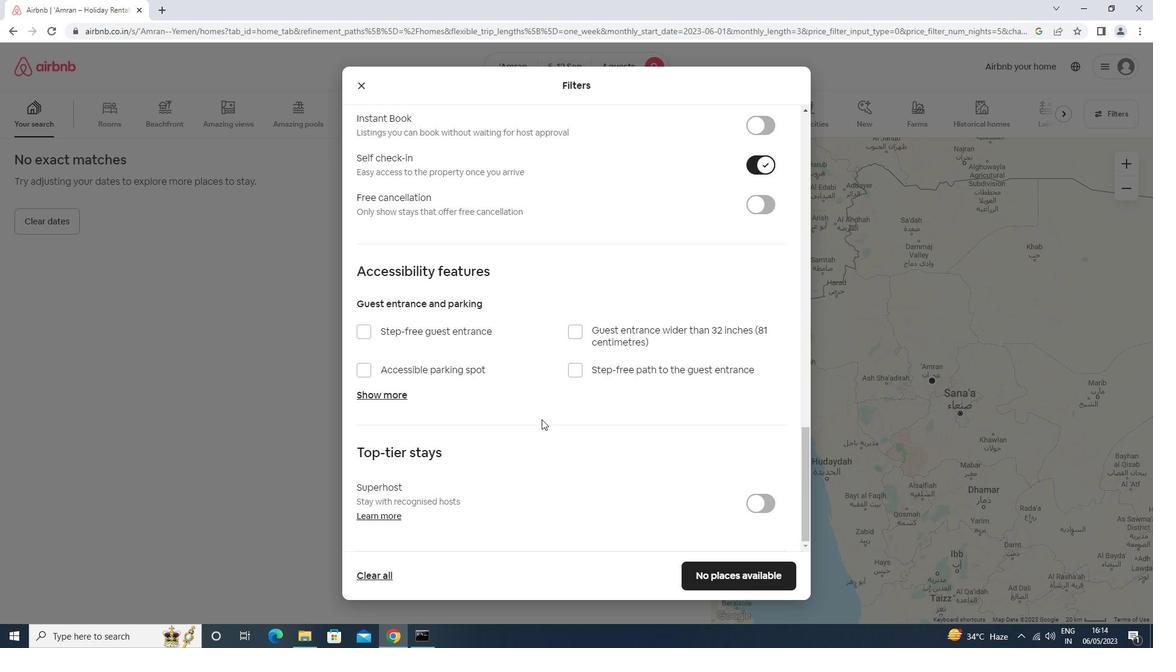 
Action: Mouse moved to (702, 479)
Screenshot: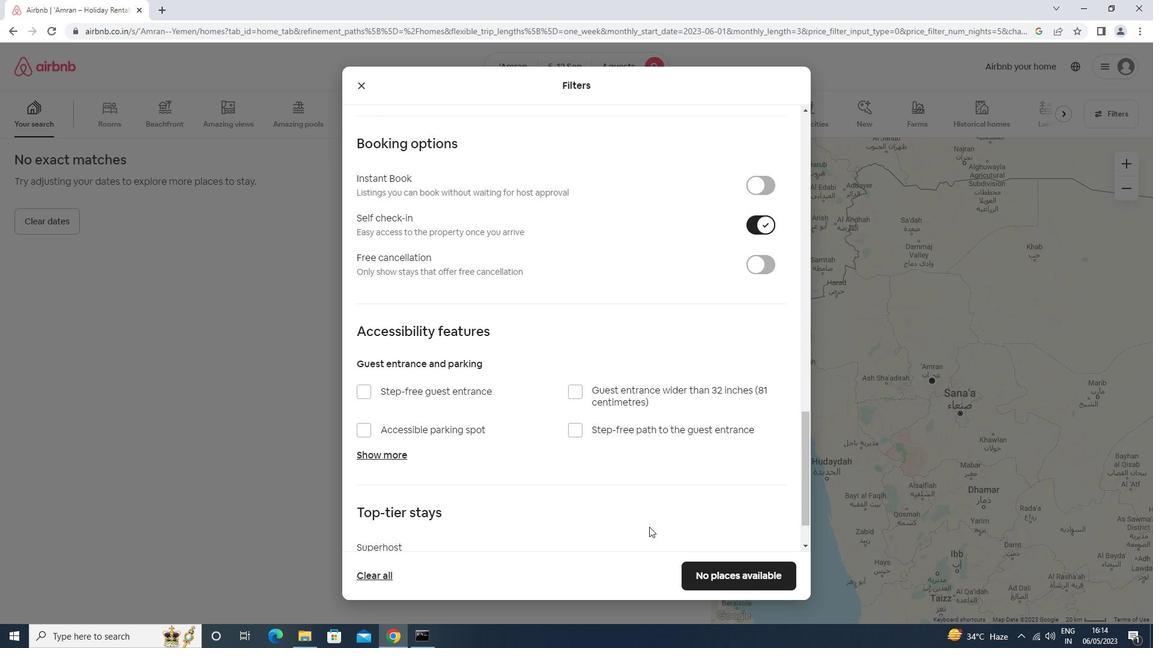 
Action: Mouse scrolled (702, 478) with delta (0, 0)
Screenshot: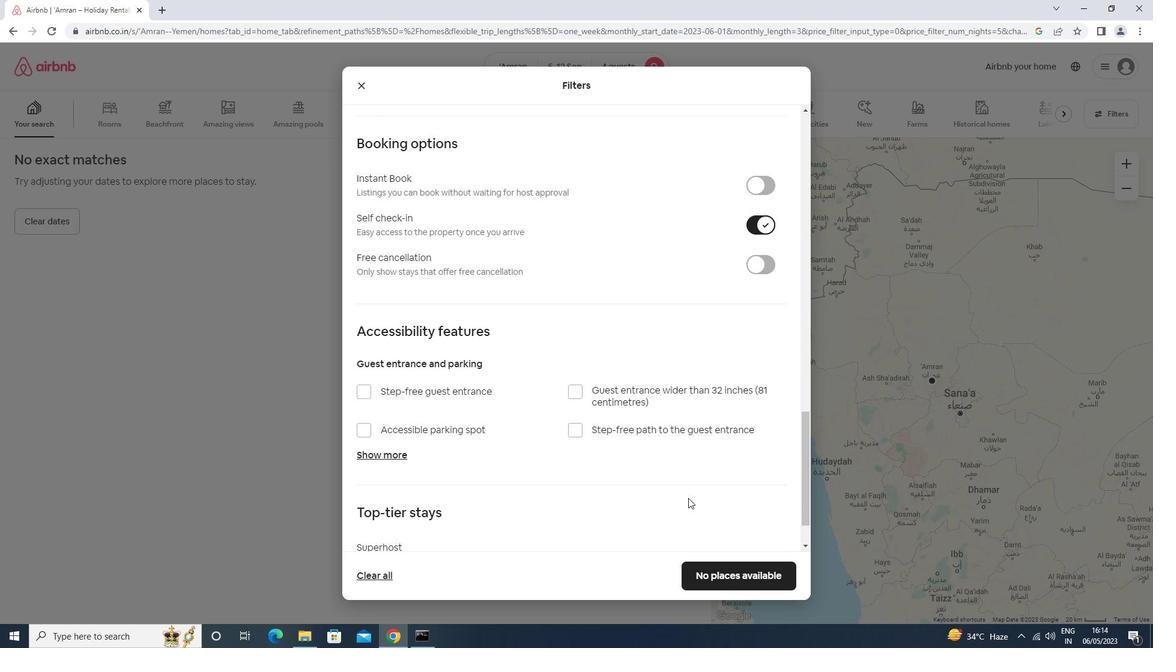 
Action: Mouse scrolled (702, 478) with delta (0, 0)
Screenshot: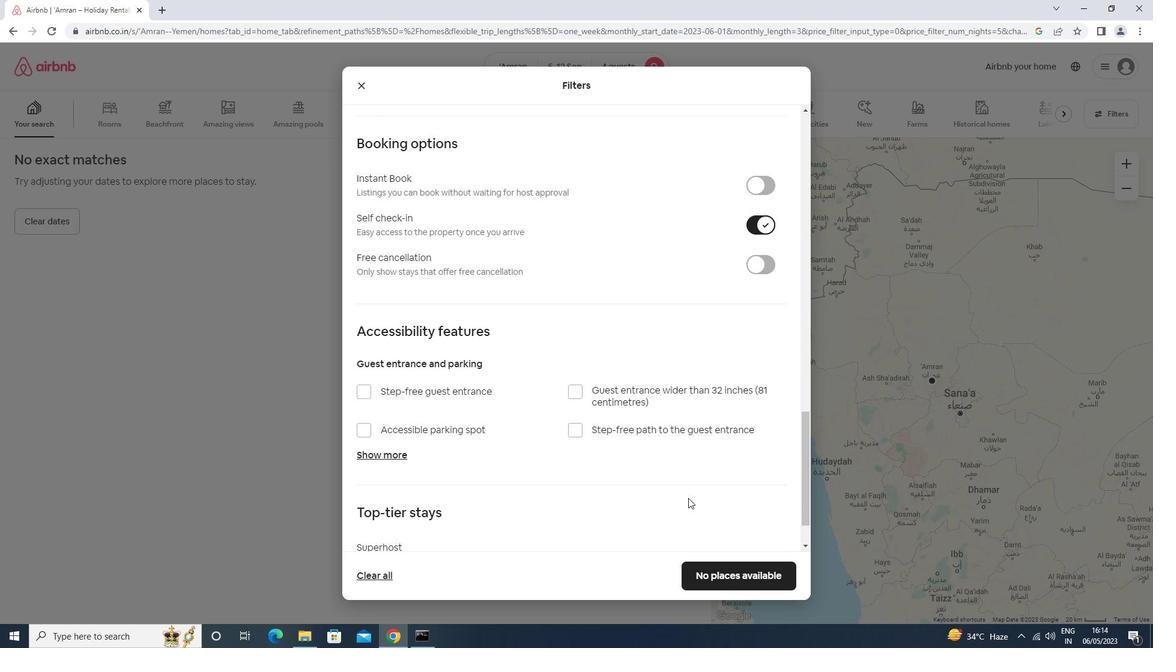 
Action: Mouse scrolled (702, 478) with delta (0, -1)
Screenshot: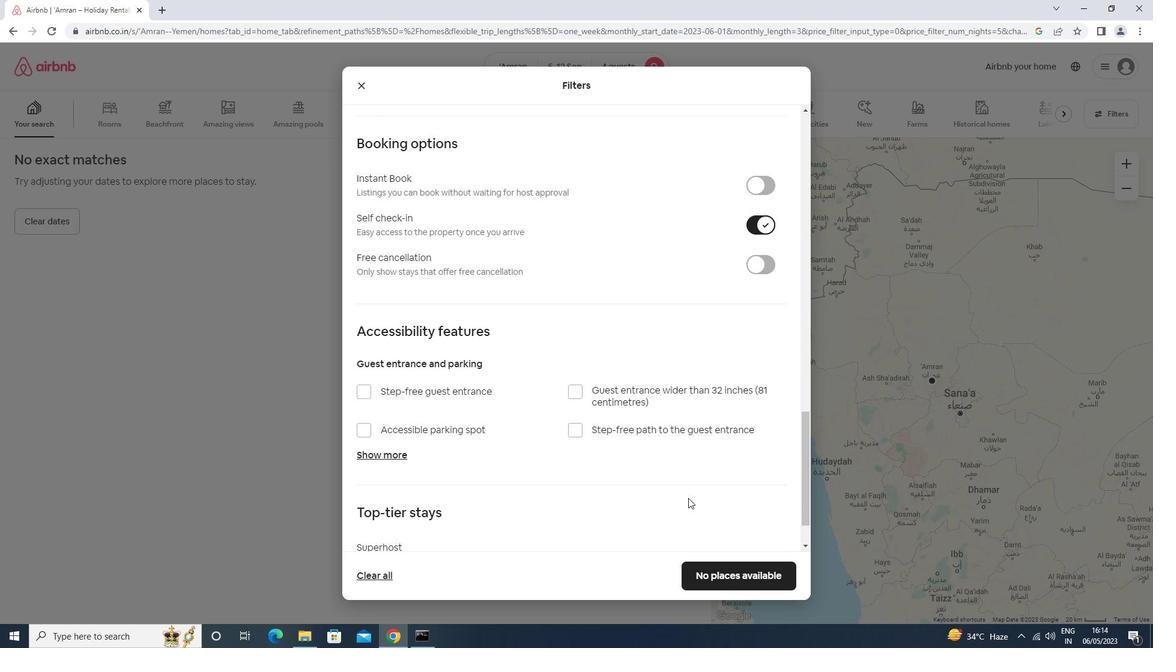 
Action: Mouse scrolled (702, 478) with delta (0, 0)
Screenshot: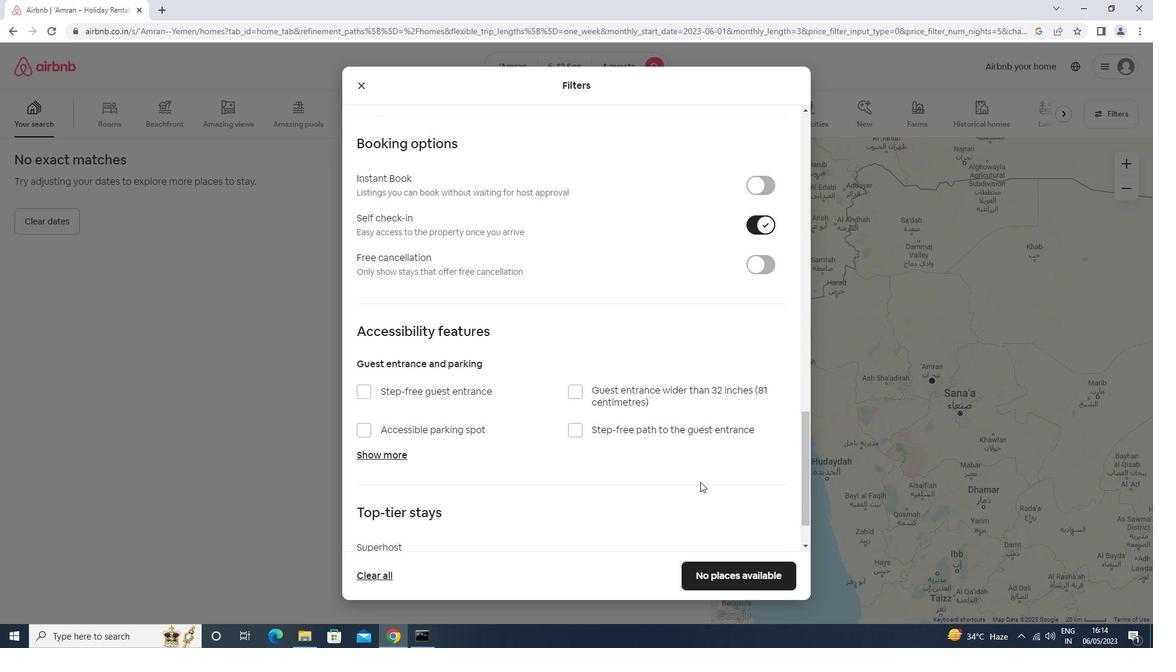 
Action: Mouse moved to (720, 576)
Screenshot: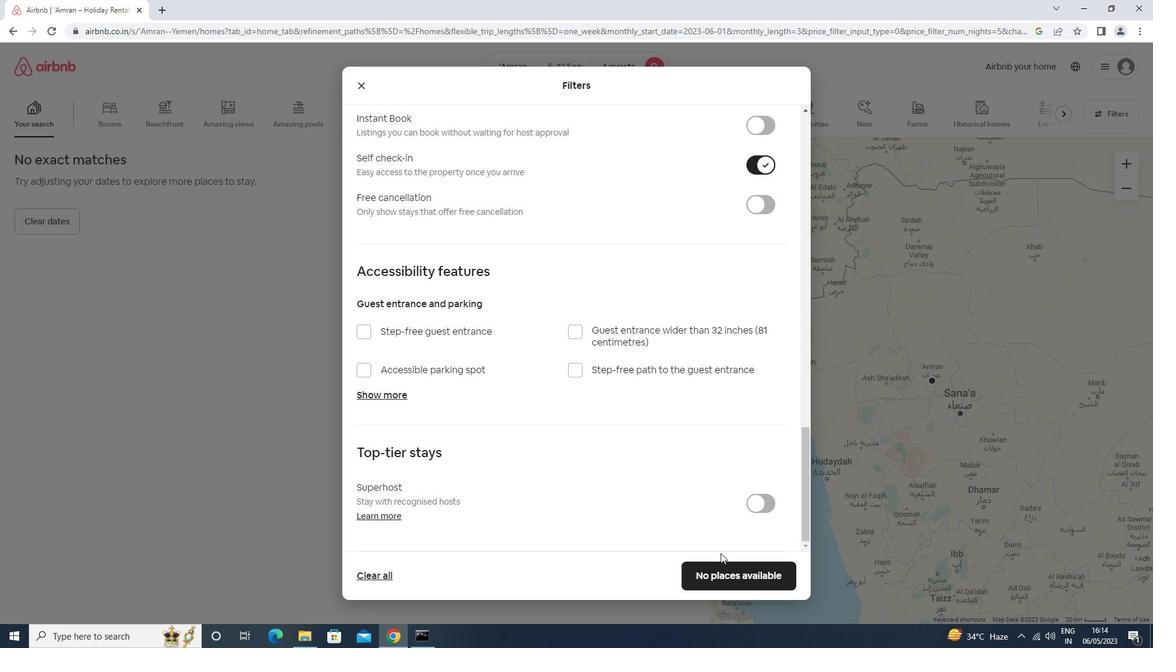 
Action: Mouse pressed left at (720, 576)
Screenshot: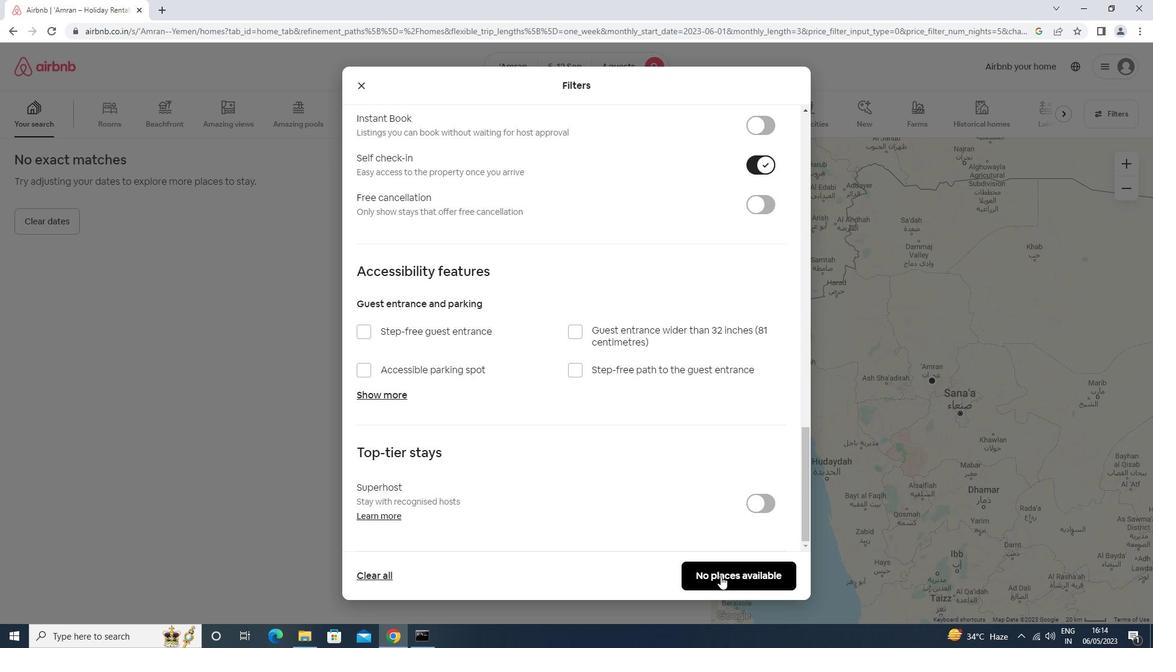 
Action: Mouse moved to (721, 575)
Screenshot: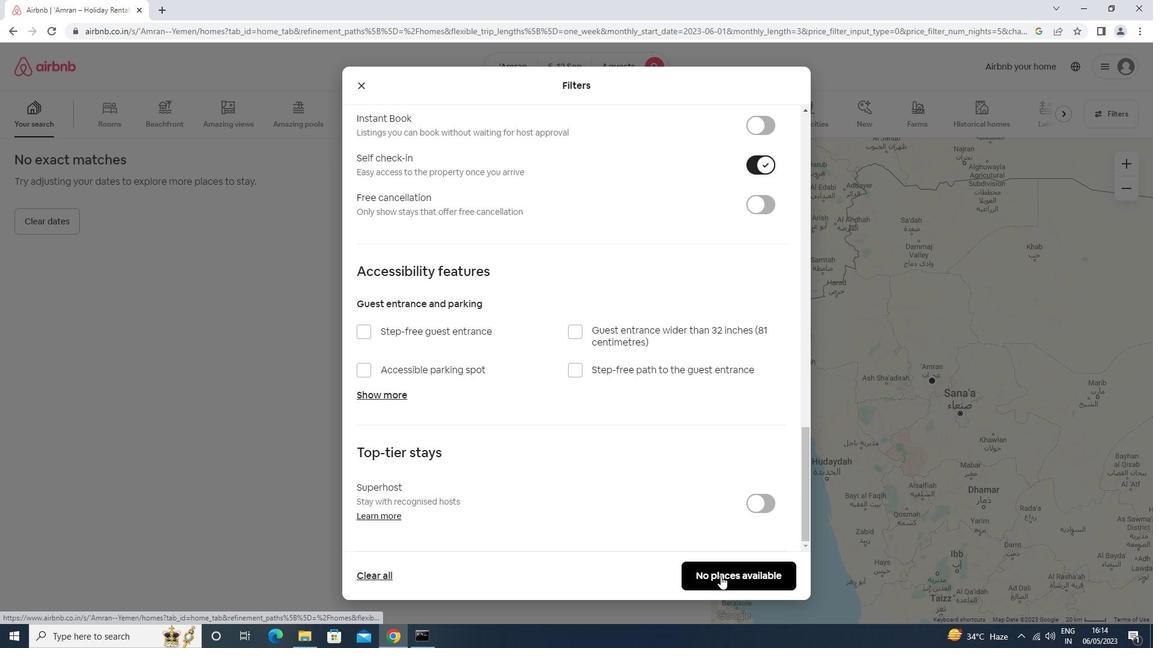 
